 Task: Create custom object Inmate Documents for PrisonConnect Pro.
Action: Mouse moved to (658, 40)
Screenshot: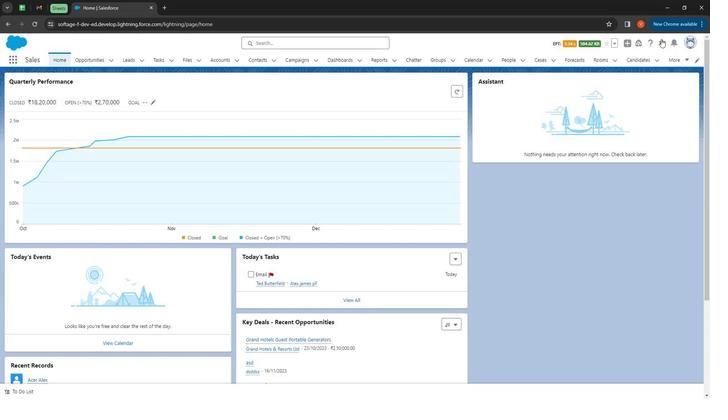 
Action: Mouse pressed left at (658, 40)
Screenshot: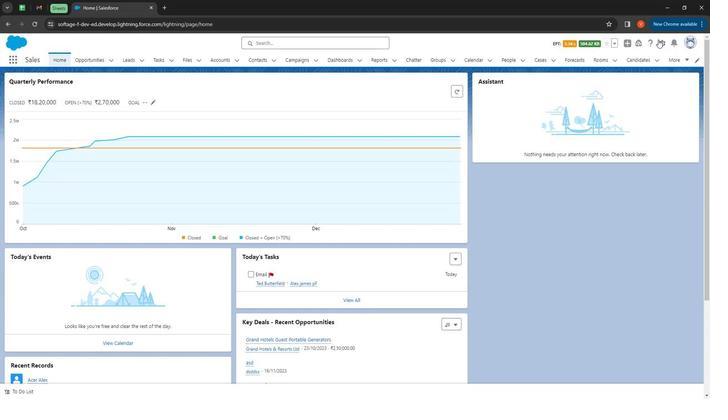 
Action: Mouse moved to (655, 61)
Screenshot: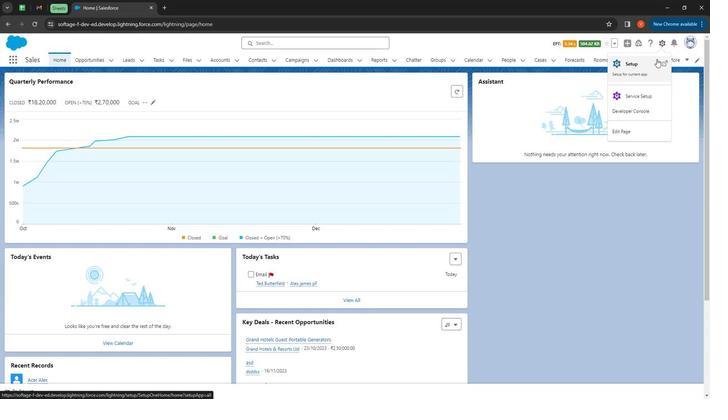 
Action: Mouse pressed left at (655, 61)
Screenshot: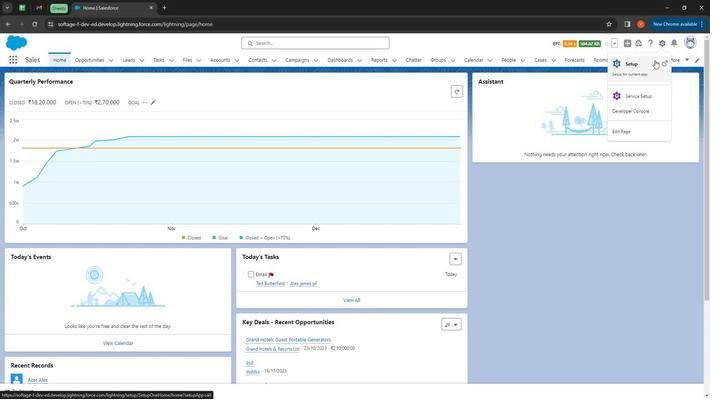 
Action: Mouse moved to (88, 62)
Screenshot: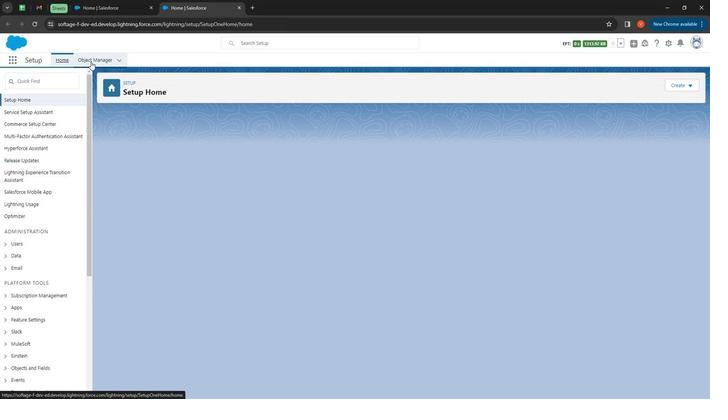 
Action: Mouse pressed left at (88, 62)
Screenshot: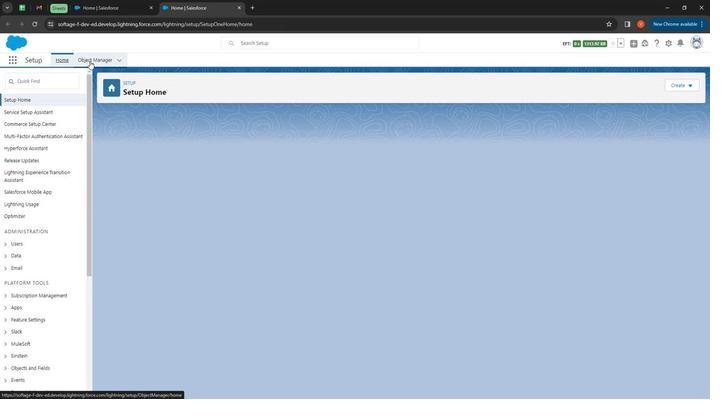 
Action: Mouse moved to (686, 92)
Screenshot: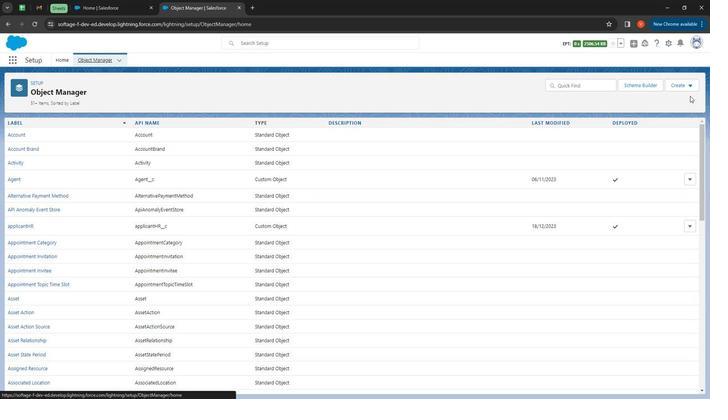 
Action: Mouse pressed left at (686, 92)
Screenshot: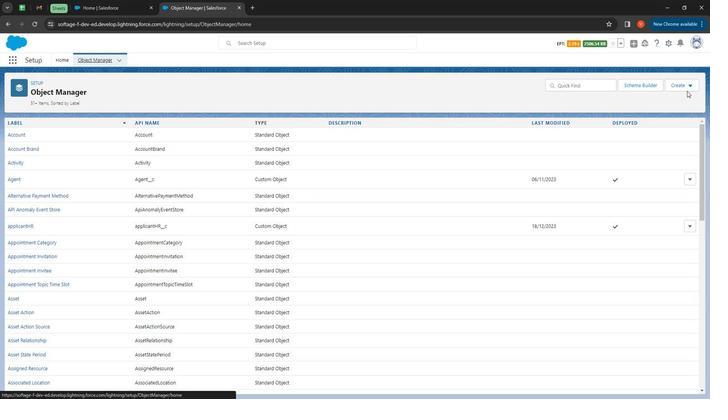 
Action: Mouse moved to (673, 109)
Screenshot: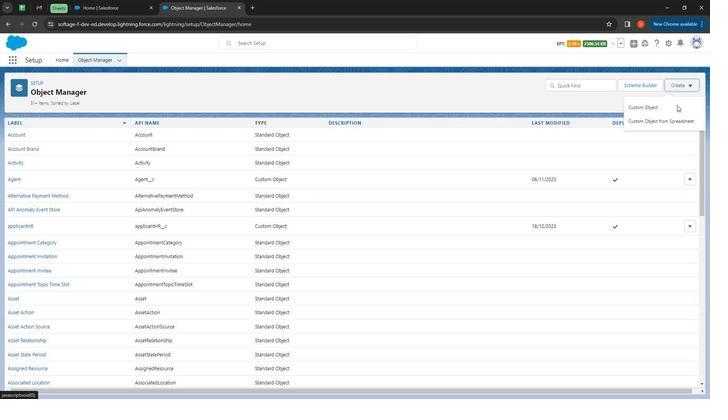 
Action: Mouse pressed left at (673, 109)
Screenshot: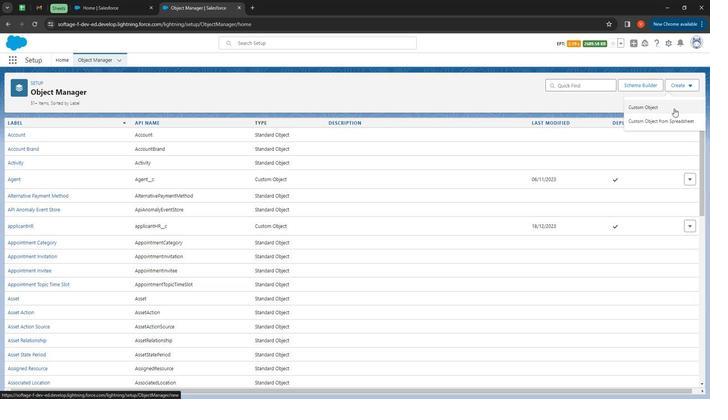 
Action: Mouse moved to (163, 183)
Screenshot: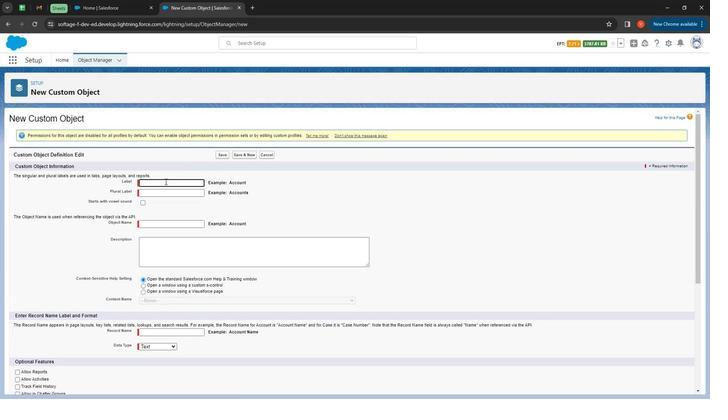
Action: Mouse pressed left at (163, 183)
Screenshot: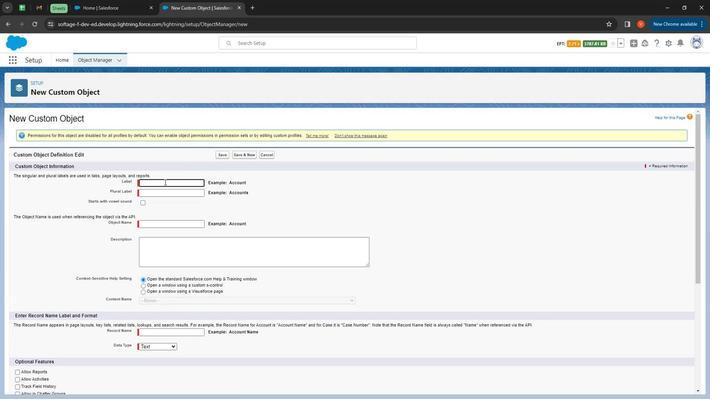 
Action: Key pressed <Key.shift><Key.shift><Key.shift><Key.shift><Key.shift><Key.shift><Key.shift><Key.shift><Key.shift>Inmate<Key.space><Key.shift>Documents
Screenshot: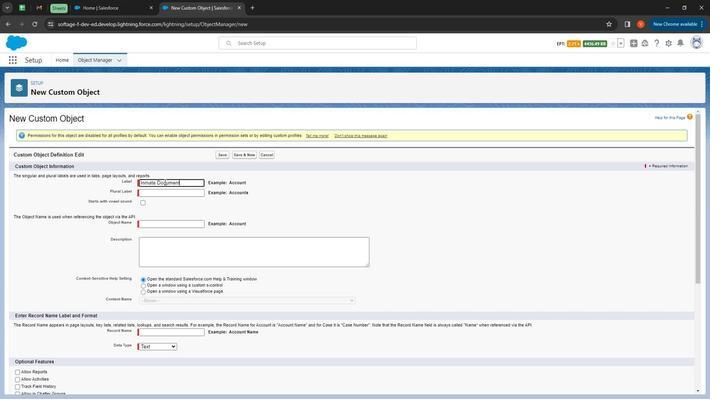 
Action: Mouse moved to (170, 195)
Screenshot: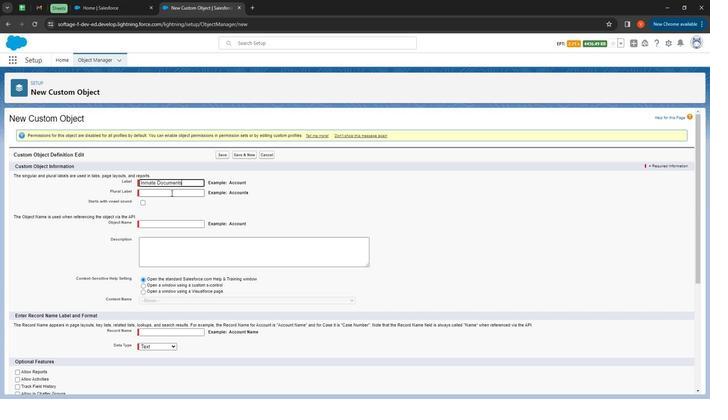
Action: Mouse pressed left at (170, 195)
Screenshot: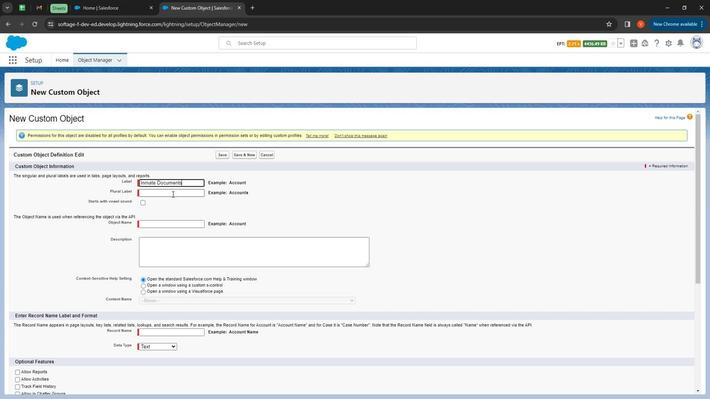 
Action: Mouse moved to (169, 192)
Screenshot: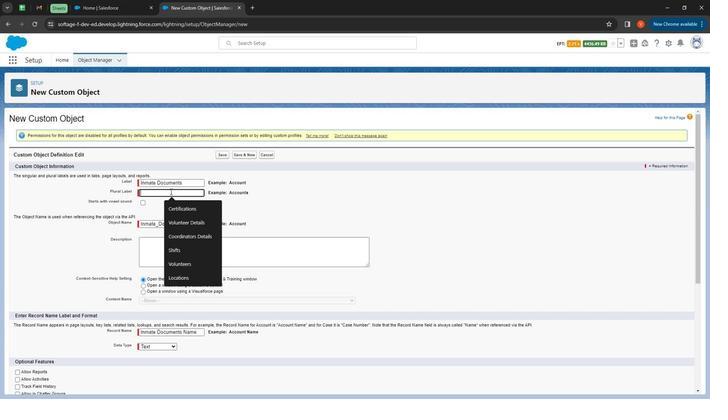 
Action: Key pressed <Key.shift>Inmate<Key.space><Key.shift>Documents
Screenshot: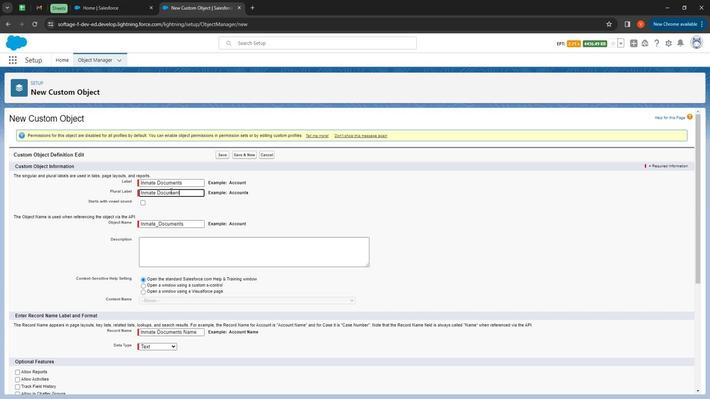 
Action: Mouse moved to (142, 204)
Screenshot: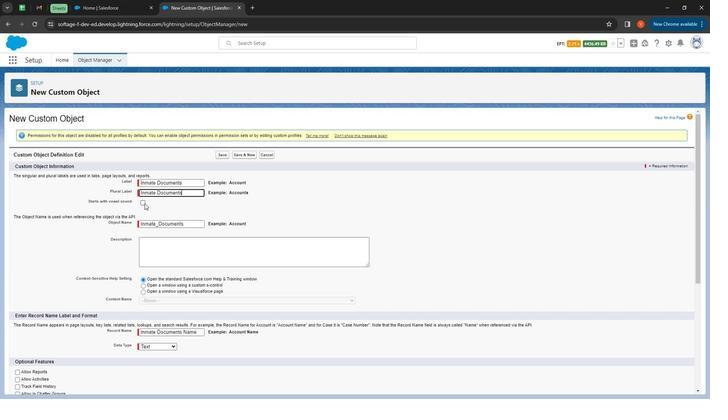 
Action: Mouse pressed left at (142, 204)
Screenshot: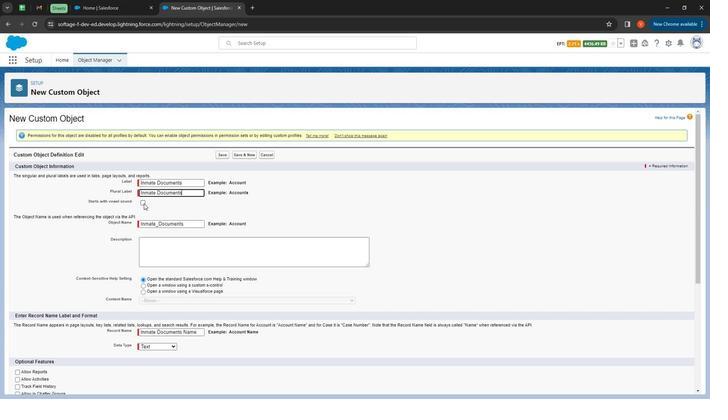 
Action: Mouse moved to (191, 207)
Screenshot: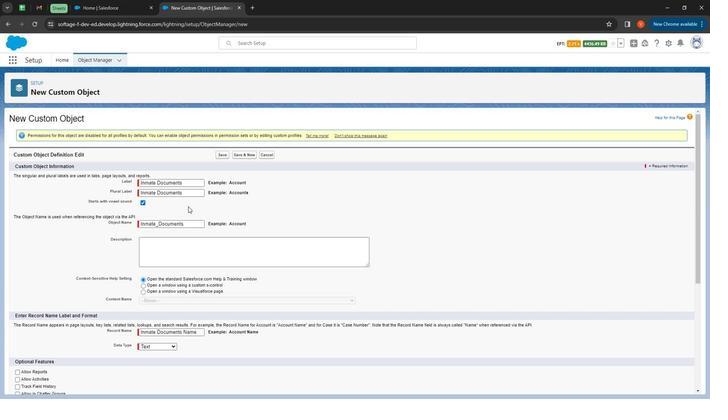 
Action: Mouse scrolled (191, 207) with delta (0, 0)
Screenshot: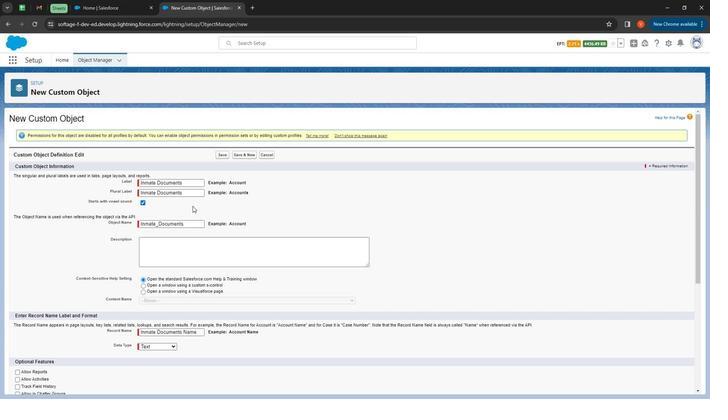 
Action: Mouse moved to (192, 207)
Screenshot: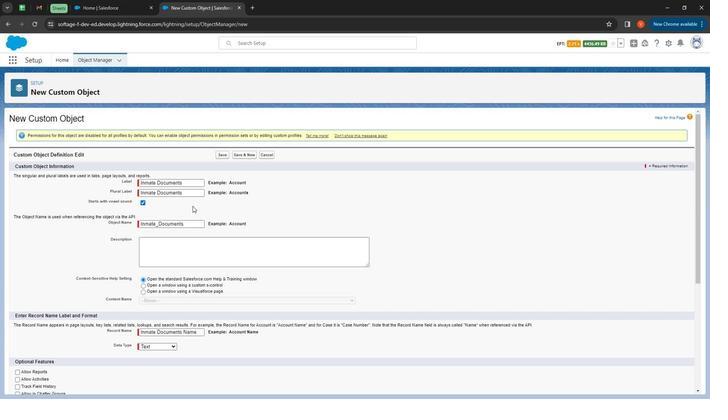 
Action: Mouse scrolled (192, 207) with delta (0, 0)
Screenshot: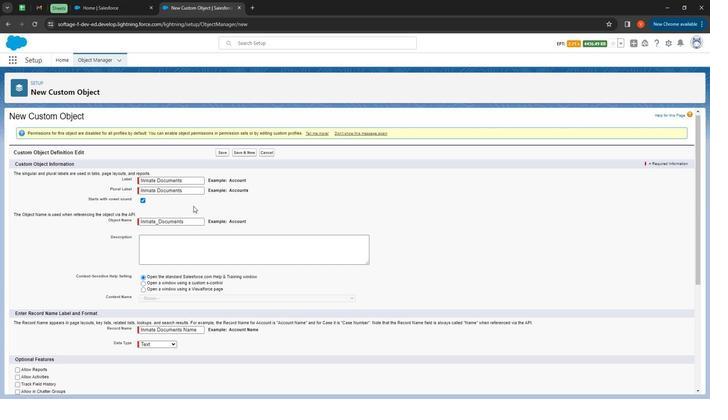 
Action: Mouse moved to (177, 177)
Screenshot: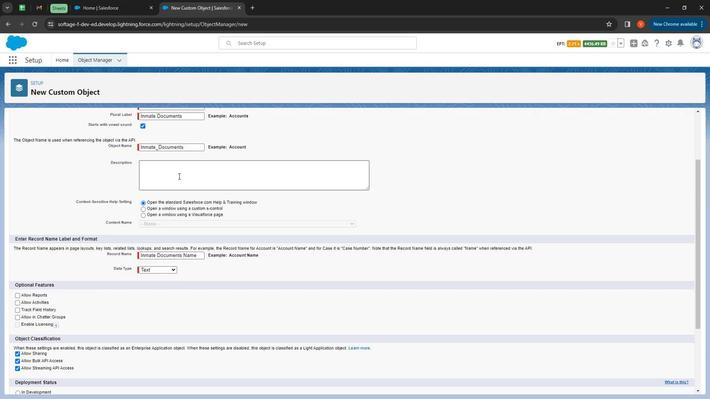 
Action: Mouse pressed left at (177, 177)
Screenshot: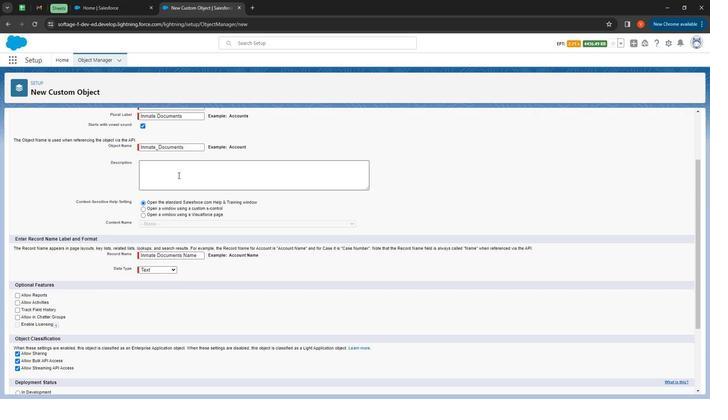 
Action: Mouse moved to (174, 174)
Screenshot: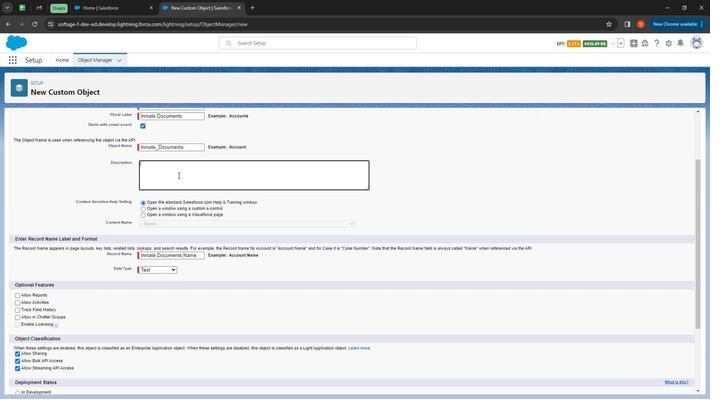 
Action: Key pressed <Key.shift>
Screenshot: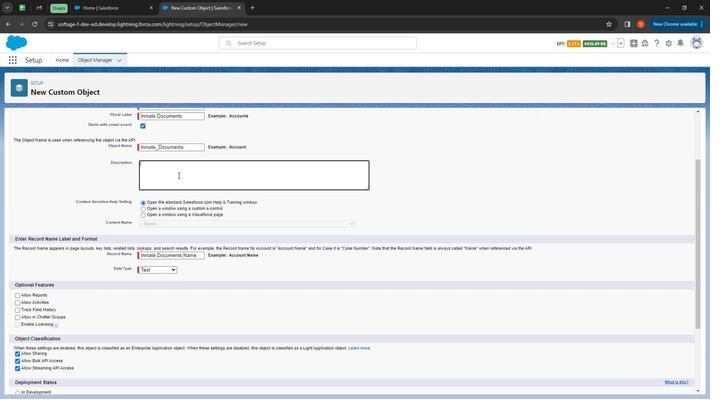 
Action: Mouse moved to (124, 138)
Screenshot: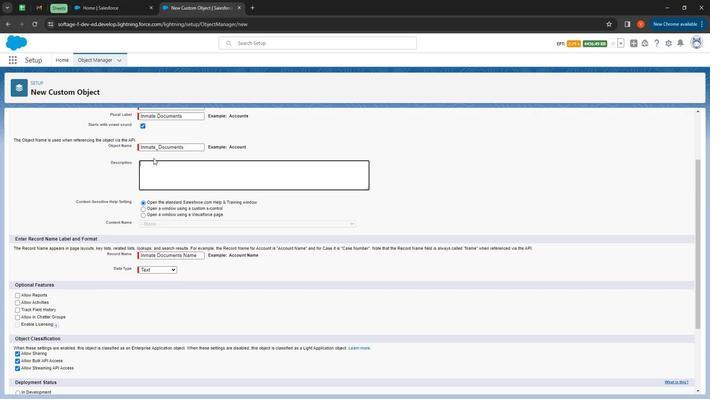 
Action: Key pressed <Key.shift><Key.shift><Key.shift><Key.shift><Key.shift><Key.shift><Key.shift><Key.shift><Key.shift><Key.shift><Key.shift><Key.shift><Key.shift><Key.shift><Key.shift><Key.shift><Key.shift><Key.shift><Key.shift><Key.shift><Key.shift>Custom<Key.space>object<Key.space>contain<Key.space><Key.shift>Inmate<Key.space>document<Key.space>details.
Screenshot: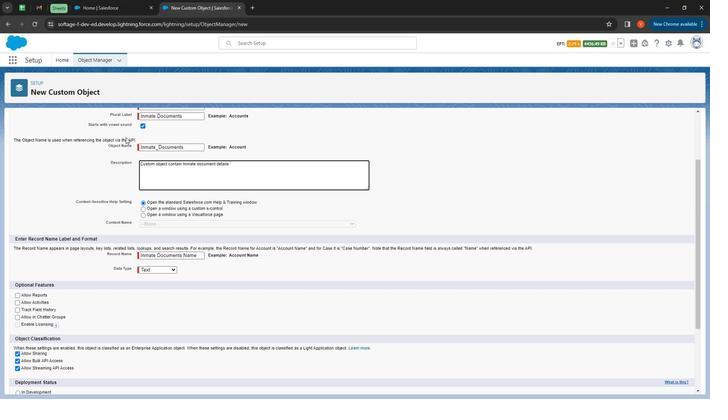 
Action: Mouse moved to (212, 254)
Screenshot: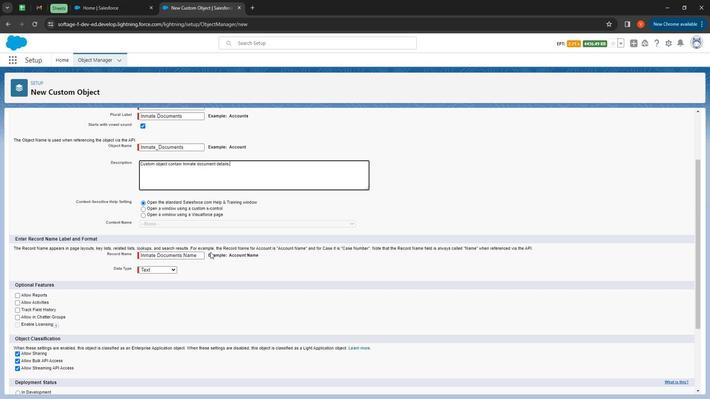 
Action: Mouse scrolled (212, 254) with delta (0, 0)
Screenshot: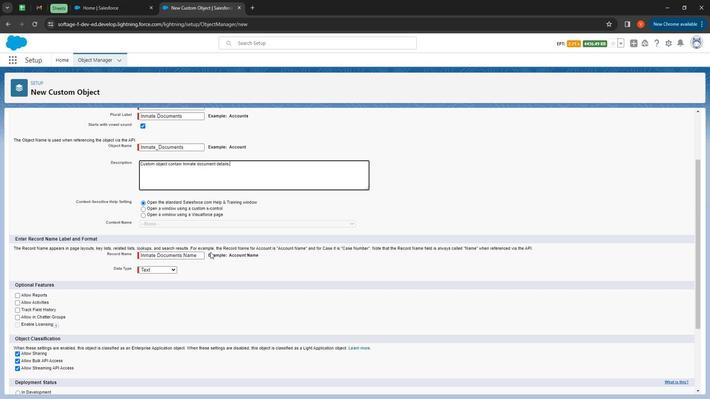 
Action: Mouse moved to (212, 254)
Screenshot: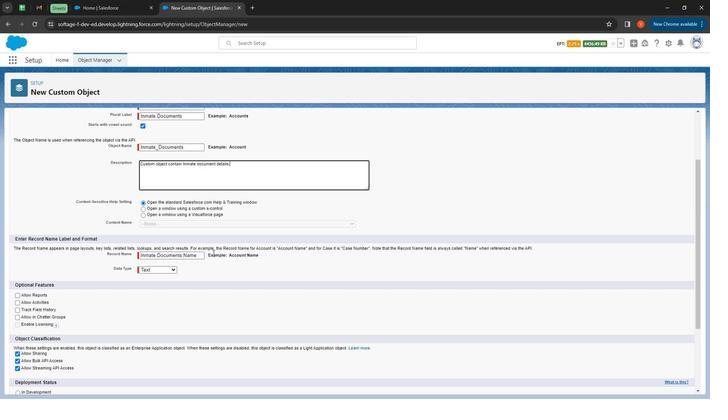 
Action: Mouse scrolled (212, 254) with delta (0, 0)
Screenshot: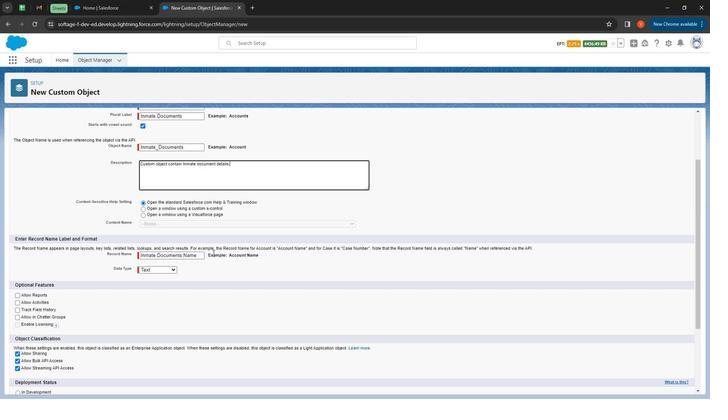
Action: Mouse moved to (213, 254)
Screenshot: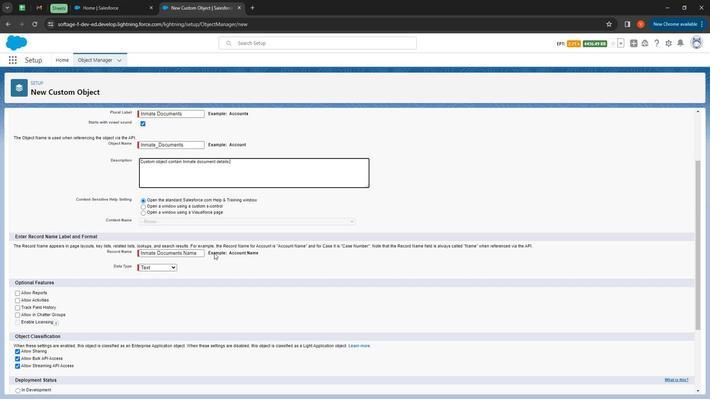 
Action: Mouse scrolled (213, 254) with delta (0, 0)
Screenshot: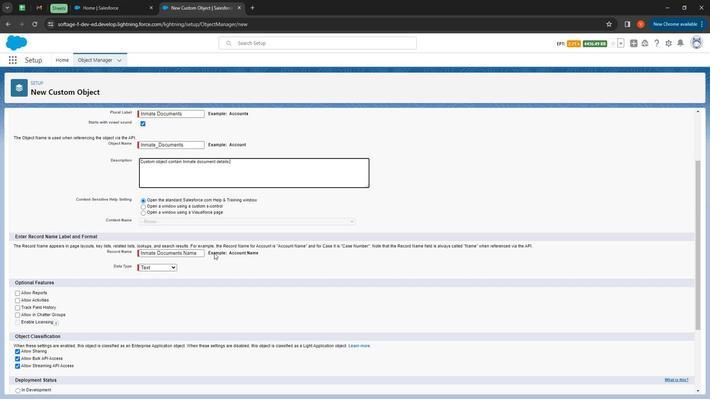 
Action: Mouse moved to (34, 196)
Screenshot: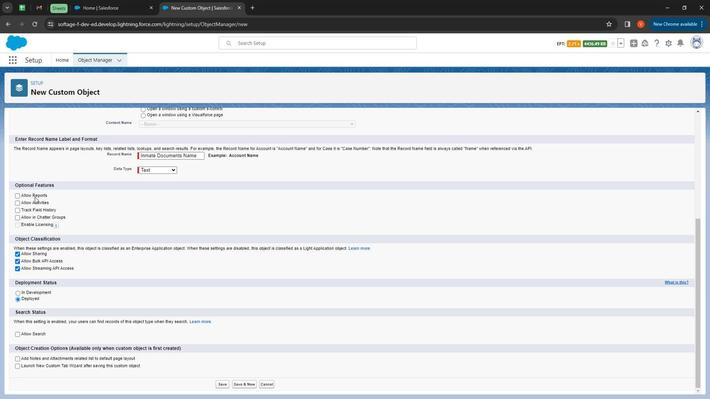 
Action: Mouse pressed left at (34, 196)
Screenshot: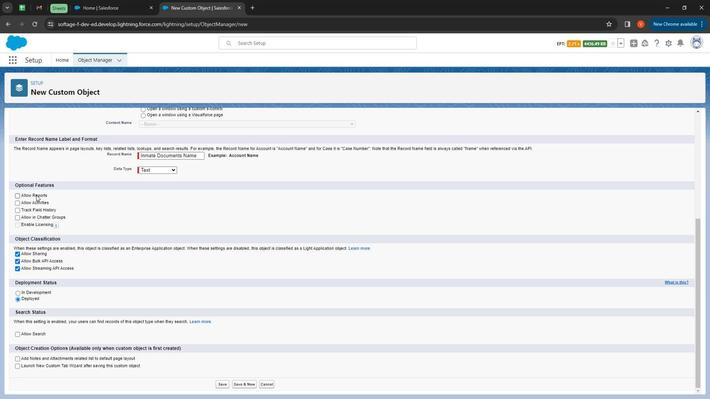 
Action: Mouse moved to (31, 203)
Screenshot: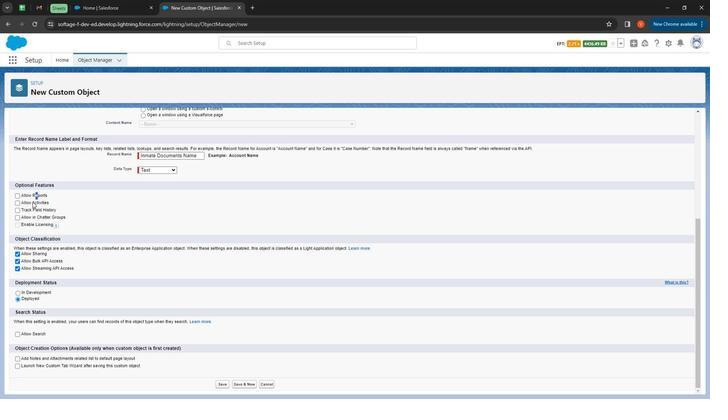 
Action: Mouse pressed left at (31, 203)
Screenshot: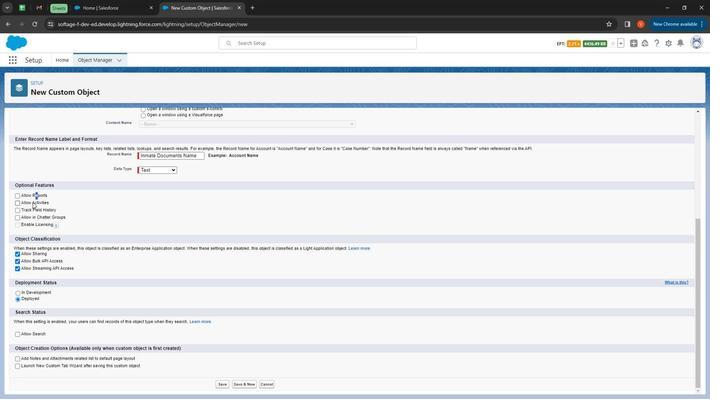
Action: Mouse moved to (23, 210)
Screenshot: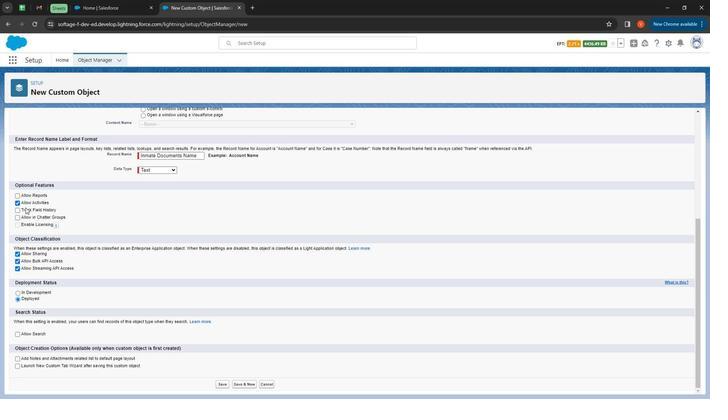
Action: Mouse pressed left at (23, 210)
Screenshot: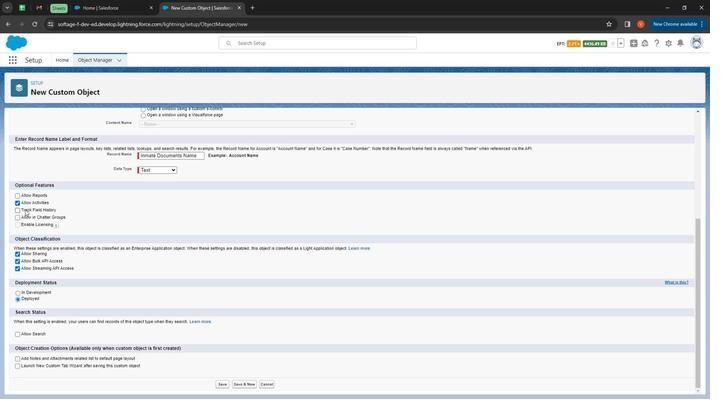 
Action: Mouse moved to (39, 195)
Screenshot: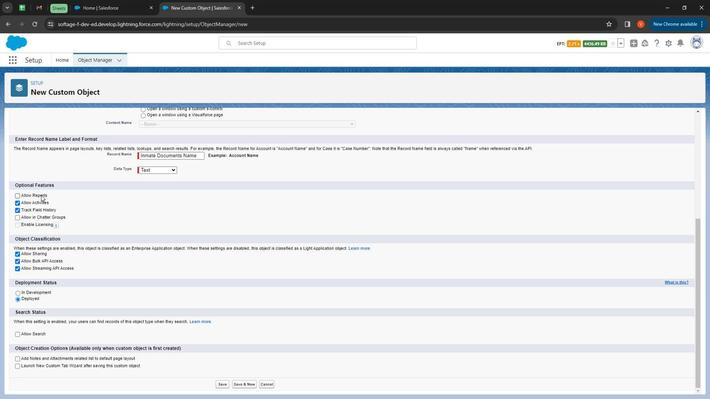 
Action: Mouse pressed left at (39, 195)
Screenshot: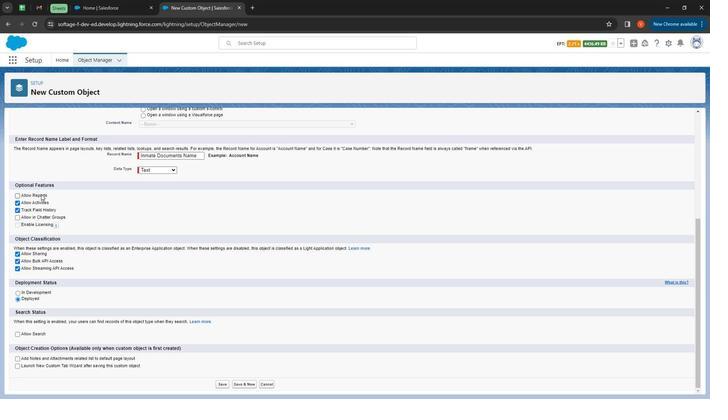 
Action: Mouse moved to (29, 218)
Screenshot: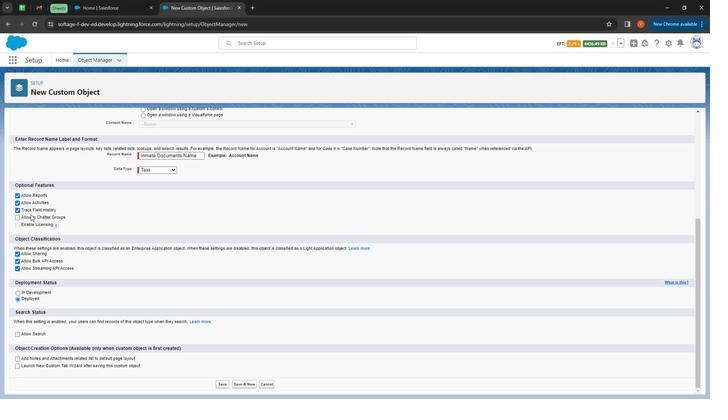 
Action: Mouse pressed left at (29, 218)
Screenshot: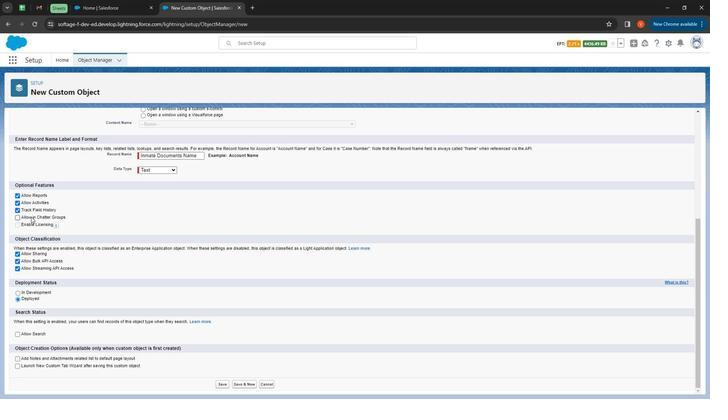 
Action: Mouse moved to (46, 222)
Screenshot: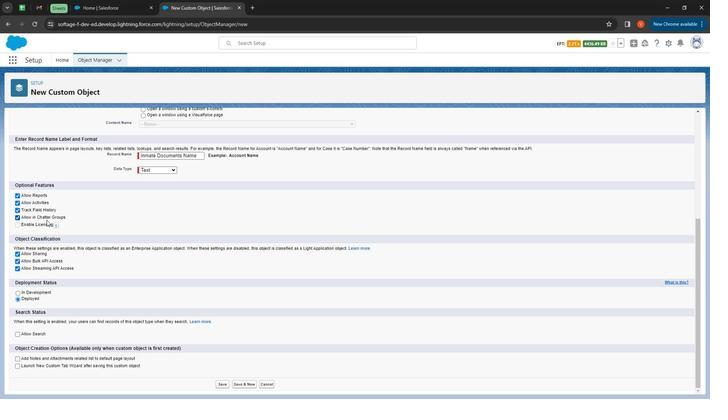 
Action: Mouse scrolled (46, 222) with delta (0, 0)
Screenshot: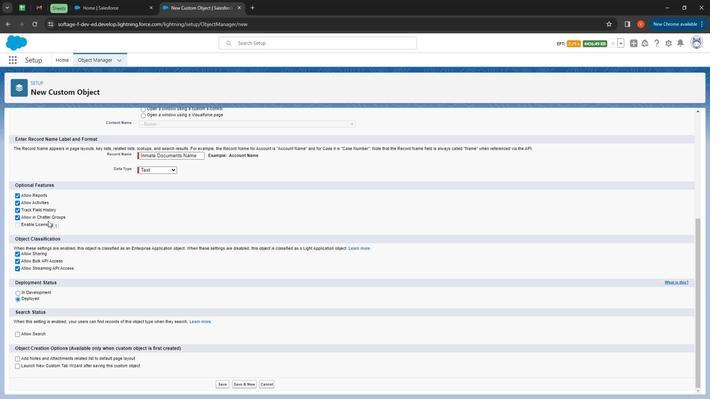 
Action: Mouse moved to (48, 224)
Screenshot: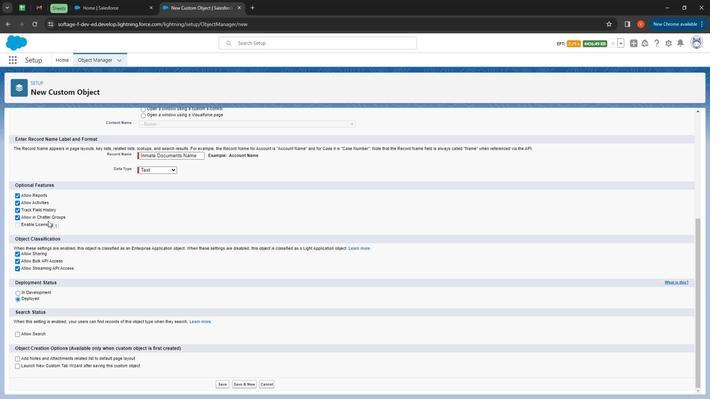 
Action: Mouse scrolled (48, 223) with delta (0, 0)
Screenshot: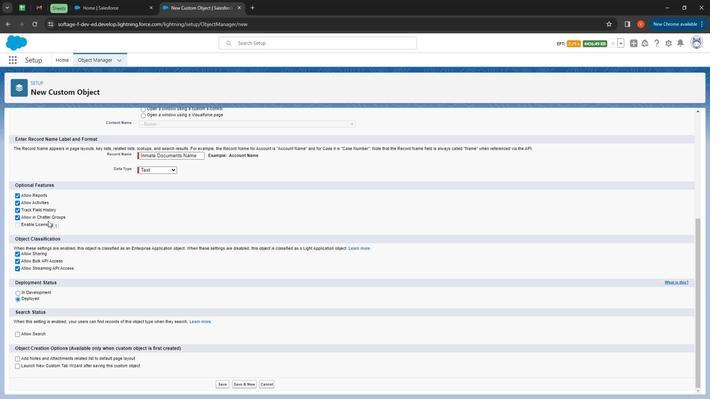 
Action: Mouse moved to (48, 225)
Screenshot: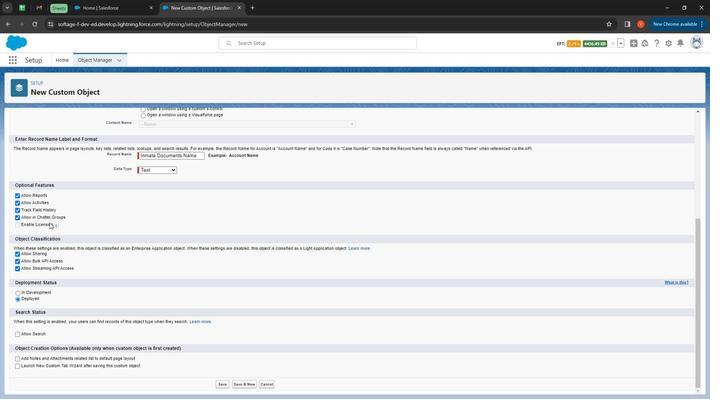 
Action: Mouse scrolled (48, 224) with delta (0, 0)
Screenshot: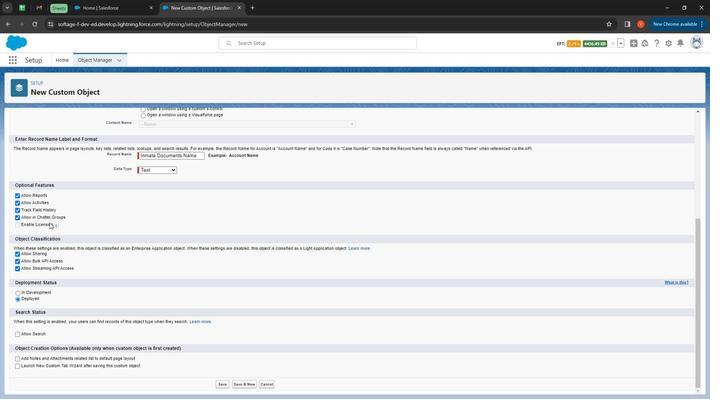 
Action: Mouse scrolled (48, 224) with delta (0, 0)
Screenshot: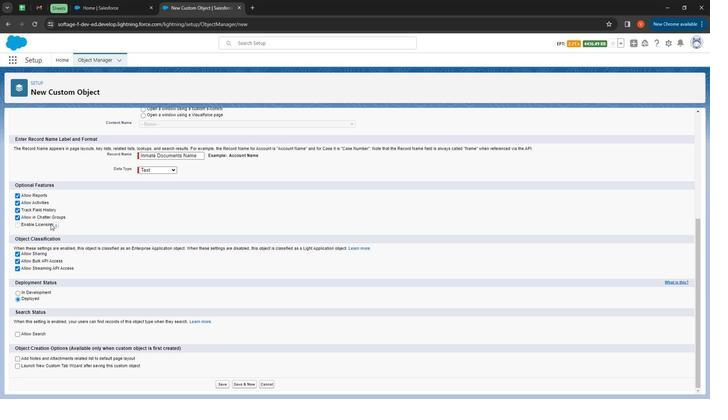 
Action: Mouse moved to (32, 335)
Screenshot: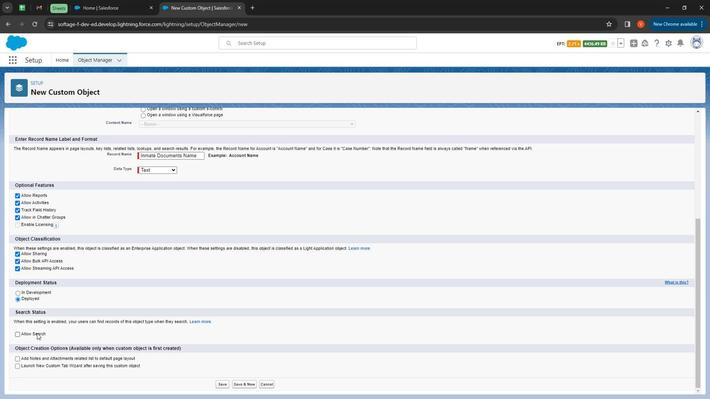 
Action: Mouse pressed left at (32, 335)
Screenshot: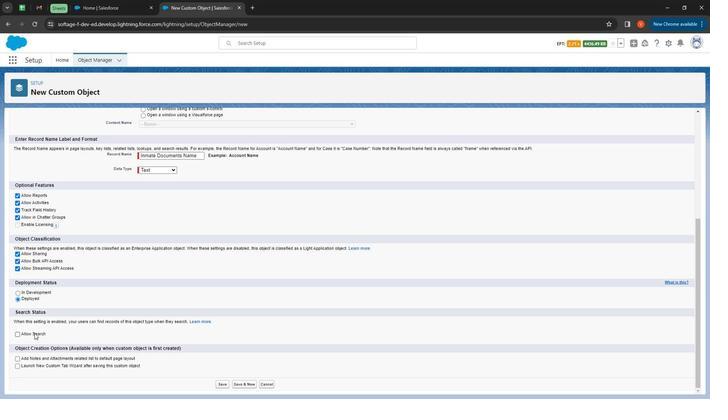 
Action: Mouse moved to (215, 385)
Screenshot: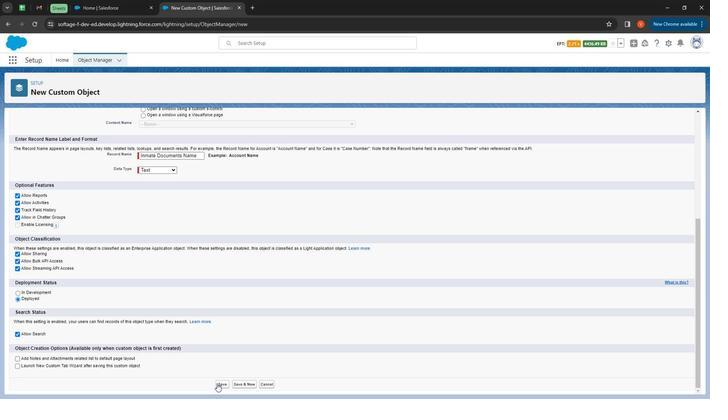 
Action: Mouse pressed left at (215, 385)
Screenshot: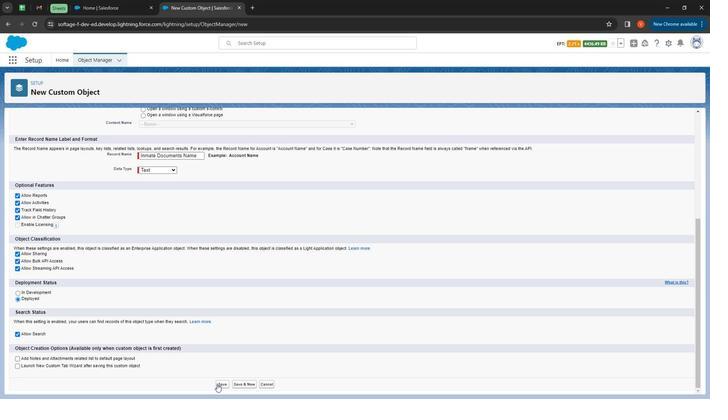
Action: Mouse moved to (48, 141)
Screenshot: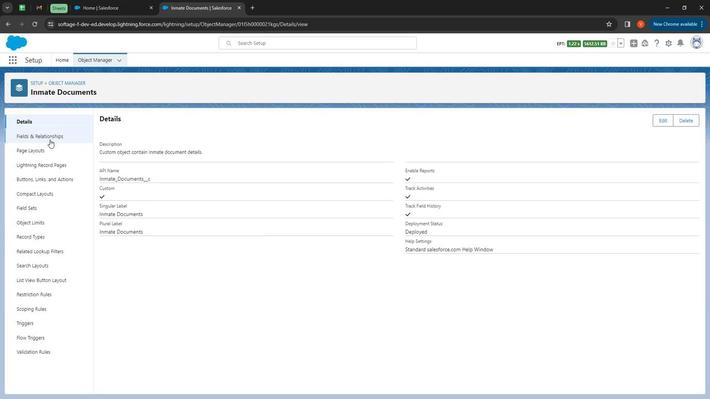 
Action: Mouse pressed left at (48, 141)
Screenshot: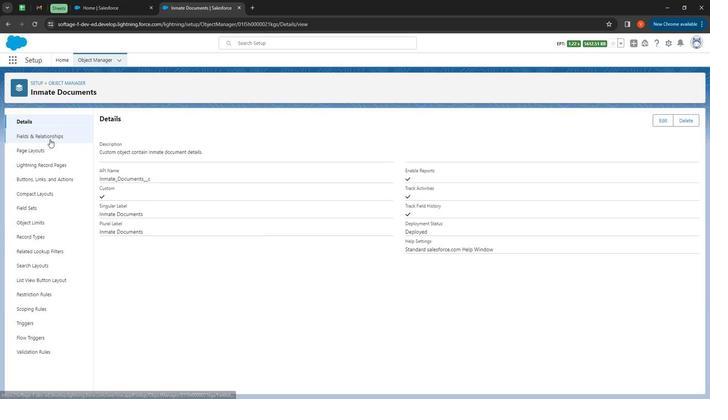 
Action: Mouse moved to (548, 119)
Screenshot: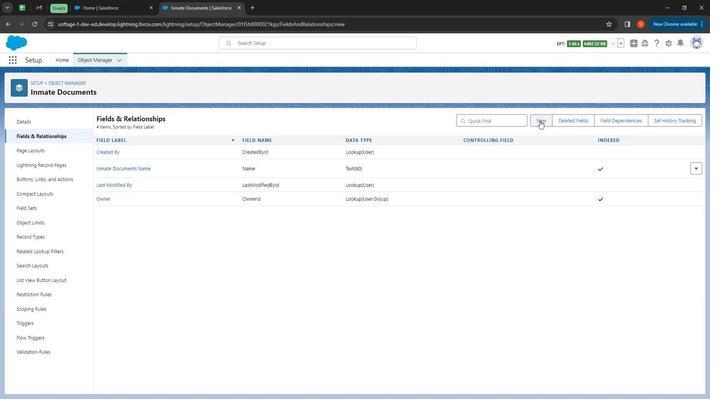 
Action: Mouse pressed left at (548, 119)
Screenshot: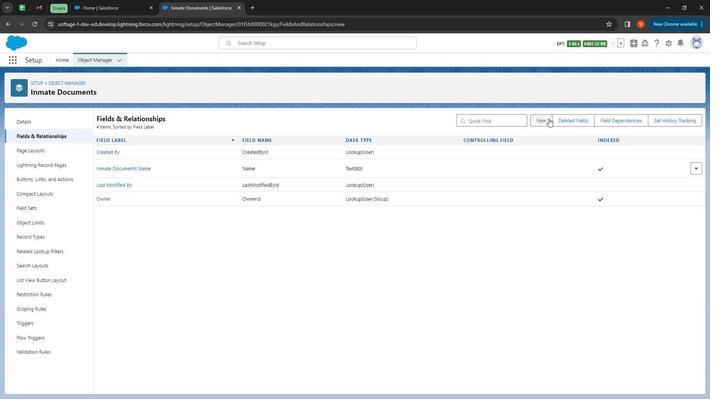 
Action: Mouse moved to (147, 322)
Screenshot: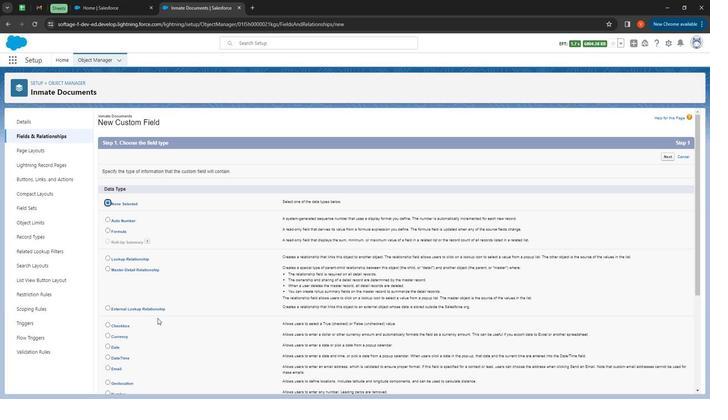 
Action: Mouse scrolled (147, 322) with delta (0, 0)
Screenshot: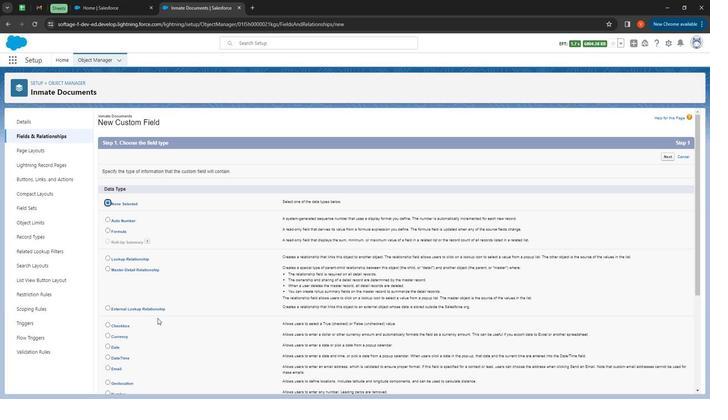 
Action: Mouse moved to (145, 324)
Screenshot: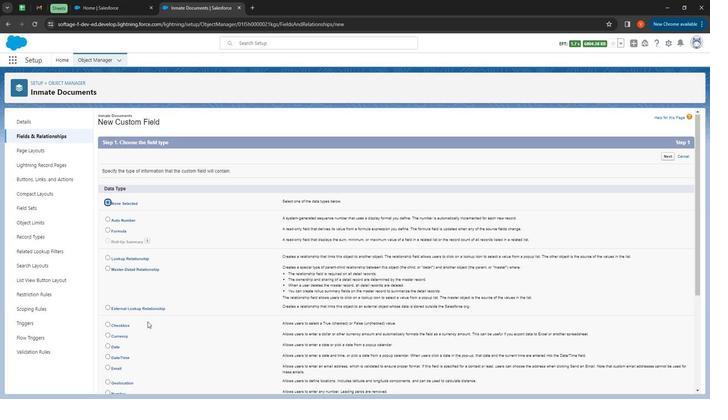 
Action: Mouse scrolled (145, 323) with delta (0, 0)
Screenshot: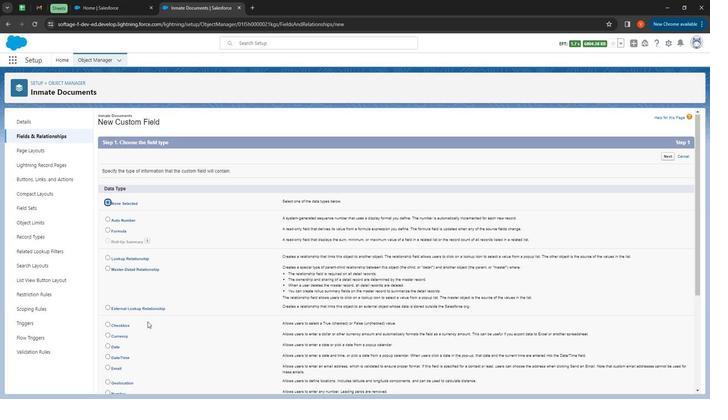 
Action: Mouse moved to (114, 350)
Screenshot: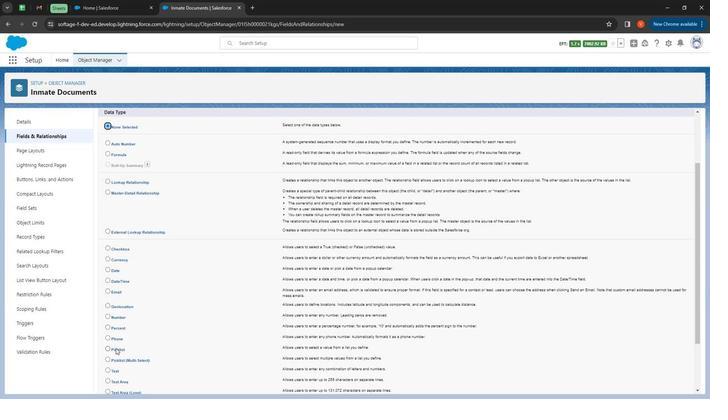 
Action: Mouse pressed left at (114, 350)
Screenshot: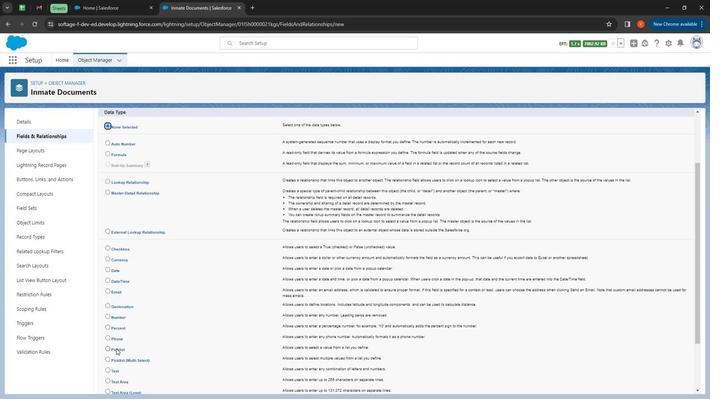 
Action: Mouse moved to (497, 315)
Screenshot: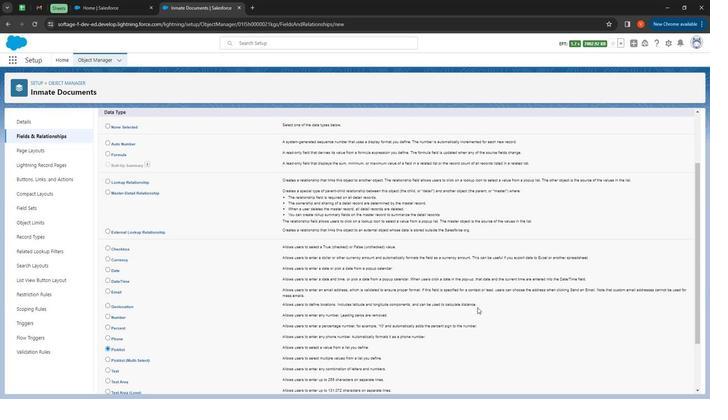 
Action: Mouse scrolled (497, 314) with delta (0, 0)
Screenshot: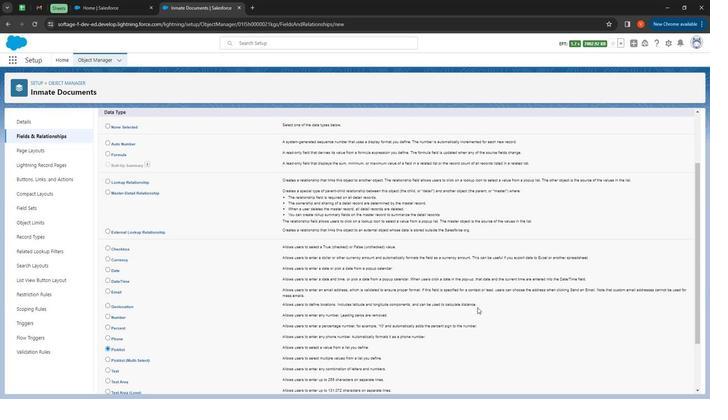 
Action: Mouse moved to (512, 322)
Screenshot: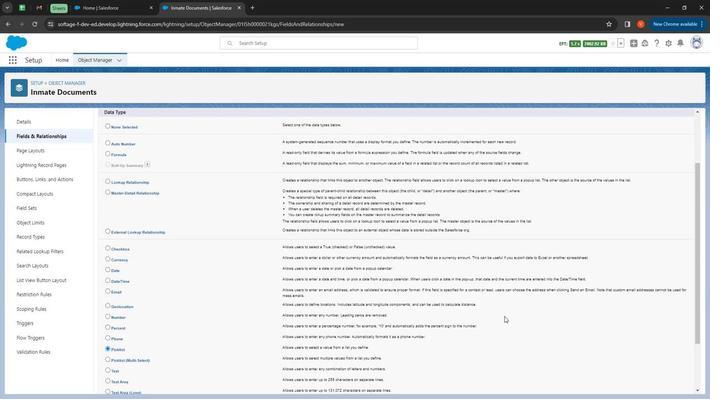 
Action: Mouse scrolled (512, 322) with delta (0, 0)
Screenshot: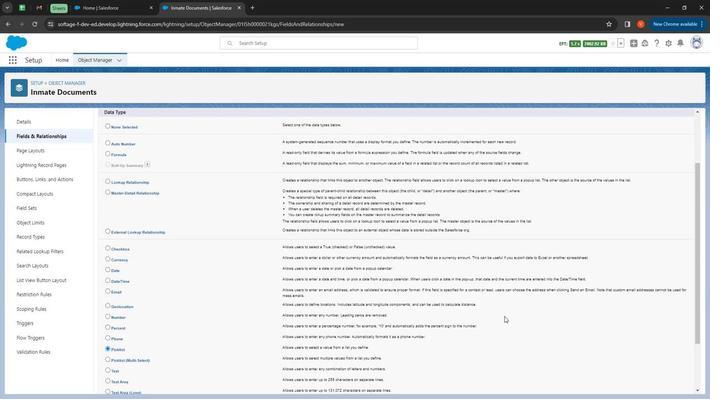 
Action: Mouse moved to (530, 329)
Screenshot: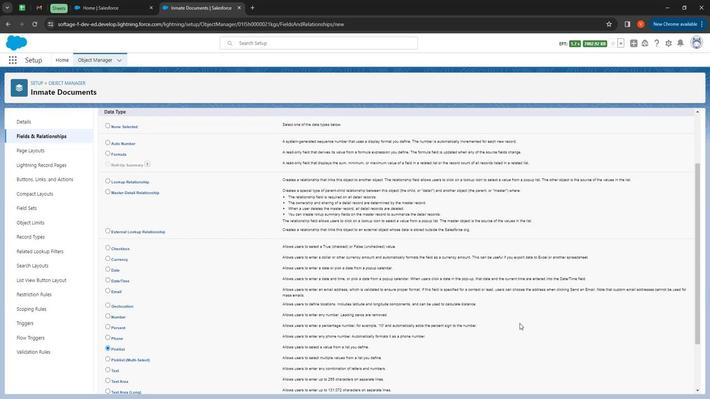 
Action: Mouse scrolled (530, 329) with delta (0, 0)
Screenshot: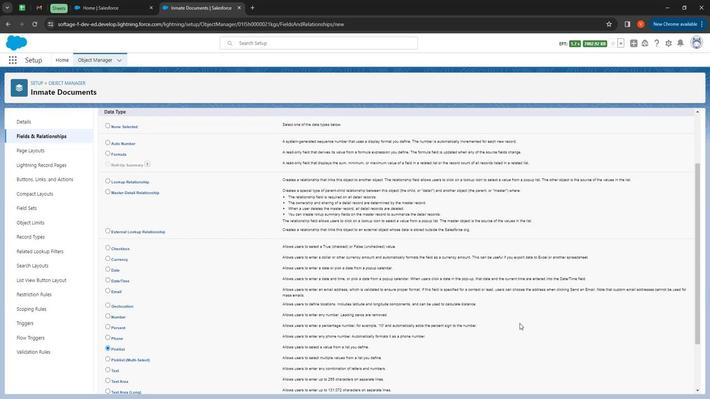 
Action: Mouse moved to (561, 336)
Screenshot: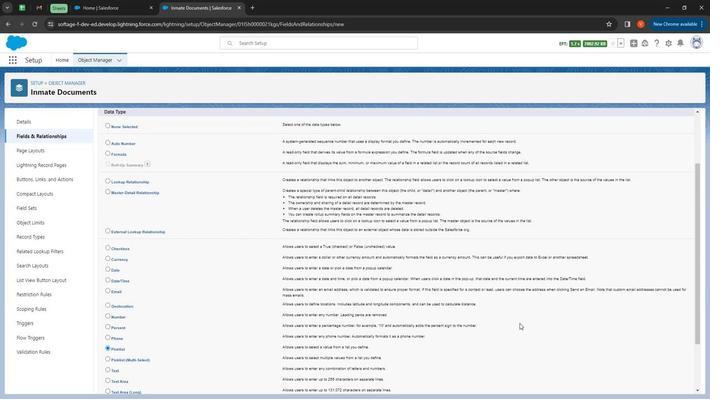 
Action: Mouse scrolled (561, 336) with delta (0, 0)
Screenshot: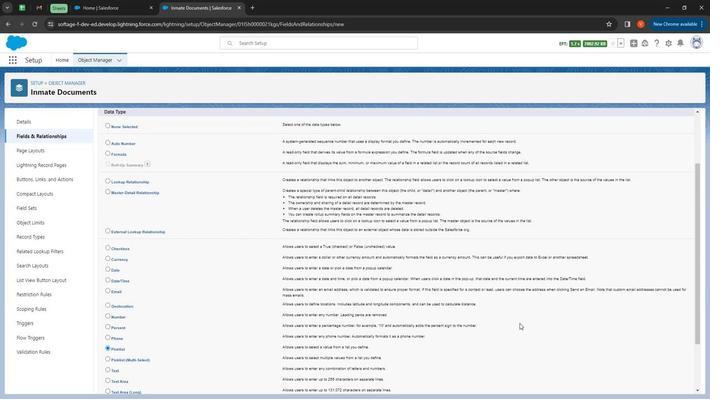 
Action: Mouse moved to (594, 338)
Screenshot: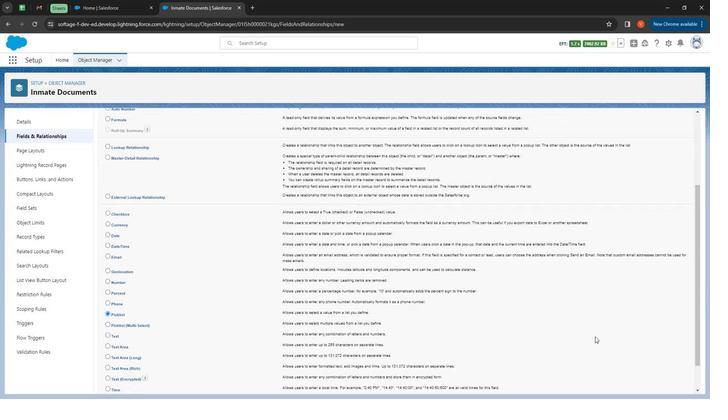 
Action: Mouse scrolled (594, 338) with delta (0, 0)
Screenshot: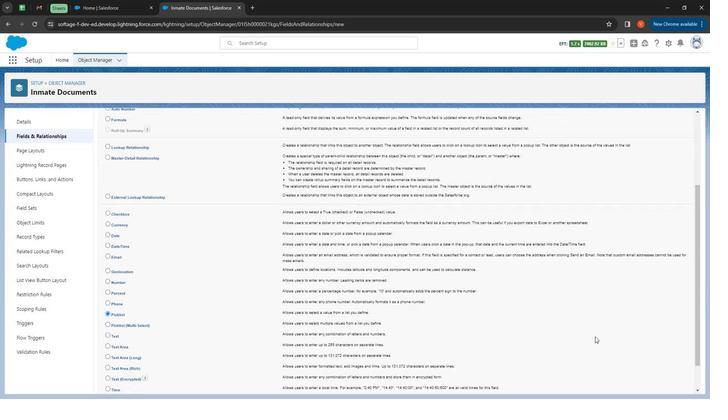 
Action: Mouse moved to (670, 388)
Screenshot: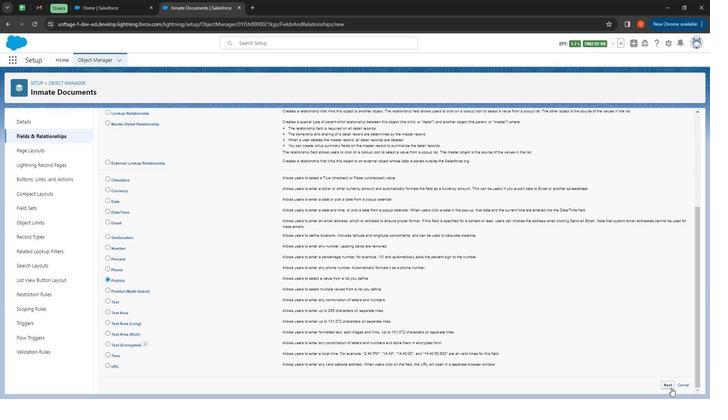 
Action: Mouse pressed left at (670, 388)
Screenshot: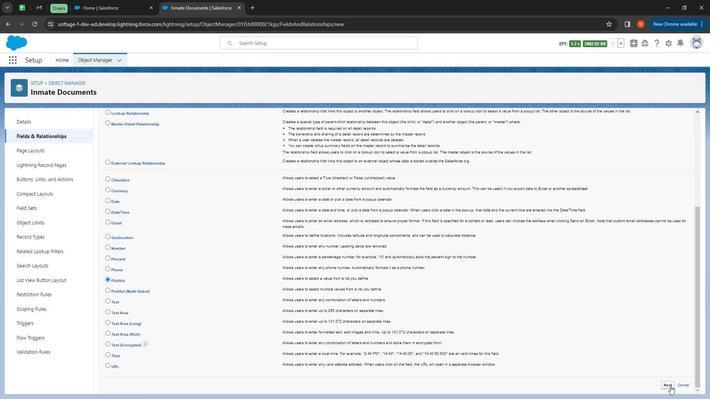 
Action: Mouse moved to (250, 177)
Screenshot: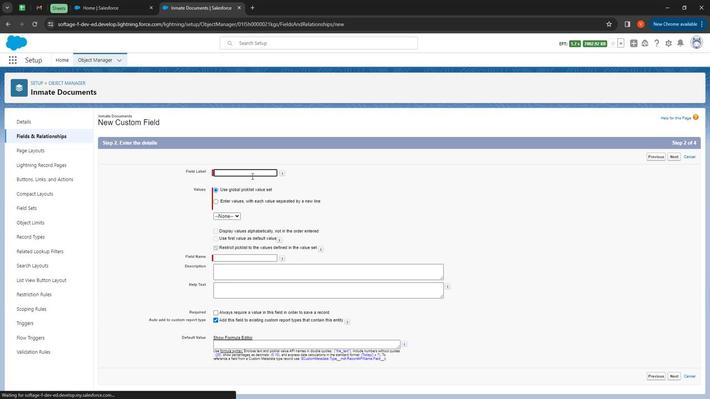 
Action: Mouse pressed left at (250, 177)
Screenshot: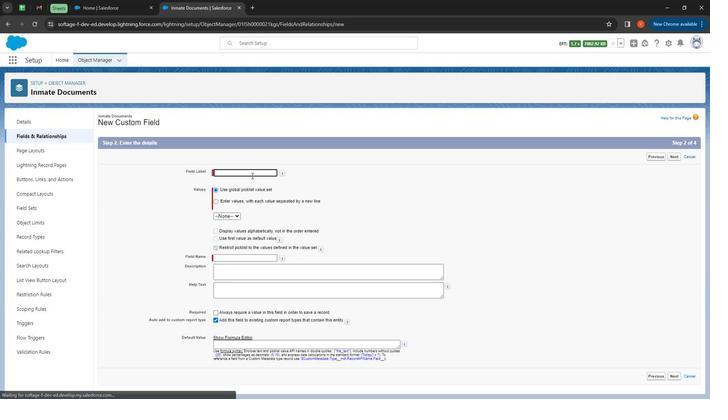 
Action: Key pressed <Key.shift>Document<Key.space><Key.shift>Type
Screenshot: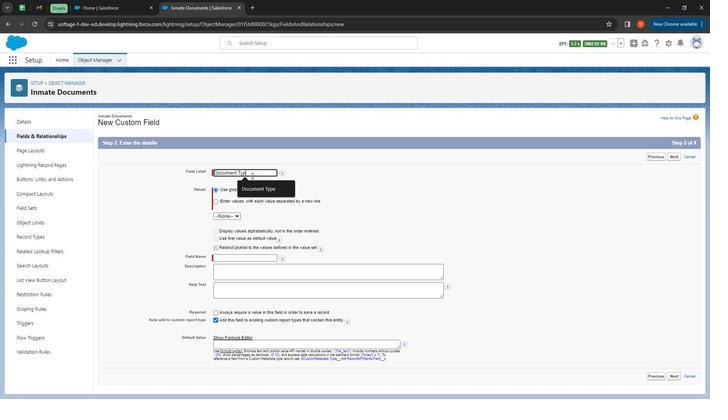 
Action: Mouse moved to (246, 202)
Screenshot: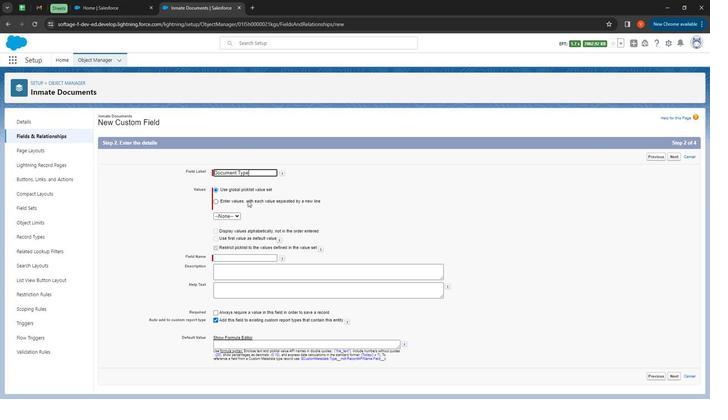 
Action: Mouse pressed left at (246, 202)
Screenshot: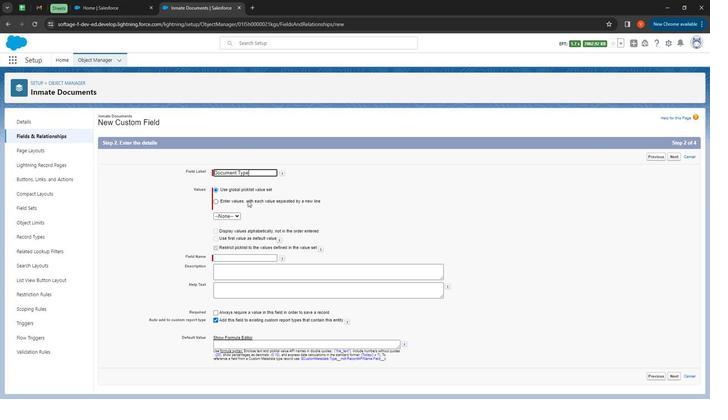 
Action: Mouse moved to (243, 226)
Screenshot: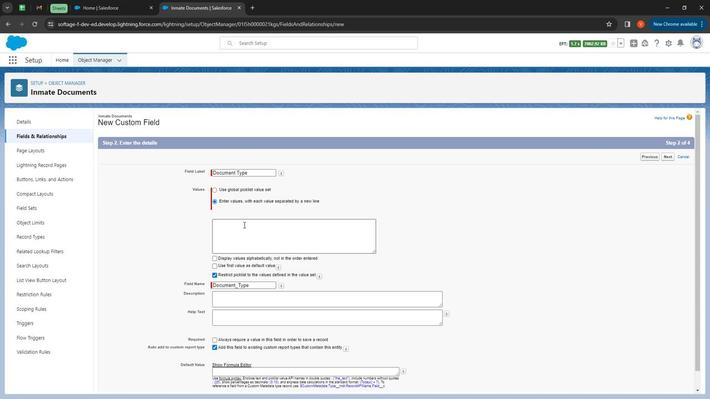 
Action: Mouse pressed left at (243, 226)
Screenshot: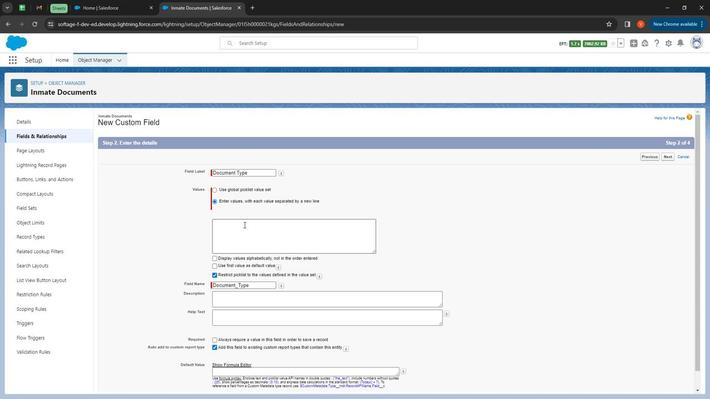
Action: Mouse moved to (238, 227)
Screenshot: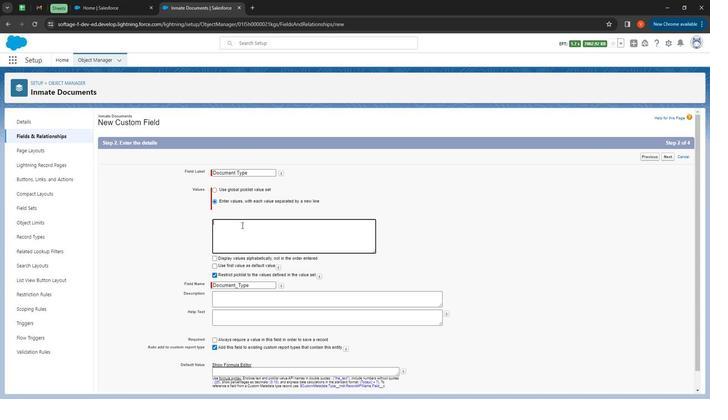 
Action: Key pressed <Key.shift><Key.shift><Key.shift><Key.shift><Key.shift><Key.shift><Key.shift><Key.shift><Key.shift><Key.shift><Key.shift><Key.shift><Key.shift><Key.shift><Key.shift><Key.shift><Key.shift><Key.shift><Key.shift><Key.shift>Legal<Key.enter><Key.shift>Med
Screenshot: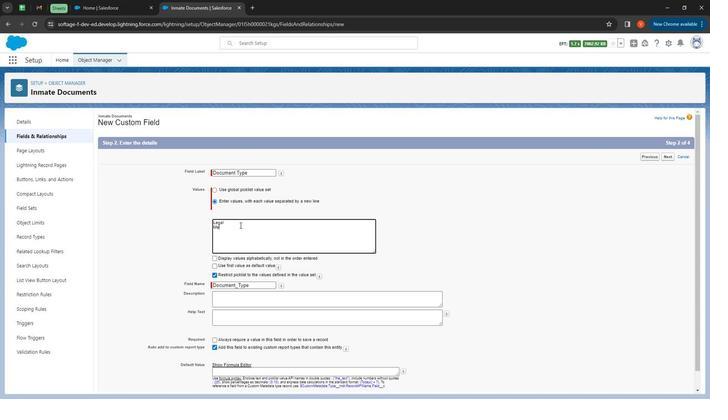 
Action: Mouse moved to (238, 227)
Screenshot: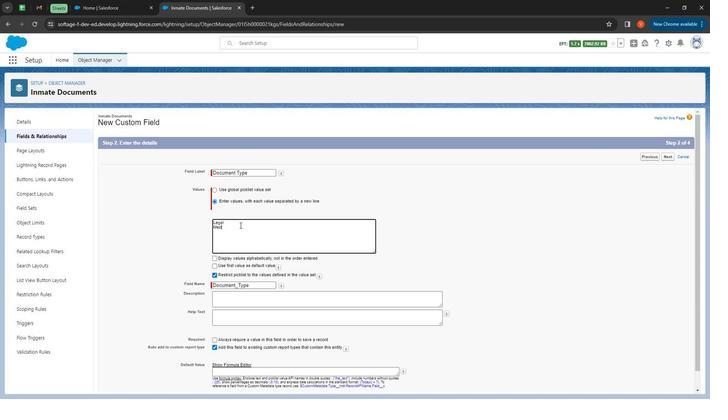 
Action: Key pressed ical<Key.enter><Key.shift><Key.shift><Key.shift><Key.shift>Identification<Key.enter><Key.shift>Others
Screenshot: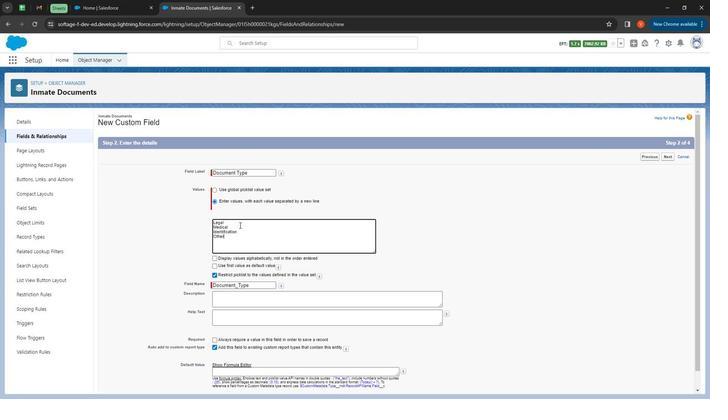 
Action: Mouse moved to (246, 301)
Screenshot: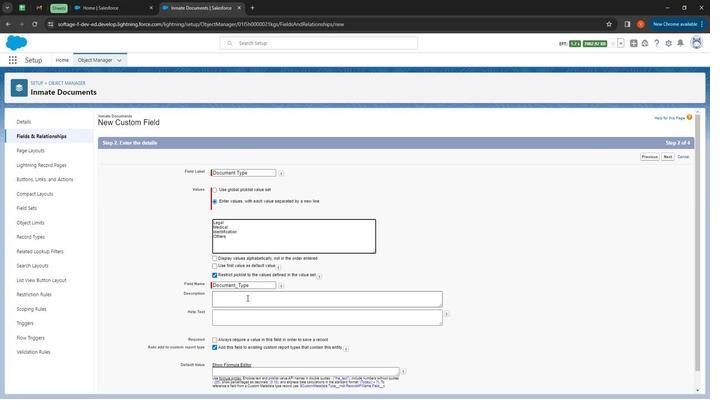 
Action: Mouse pressed left at (246, 301)
Screenshot: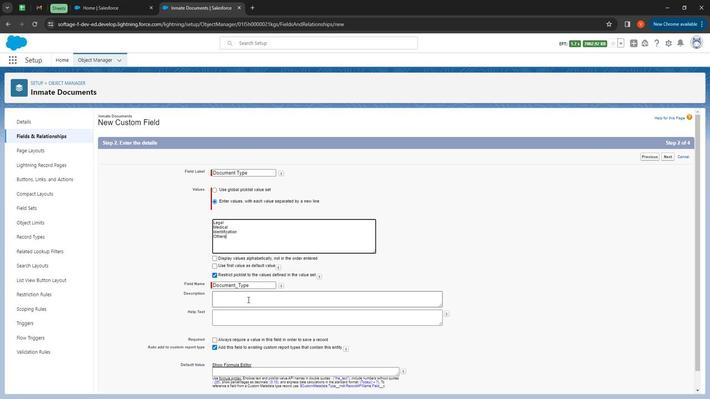 
Action: Mouse moved to (247, 302)
Screenshot: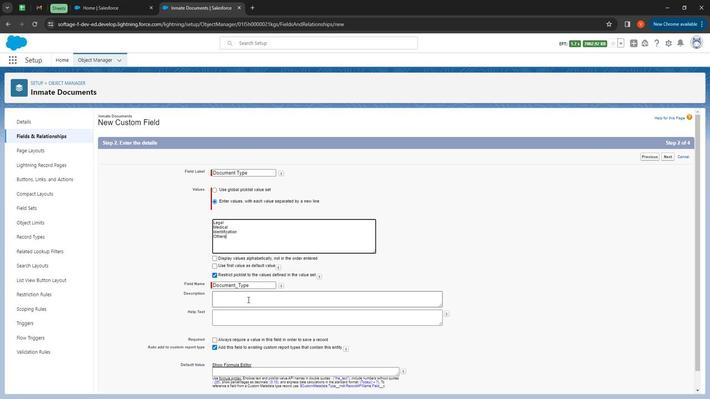 
Action: Key pressed <Key.shift>
Screenshot: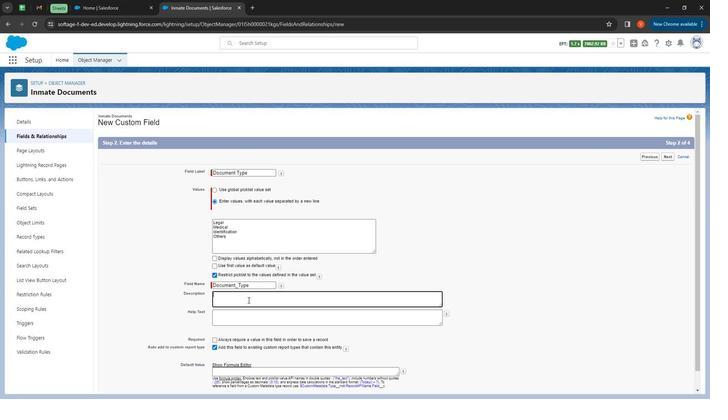 
Action: Mouse moved to (248, 294)
Screenshot: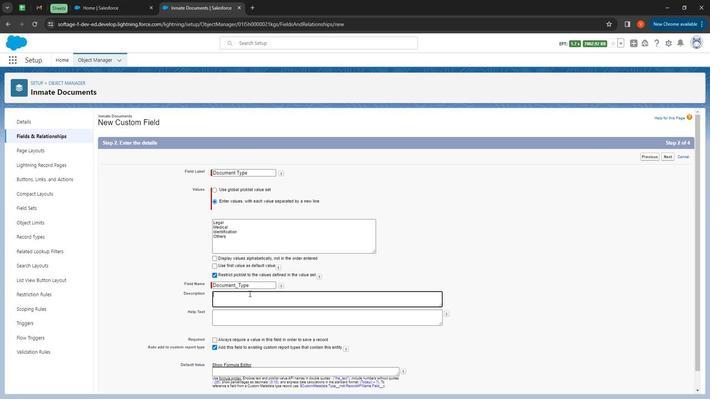 
Action: Key pressed <Key.shift><Key.shift><Key.shift><Key.shift><Key.shift><Key.shift><Key.shift><Key.shift><Key.shift><Key.shift><Key.shift><Key.shift><Key.shift><Key.shift><Key.shift><Key.shift><Key.shift><Key.shift><Key.shift><Key.shift><Key.shift><Key.shift>Op
Screenshot: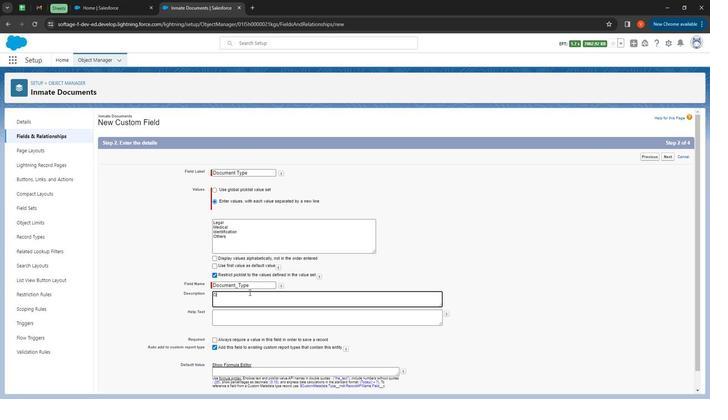 
Action: Mouse moved to (248, 293)
Screenshot: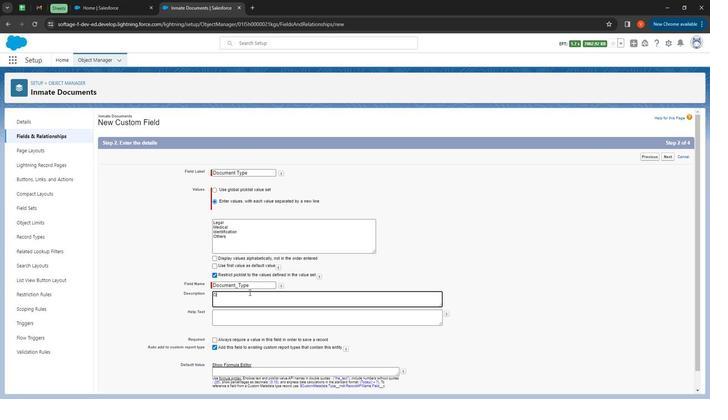 
Action: Key pressed tions<Key.space>mi<Key.backspace><Key.backspace><Key.shift><Key.shift><Key.shift><Key.shift><Key.shift>Including<Key.space><Key.shift>Document<Key.space>type<Key.space>of<Key.space>inmates
Screenshot: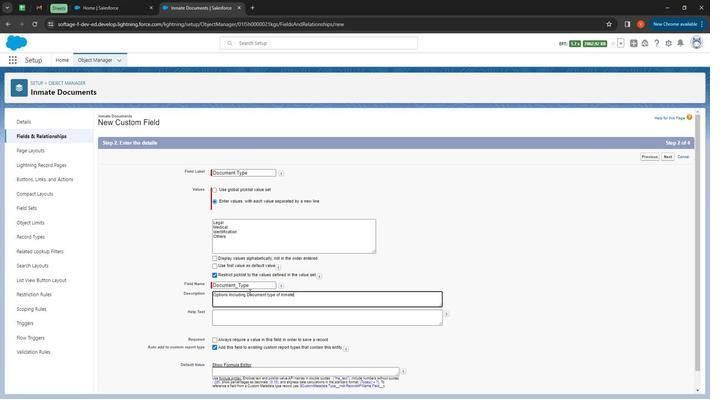 
Action: Mouse moved to (239, 307)
Screenshot: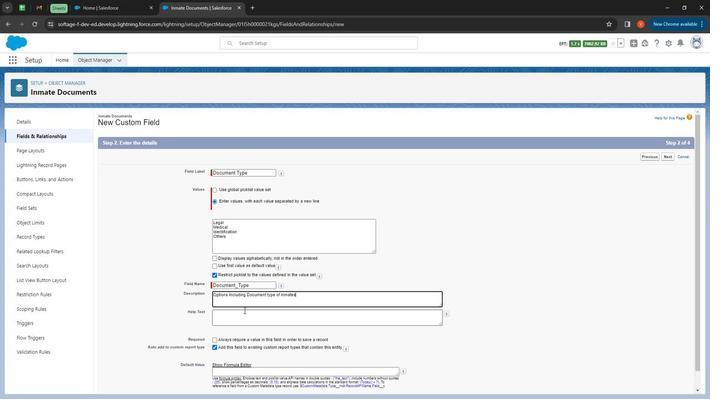 
Action: Mouse pressed left at (239, 307)
Screenshot: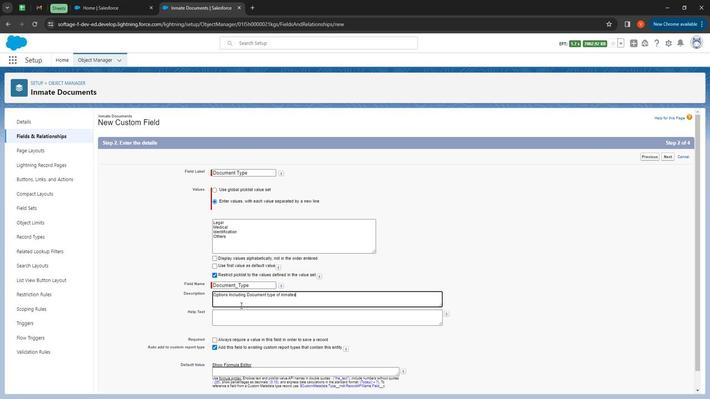 
Action: Mouse moved to (255, 318)
Screenshot: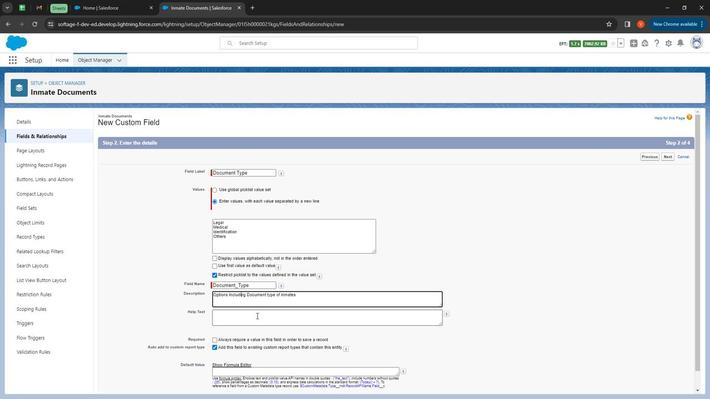 
Action: Mouse pressed left at (255, 318)
Screenshot: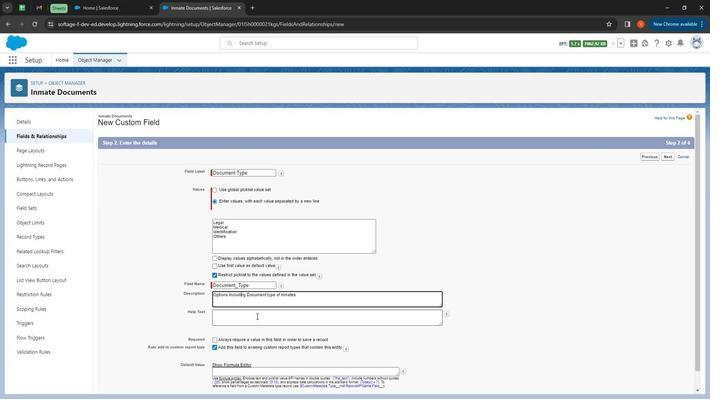 
Action: Mouse moved to (238, 280)
Screenshot: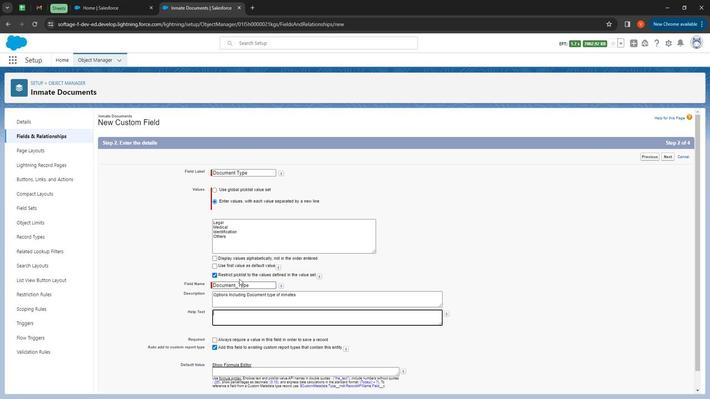 
Action: Key pressed Select<Key.space>one<Key.space>option<Key.space>of<Key.space>above
Screenshot: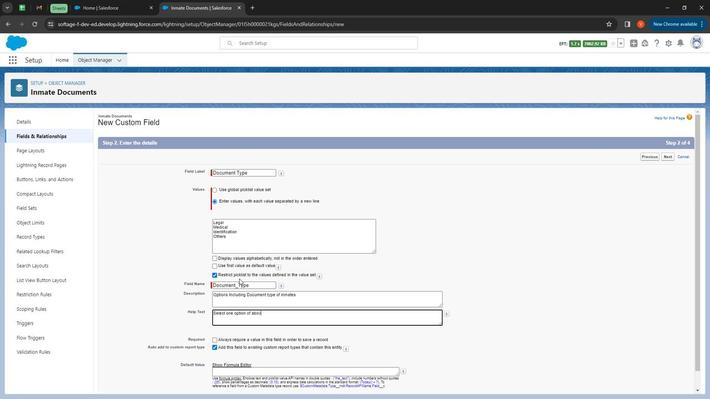 
Action: Mouse moved to (283, 332)
Screenshot: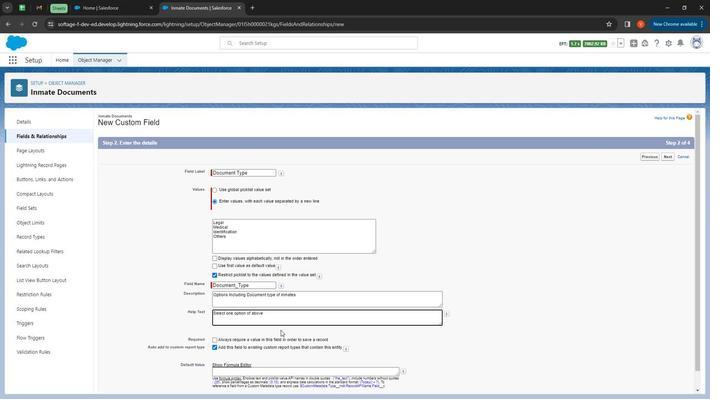 
Action: Mouse scrolled (283, 332) with delta (0, 0)
Screenshot: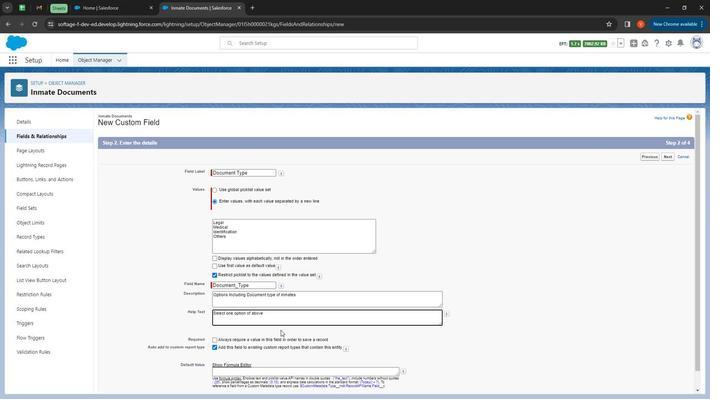 
Action: Mouse moved to (300, 336)
Screenshot: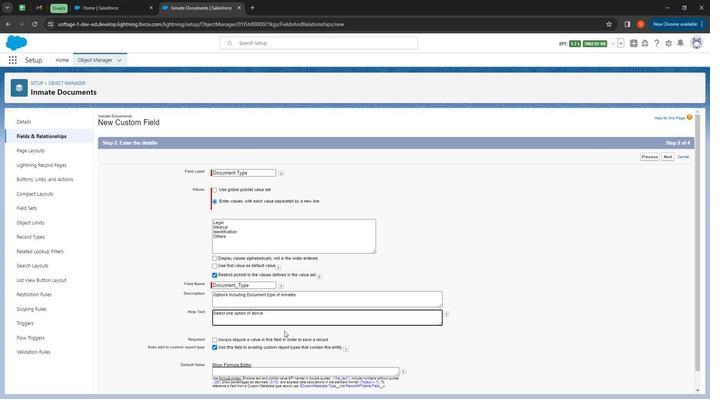 
Action: Mouse scrolled (300, 336) with delta (0, 0)
Screenshot: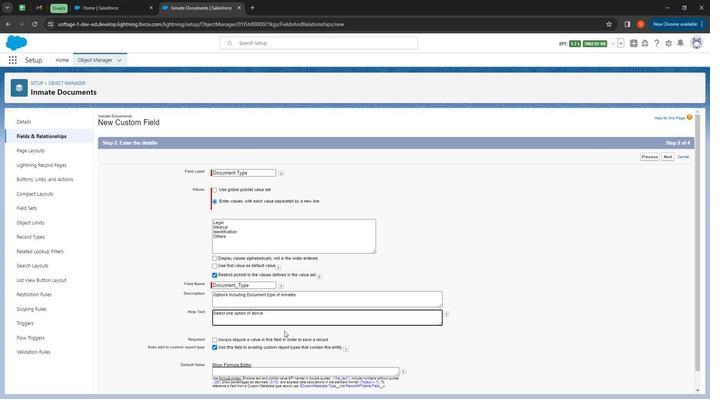 
Action: Mouse moved to (366, 343)
Screenshot: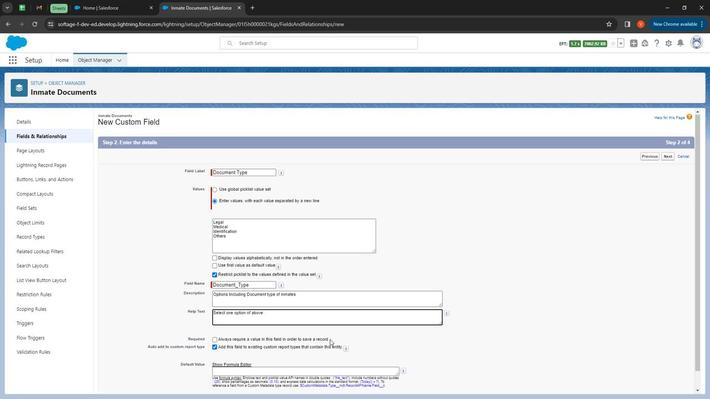 
Action: Mouse scrolled (351, 342) with delta (0, 0)
Screenshot: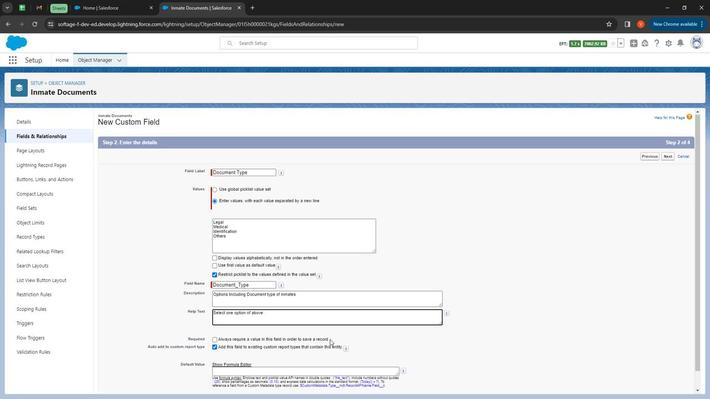 
Action: Mouse moved to (376, 343)
Screenshot: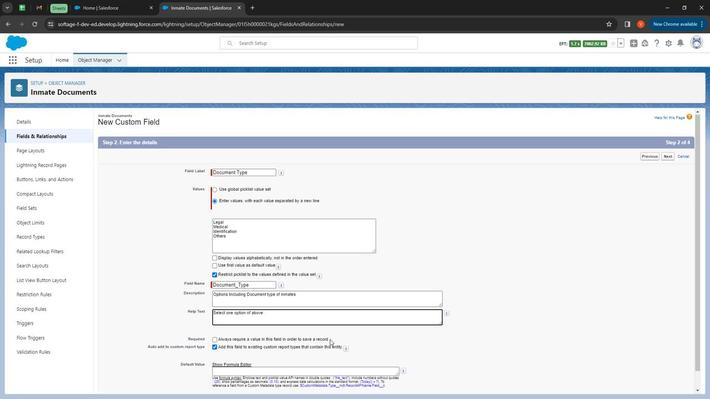 
Action: Mouse scrolled (376, 343) with delta (0, 0)
Screenshot: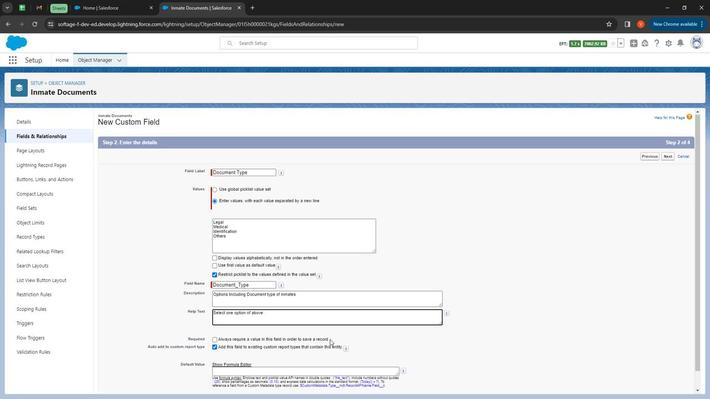 
Action: Mouse moved to (394, 337)
Screenshot: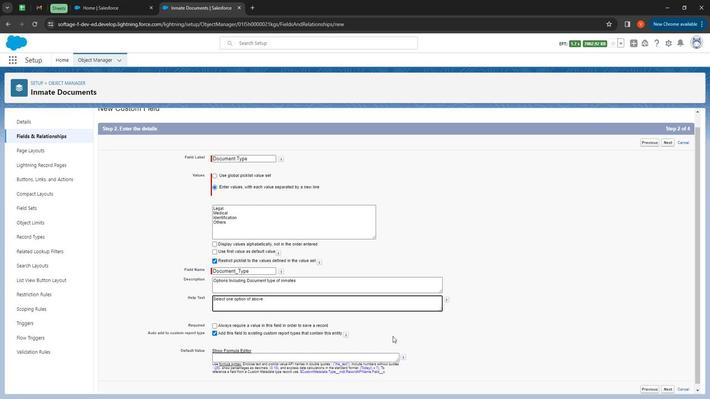 
Action: Mouse scrolled (394, 337) with delta (0, 0)
Screenshot: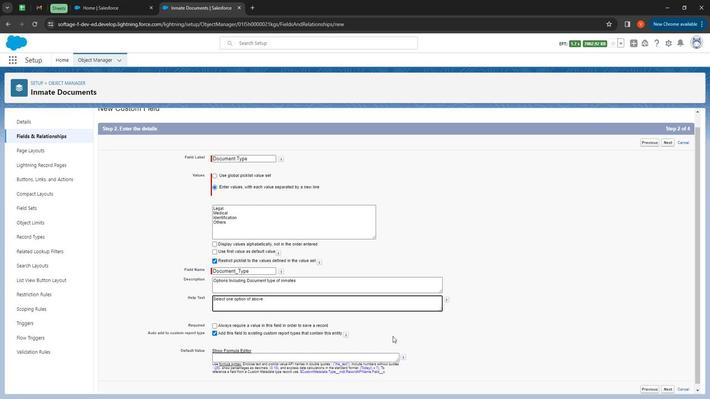
Action: Mouse moved to (668, 385)
Screenshot: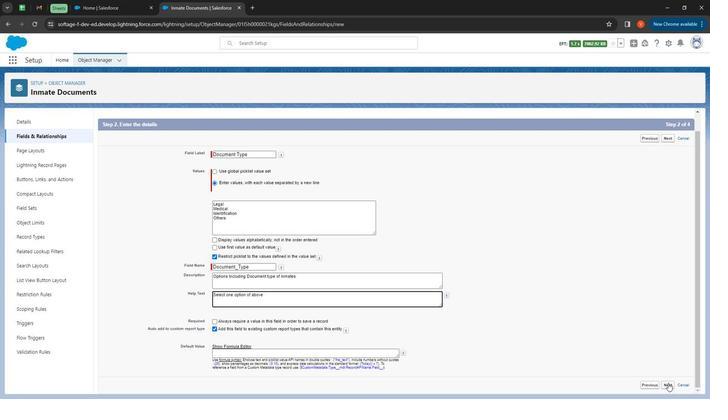 
Action: Mouse pressed left at (668, 385)
Screenshot: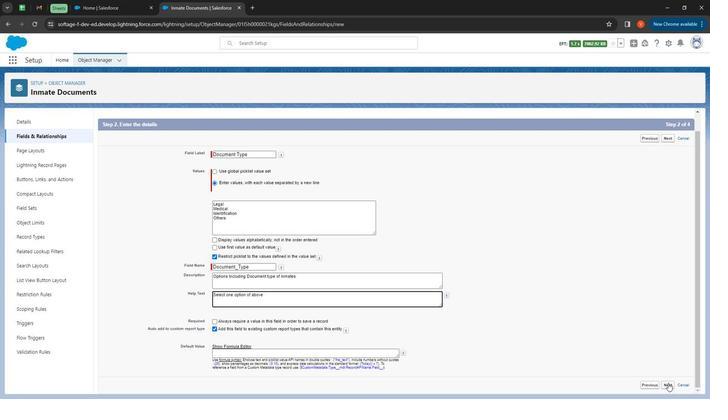 
Action: Mouse moved to (507, 263)
Screenshot: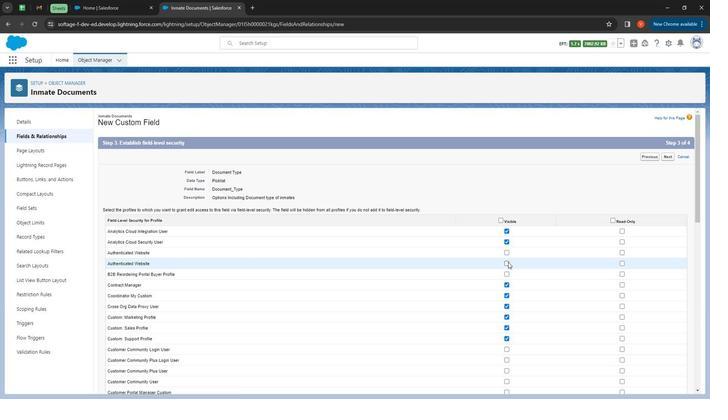 
Action: Mouse pressed left at (507, 263)
Screenshot: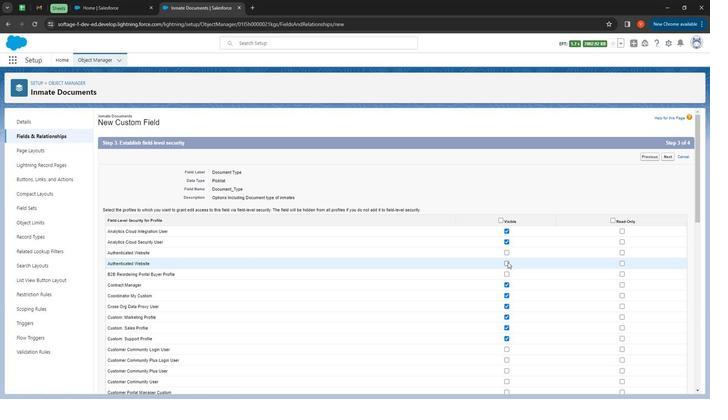 
Action: Mouse moved to (619, 245)
Screenshot: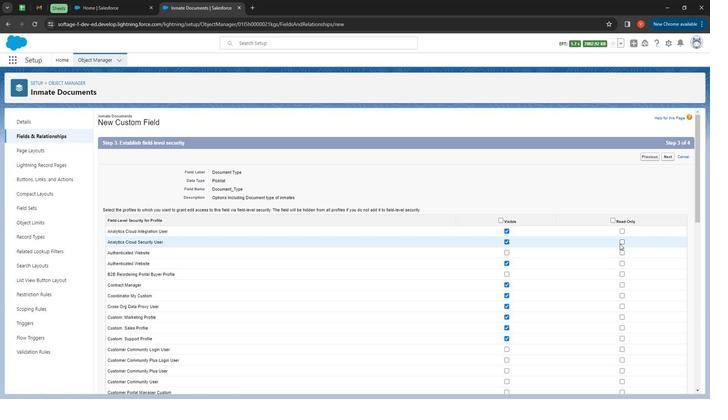 
Action: Mouse pressed left at (619, 245)
Screenshot: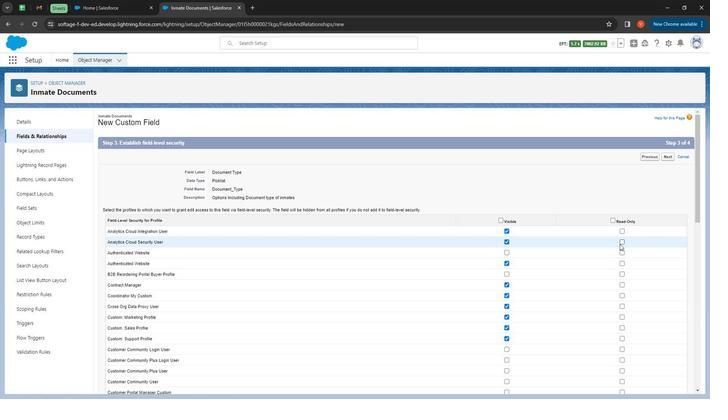 
Action: Mouse moved to (621, 288)
Screenshot: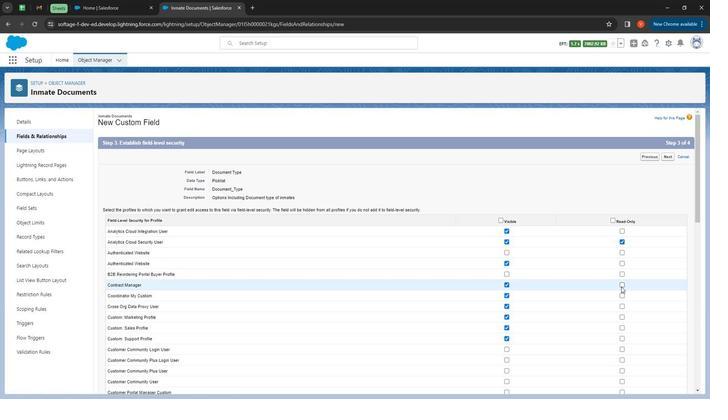 
Action: Mouse pressed left at (621, 288)
Screenshot: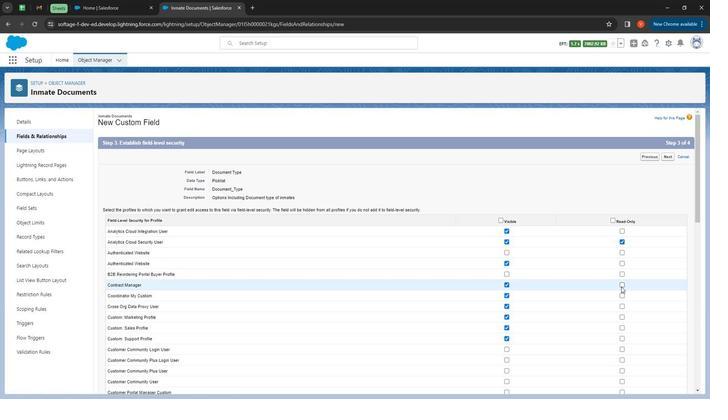 
Action: Mouse moved to (622, 309)
Screenshot: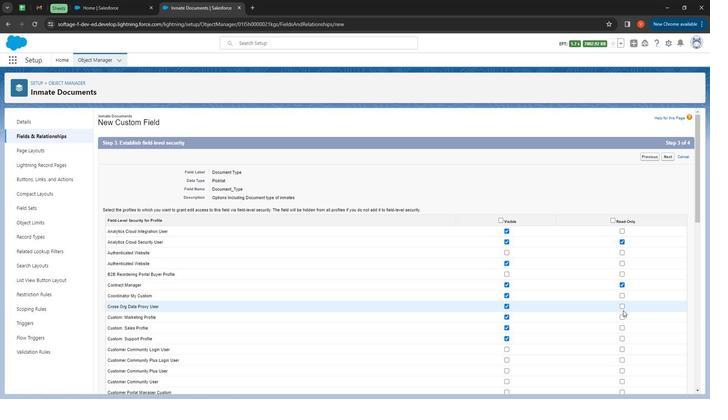
Action: Mouse pressed left at (622, 309)
Screenshot: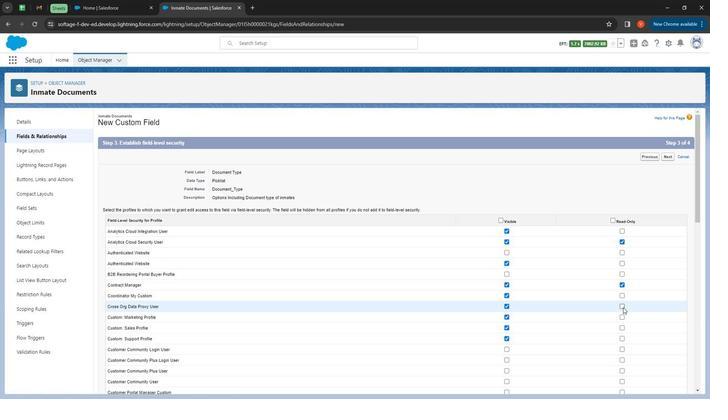 
Action: Mouse moved to (622, 320)
Screenshot: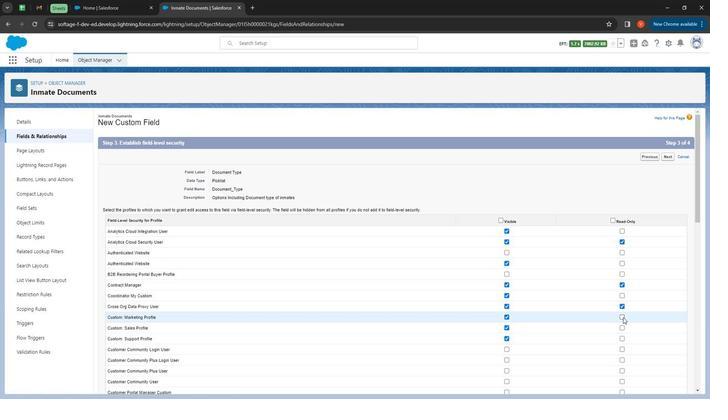 
Action: Mouse pressed left at (622, 320)
Screenshot: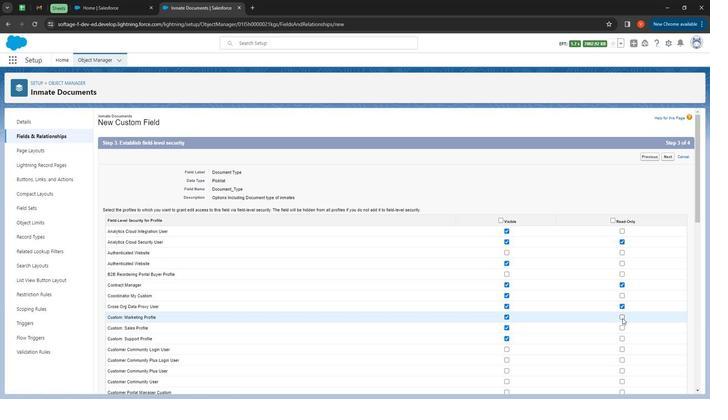 
Action: Mouse moved to (620, 332)
Screenshot: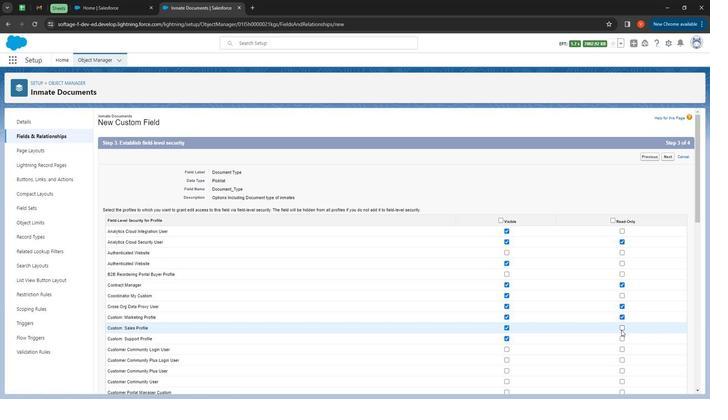 
Action: Mouse pressed left at (620, 332)
Screenshot: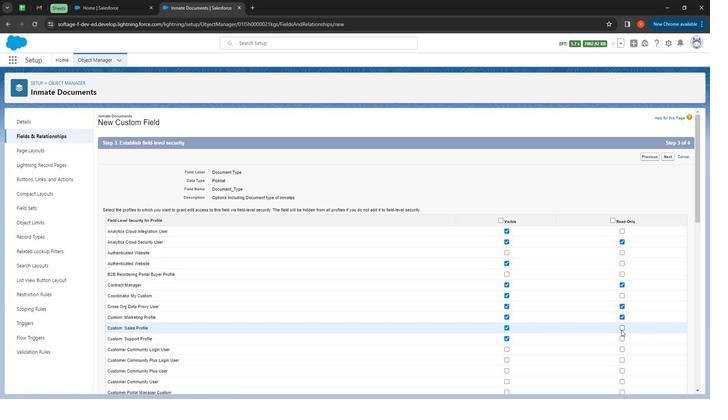 
Action: Mouse moved to (622, 342)
Screenshot: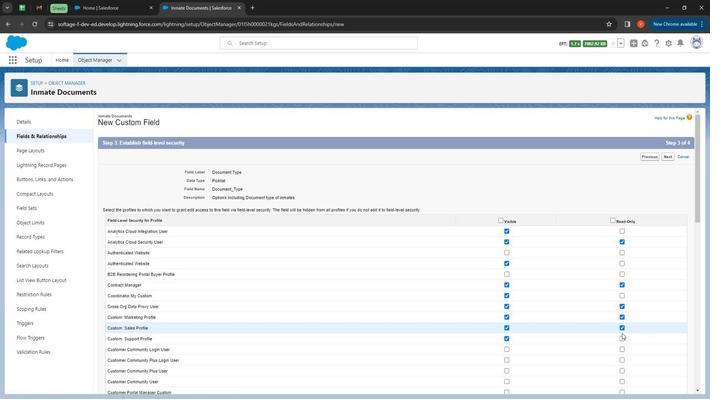 
Action: Mouse pressed left at (622, 342)
Screenshot: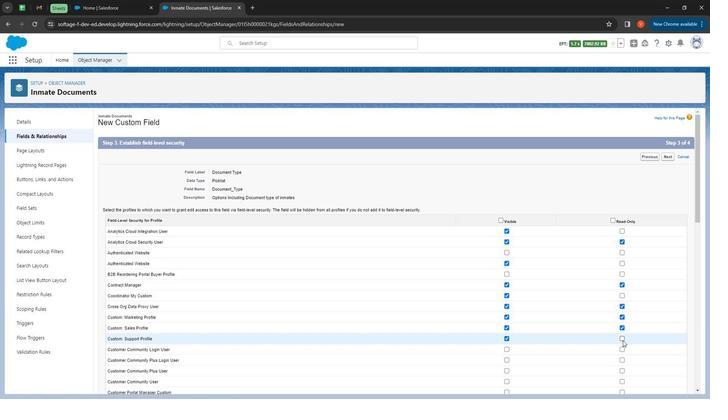 
Action: Mouse moved to (605, 332)
Screenshot: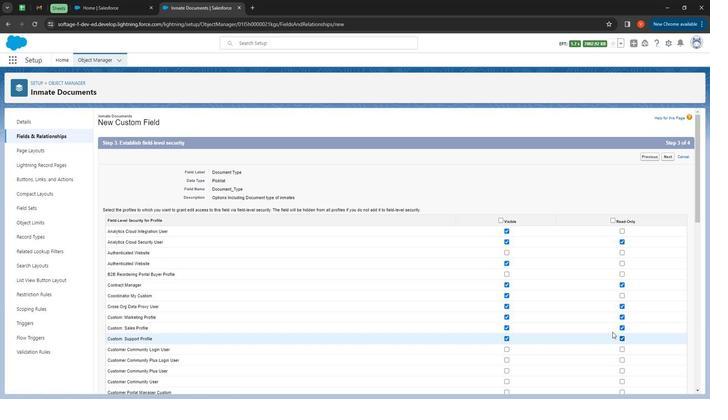 
Action: Mouse scrolled (605, 331) with delta (0, 0)
Screenshot: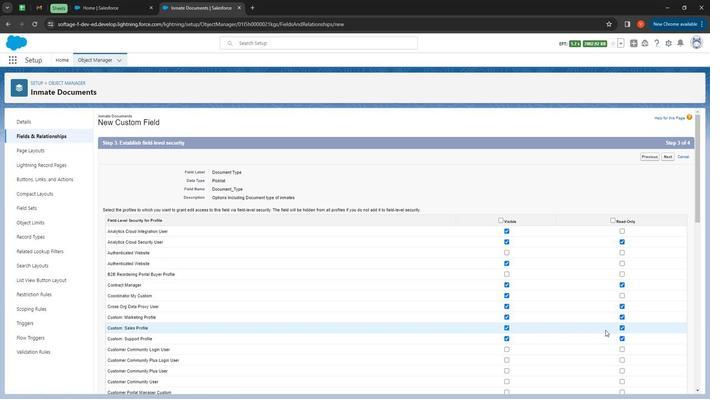 
Action: Mouse moved to (604, 332)
Screenshot: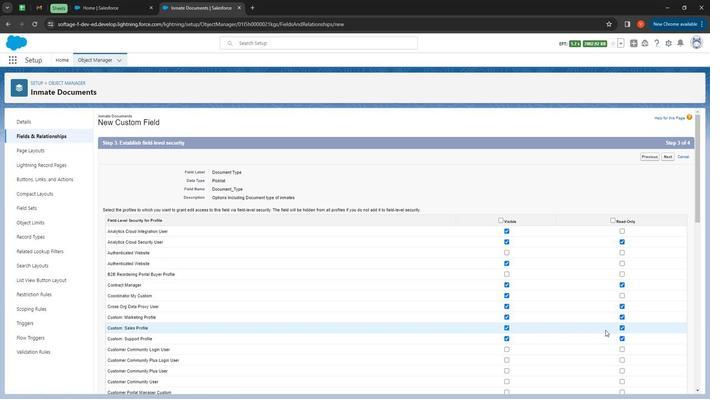 
Action: Mouse scrolled (604, 331) with delta (0, 0)
Screenshot: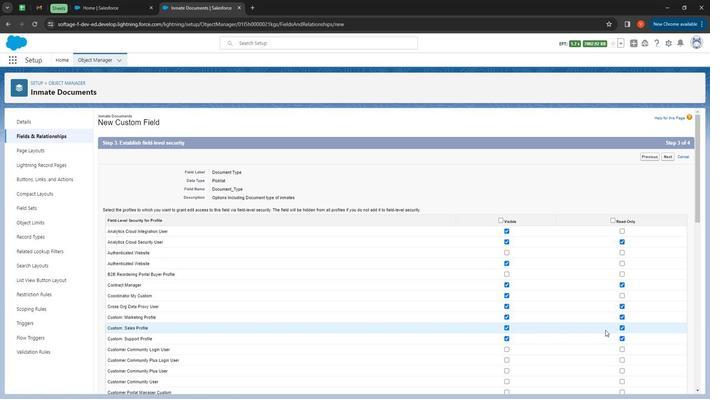 
Action: Mouse moved to (604, 331)
Screenshot: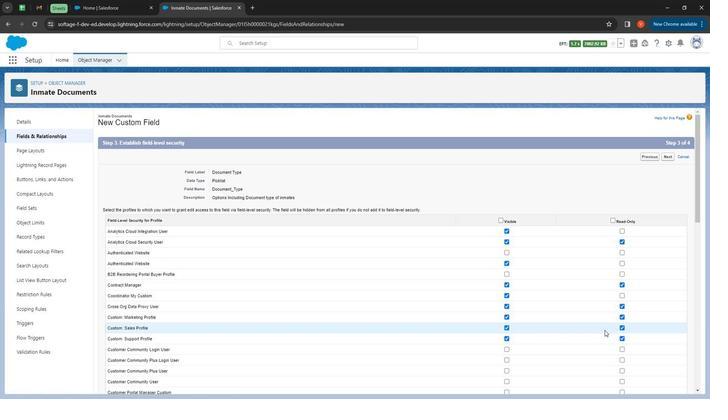 
Action: Mouse scrolled (604, 330) with delta (0, 0)
Screenshot: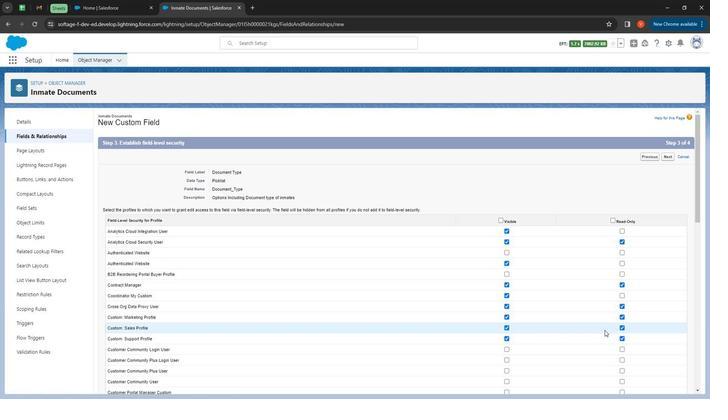 
Action: Mouse moved to (602, 328)
Screenshot: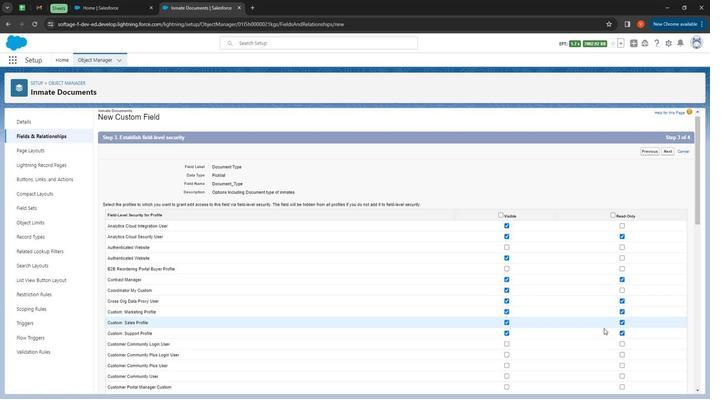 
Action: Mouse scrolled (602, 328) with delta (0, 0)
Screenshot: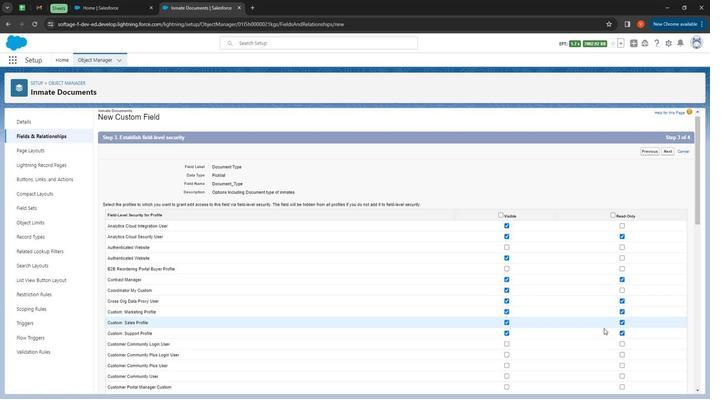 
Action: Mouse moved to (602, 325)
Screenshot: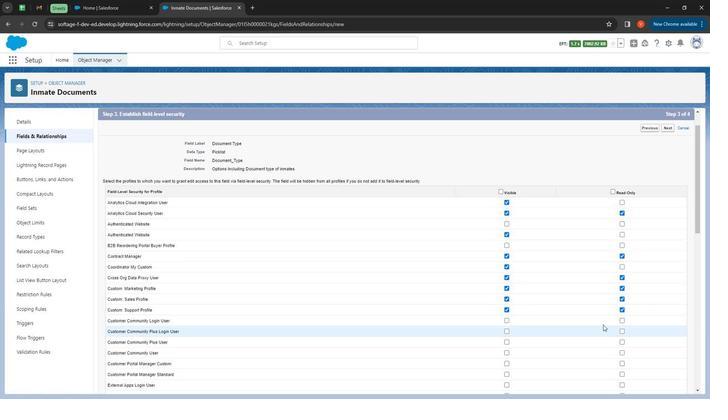 
Action: Mouse scrolled (602, 325) with delta (0, 0)
Screenshot: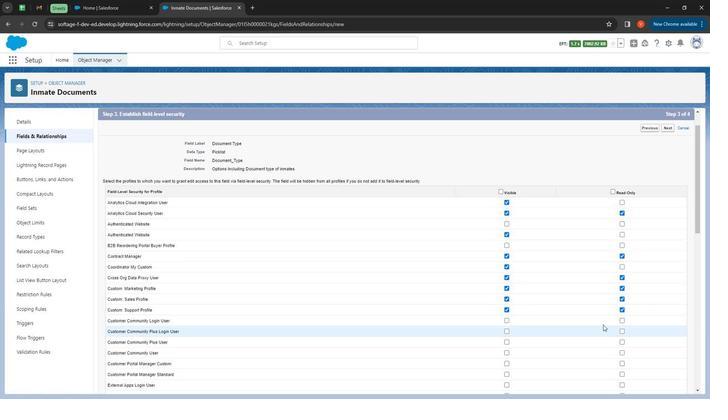 
Action: Mouse moved to (506, 190)
Screenshot: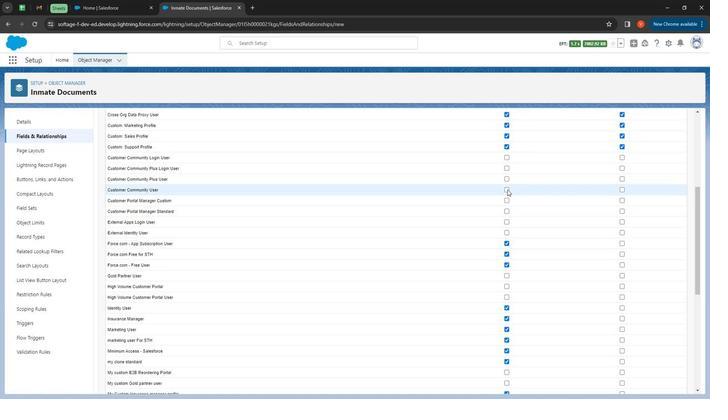 
Action: Mouse pressed left at (506, 190)
Screenshot: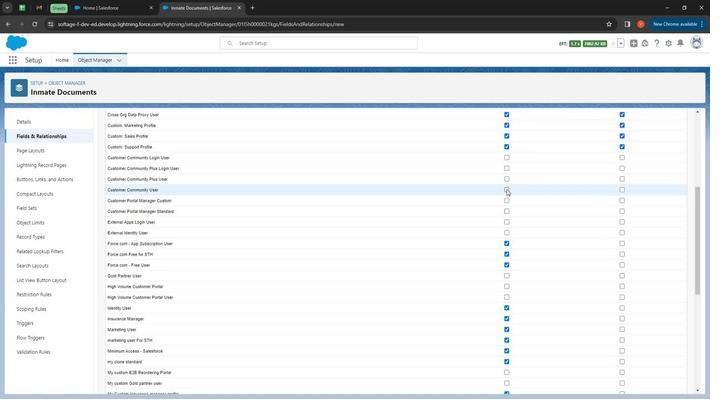 
Action: Mouse moved to (505, 205)
Screenshot: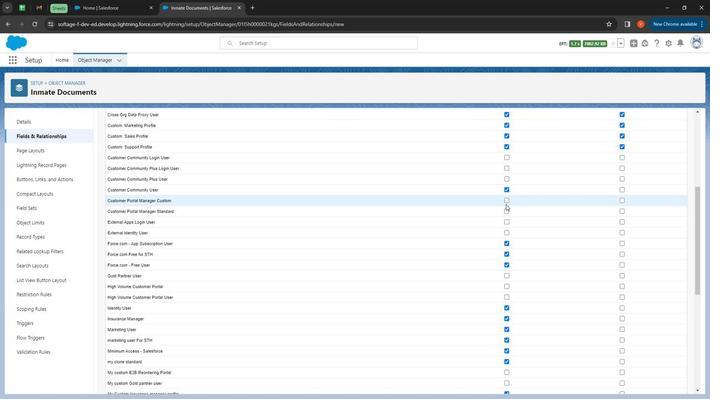 
Action: Mouse pressed left at (505, 205)
Screenshot: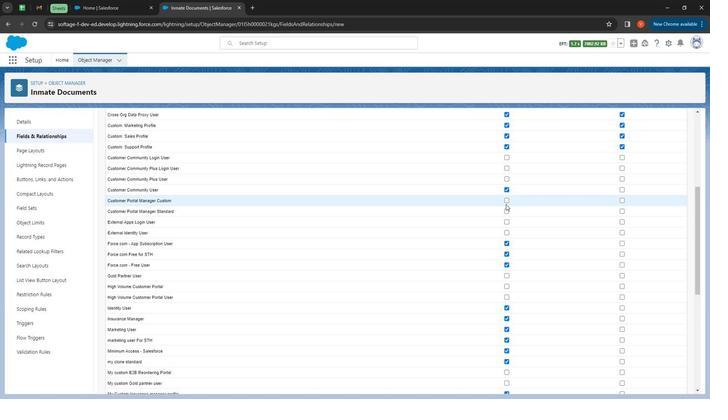 
Action: Mouse moved to (505, 202)
Screenshot: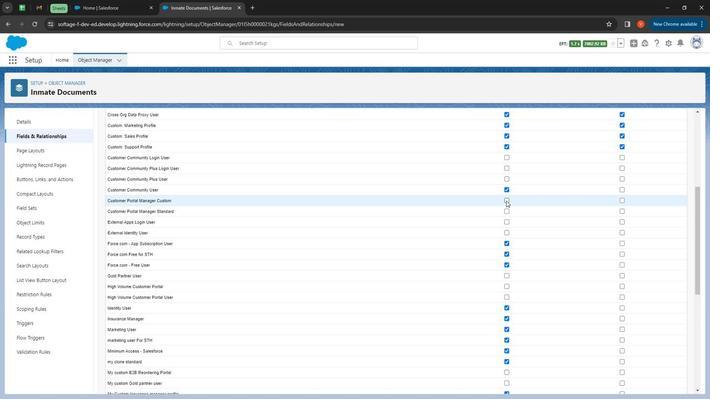 
Action: Mouse pressed left at (505, 202)
Screenshot: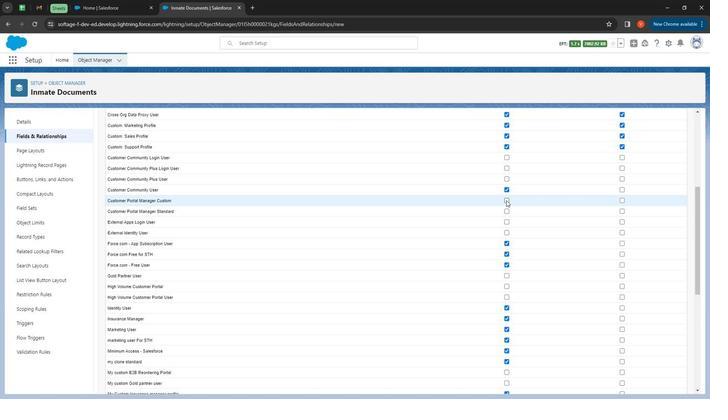 
Action: Mouse moved to (507, 213)
Screenshot: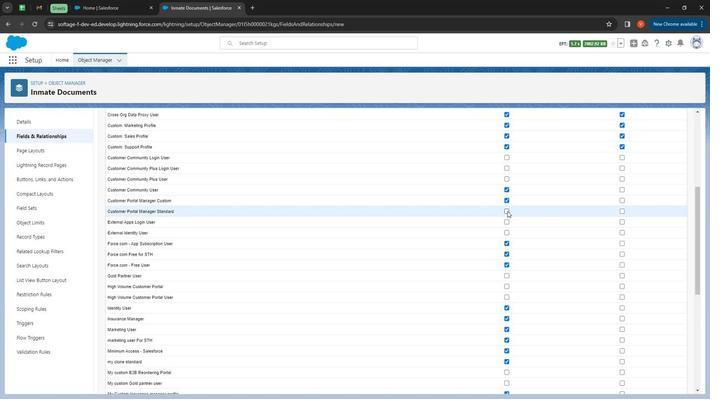 
Action: Mouse pressed left at (507, 213)
Screenshot: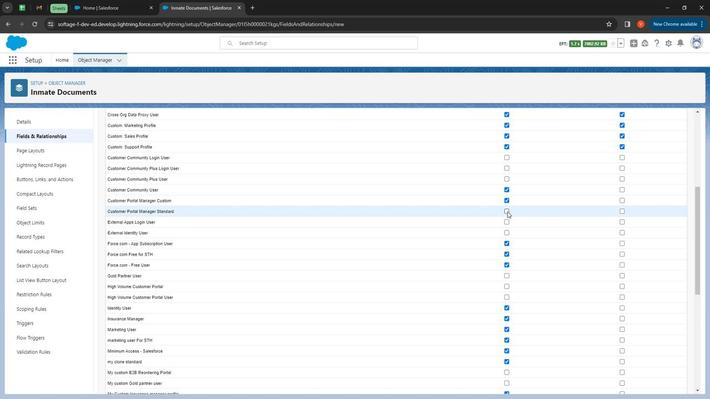 
Action: Mouse moved to (509, 224)
Screenshot: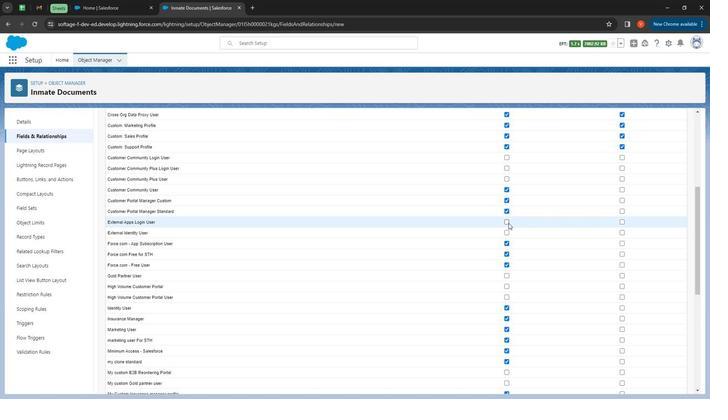 
Action: Mouse pressed left at (509, 224)
Screenshot: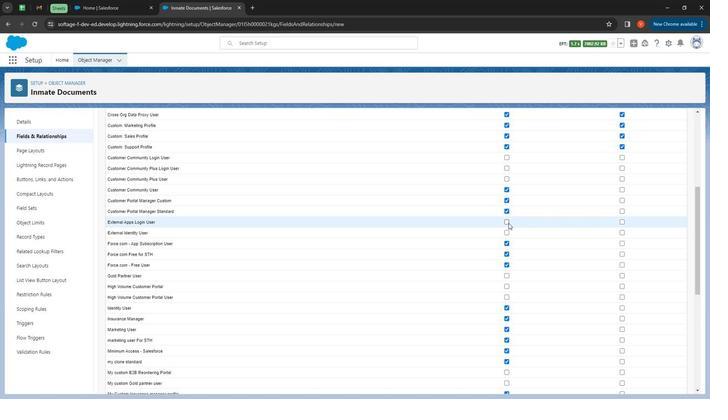 
Action: Mouse moved to (509, 225)
Screenshot: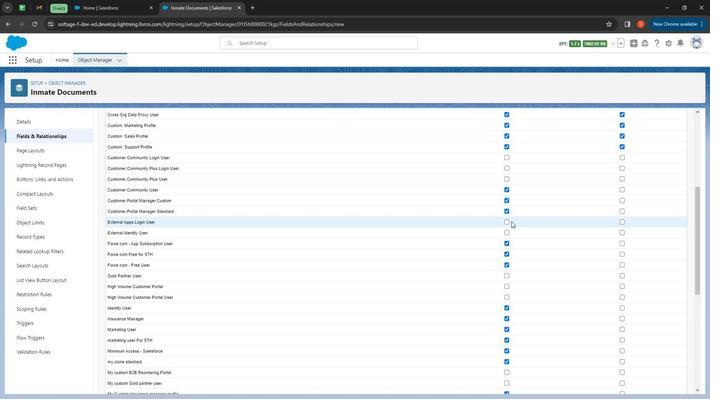 
Action: Mouse pressed left at (509, 225)
Screenshot: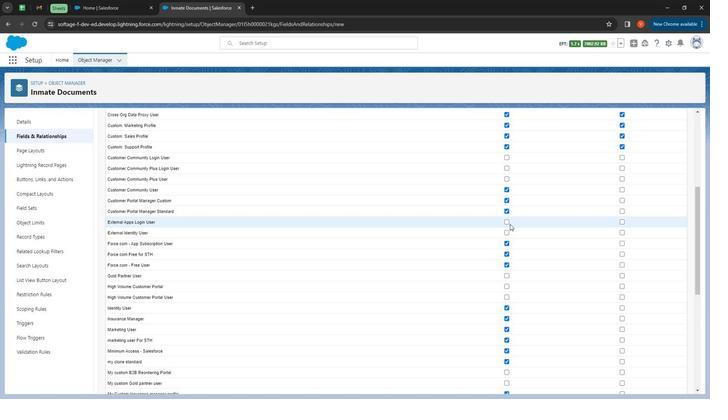 
Action: Mouse moved to (508, 223)
Screenshot: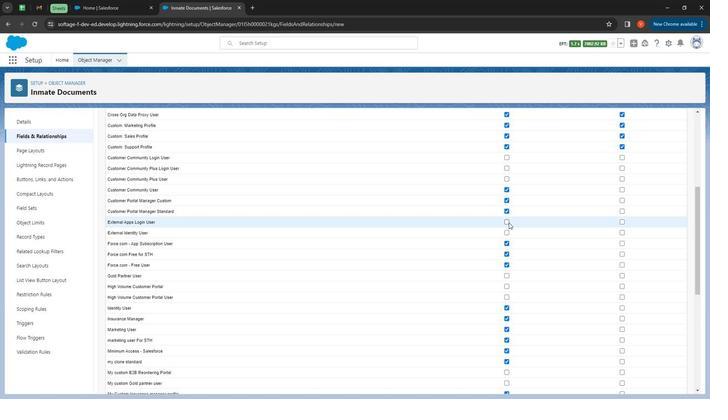 
Action: Mouse pressed left at (508, 223)
Screenshot: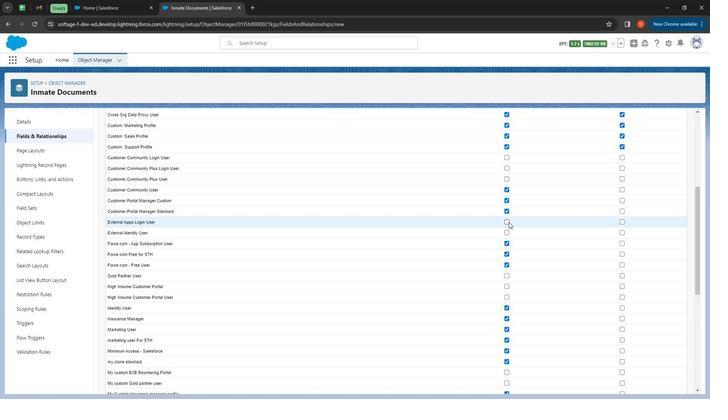 
Action: Mouse moved to (620, 170)
Screenshot: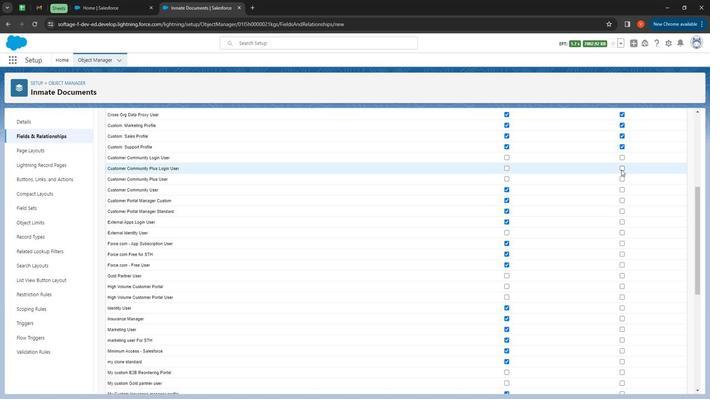 
Action: Mouse pressed left at (620, 170)
Screenshot: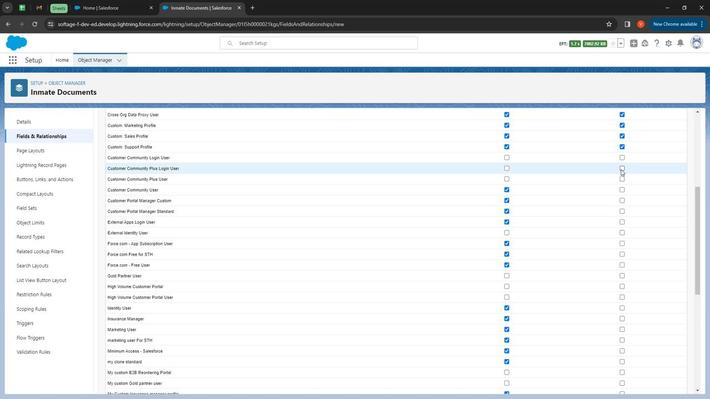 
Action: Mouse moved to (622, 257)
Screenshot: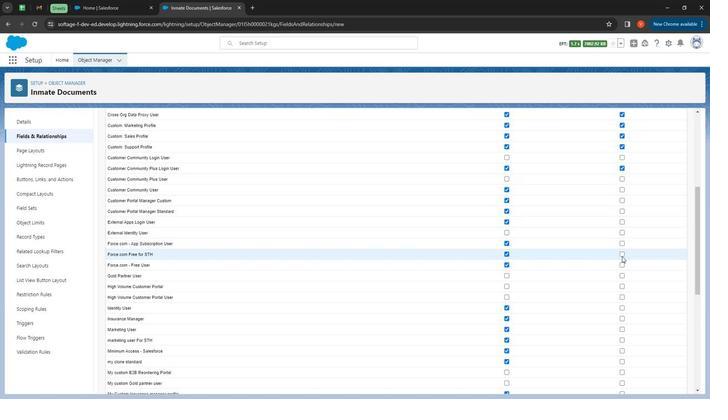 
Action: Mouse pressed left at (622, 257)
Screenshot: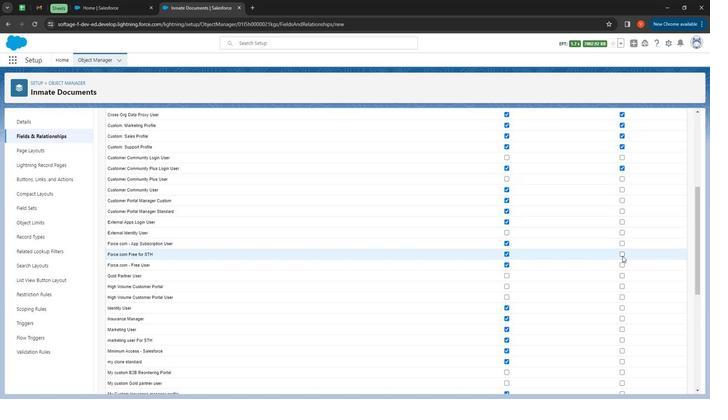 
Action: Mouse moved to (622, 266)
Screenshot: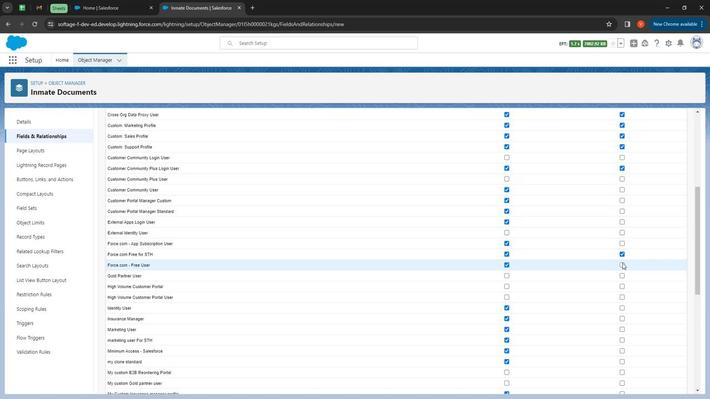 
Action: Mouse pressed left at (622, 266)
Screenshot: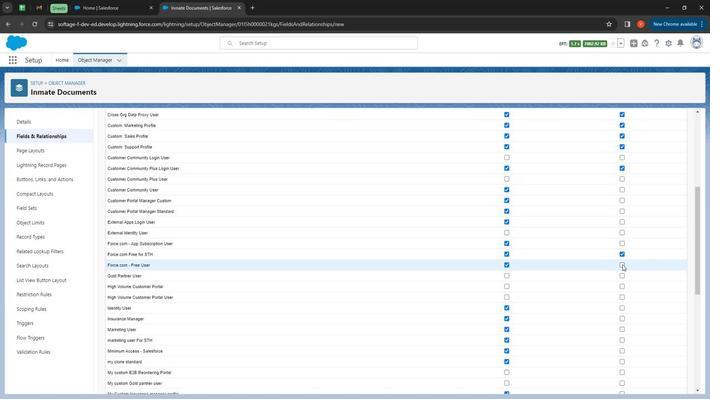 
Action: Mouse moved to (573, 273)
Screenshot: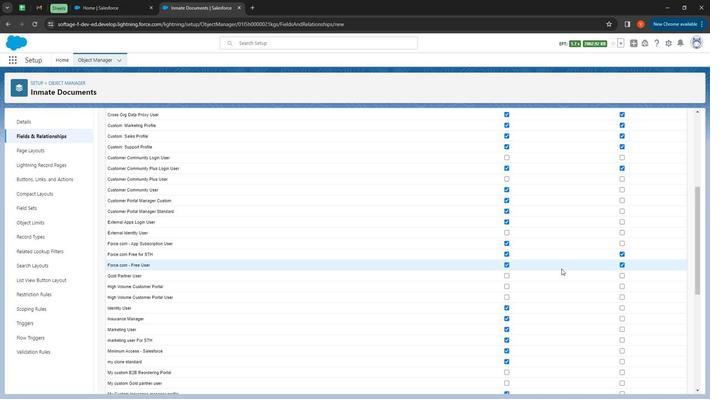 
Action: Mouse scrolled (573, 272) with delta (0, 0)
Screenshot: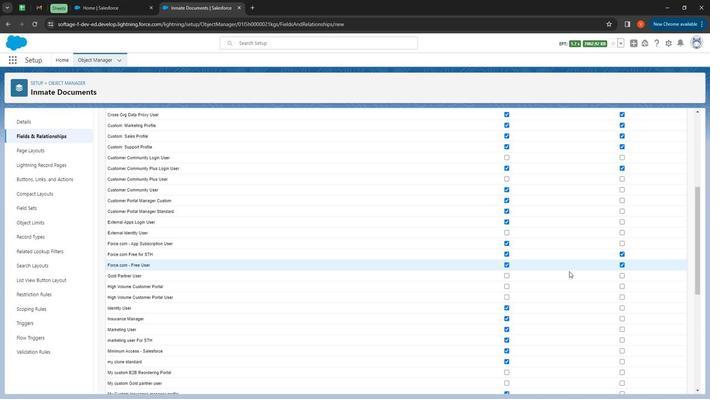 
Action: Mouse moved to (574, 273)
Screenshot: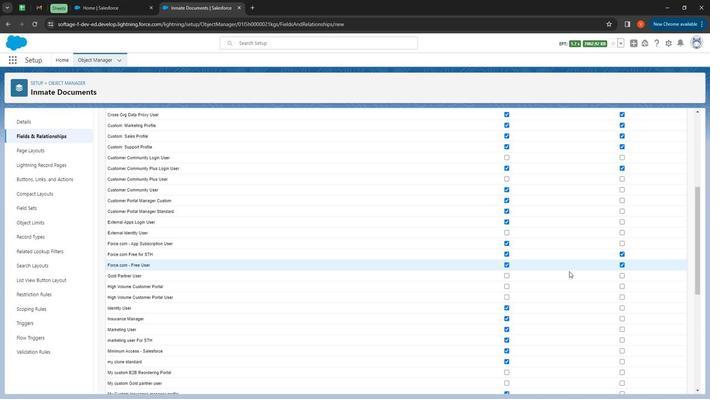 
Action: Mouse scrolled (574, 272) with delta (0, 0)
Screenshot: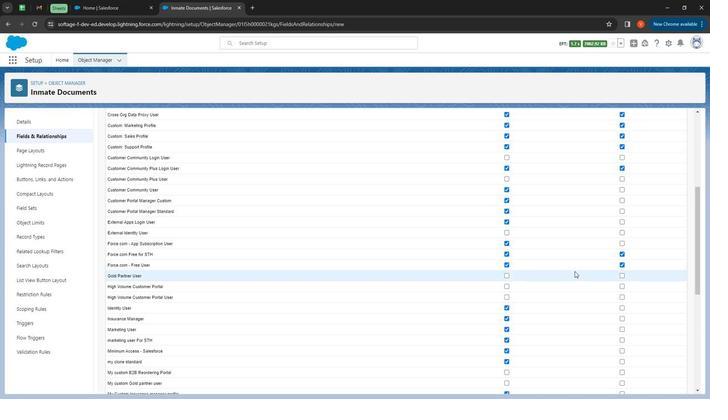 
Action: Mouse moved to (621, 246)
Screenshot: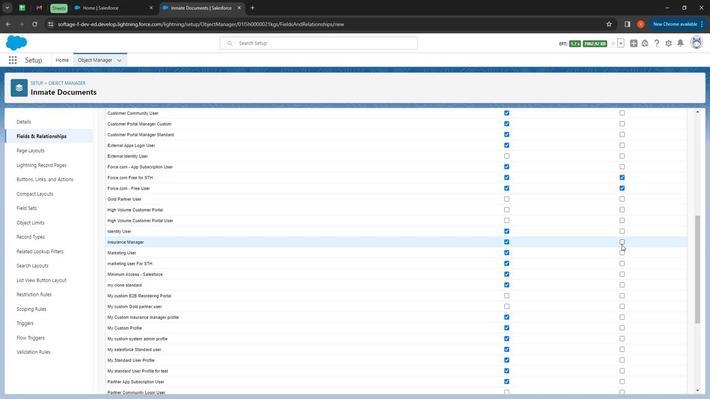 
Action: Mouse pressed left at (621, 246)
Screenshot: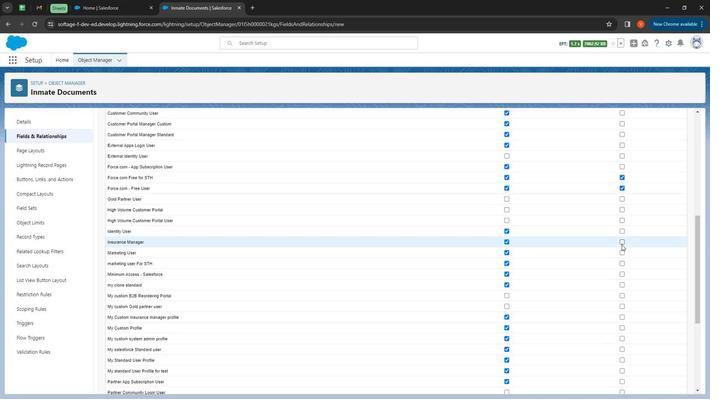 
Action: Mouse moved to (620, 243)
Screenshot: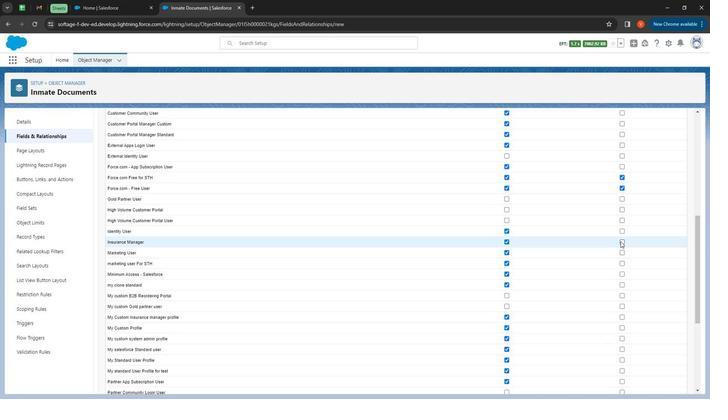 
Action: Mouse pressed left at (620, 243)
Screenshot: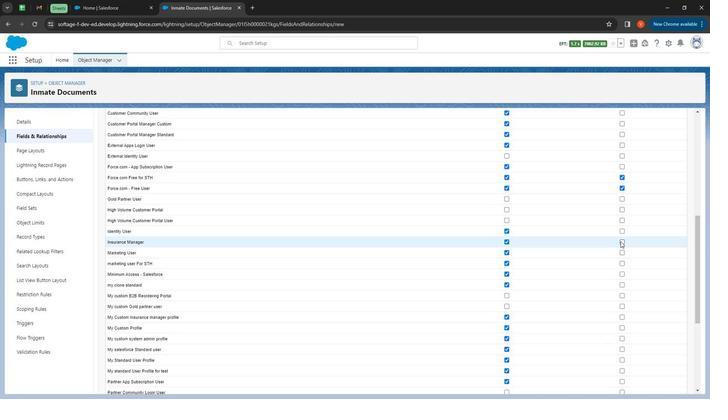 
Action: Mouse moved to (623, 255)
Screenshot: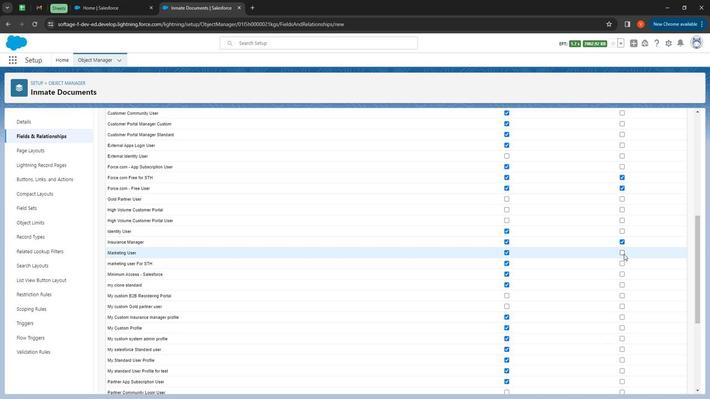 
Action: Mouse pressed left at (623, 255)
Screenshot: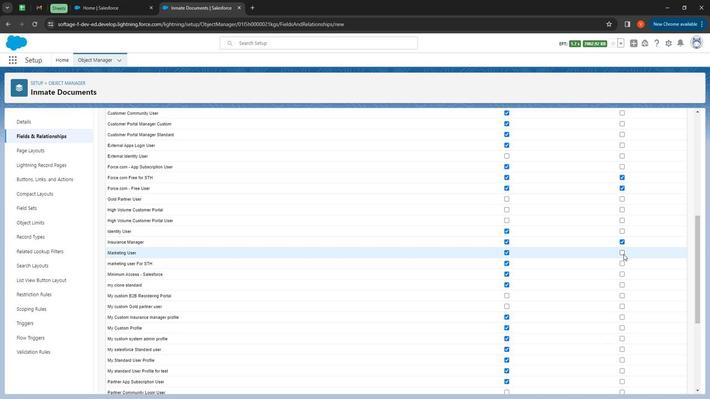 
Action: Mouse moved to (621, 264)
Screenshot: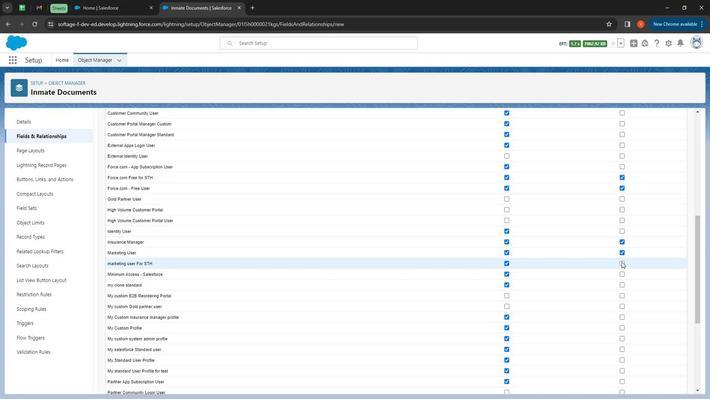 
Action: Mouse pressed left at (621, 264)
Screenshot: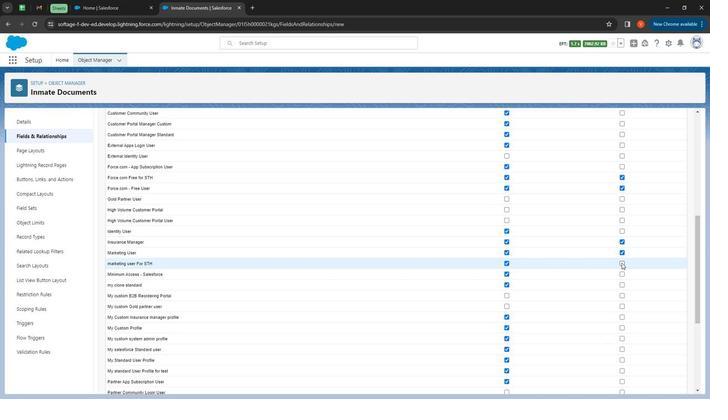 
Action: Mouse moved to (621, 274)
Screenshot: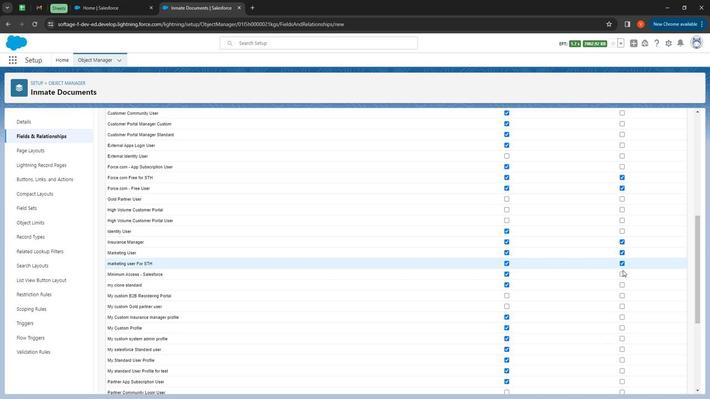 
Action: Mouse pressed left at (621, 274)
Screenshot: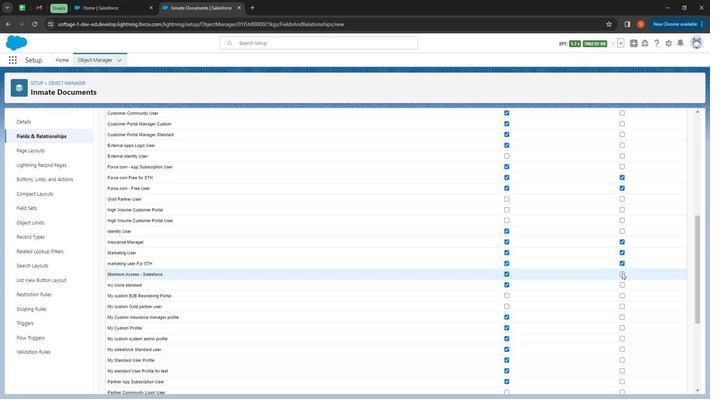 
Action: Mouse moved to (622, 285)
Screenshot: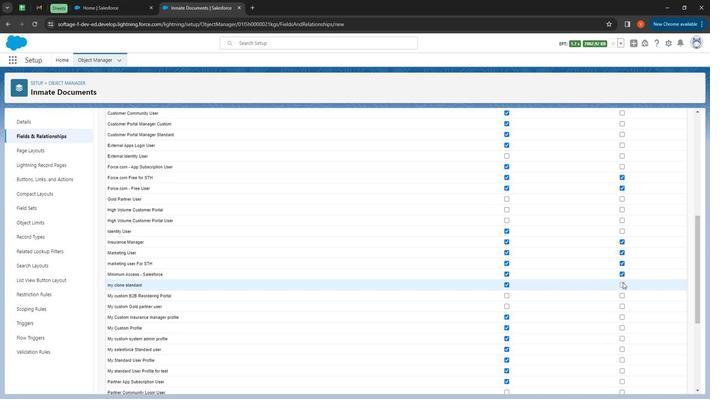 
Action: Mouse pressed left at (622, 285)
Screenshot: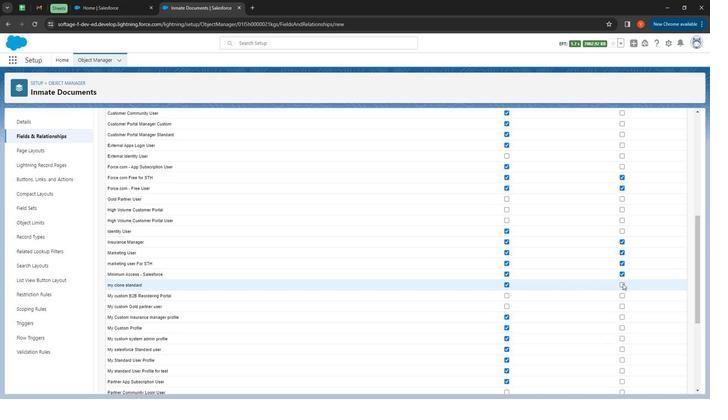 
Action: Mouse moved to (622, 298)
Screenshot: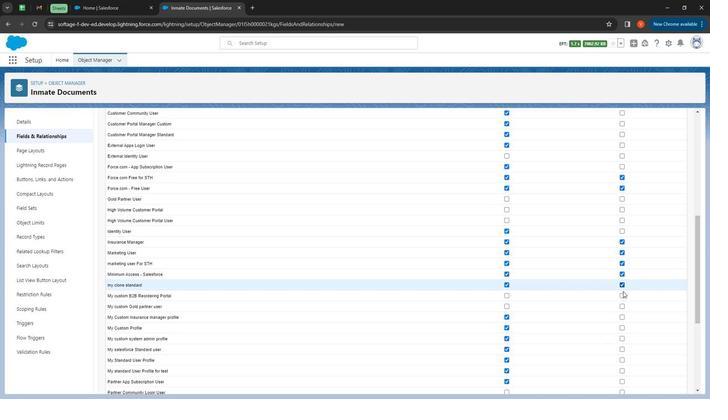 
Action: Mouse scrolled (622, 298) with delta (0, 0)
Screenshot: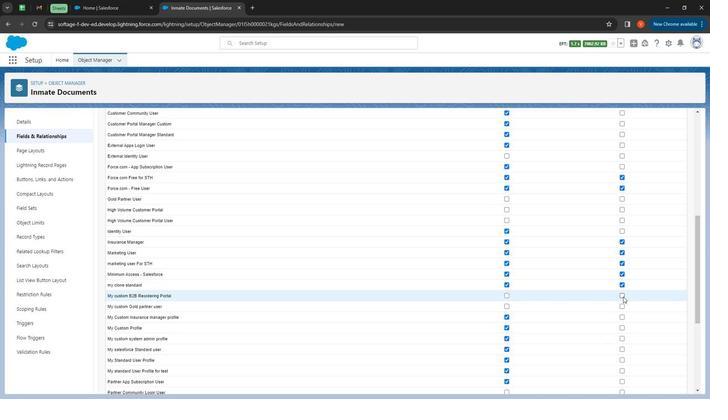 
Action: Mouse moved to (624, 300)
Screenshot: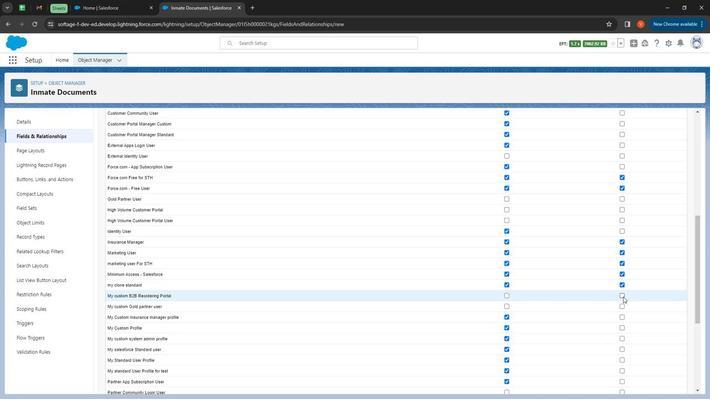 
Action: Mouse scrolled (624, 300) with delta (0, 0)
Screenshot: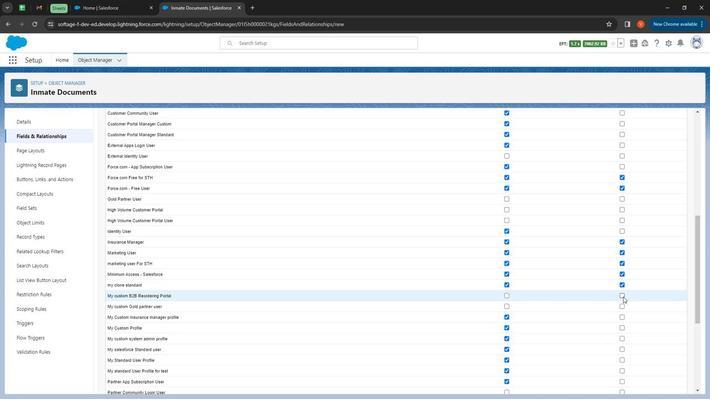 
Action: Mouse moved to (624, 300)
Screenshot: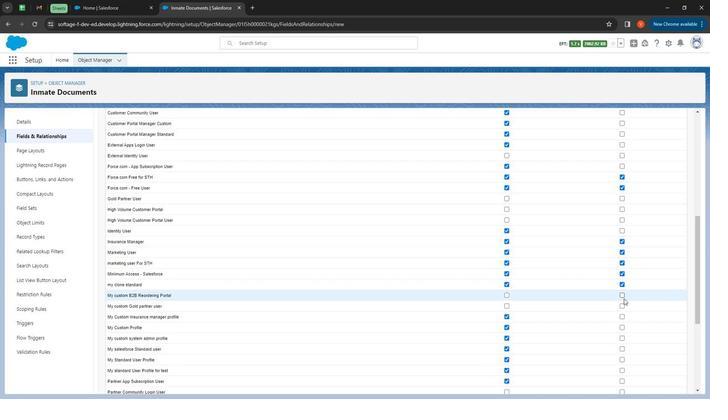 
Action: Mouse scrolled (624, 300) with delta (0, 0)
Screenshot: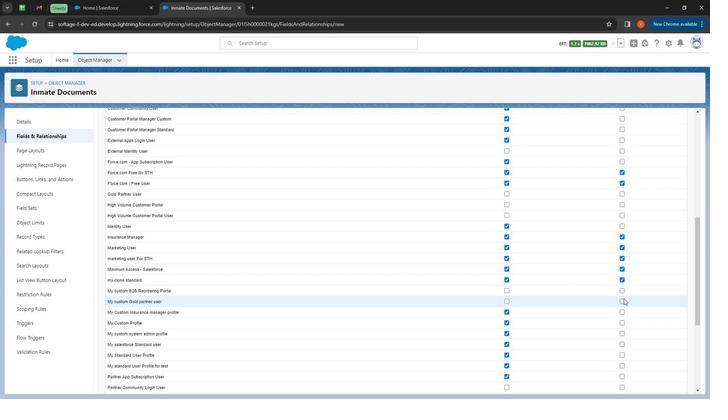 
Action: Mouse scrolled (624, 300) with delta (0, 0)
Screenshot: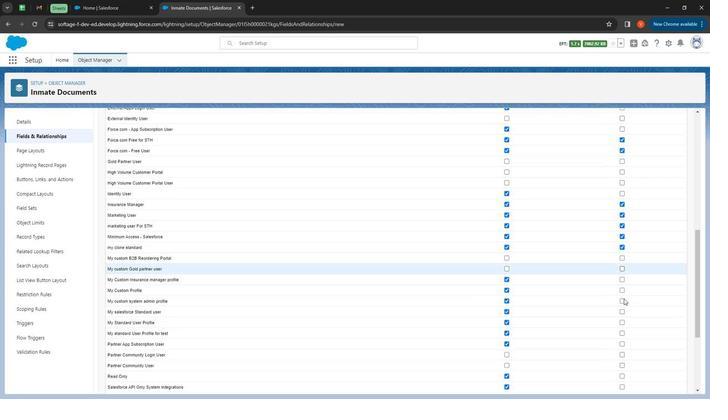 
Action: Mouse moved to (622, 197)
Screenshot: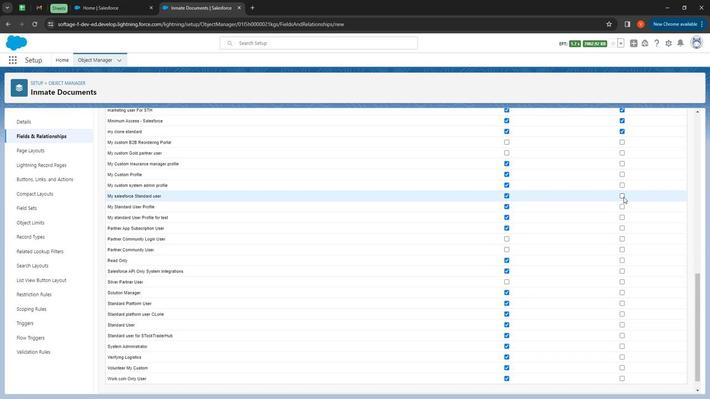 
Action: Mouse pressed left at (622, 197)
Screenshot: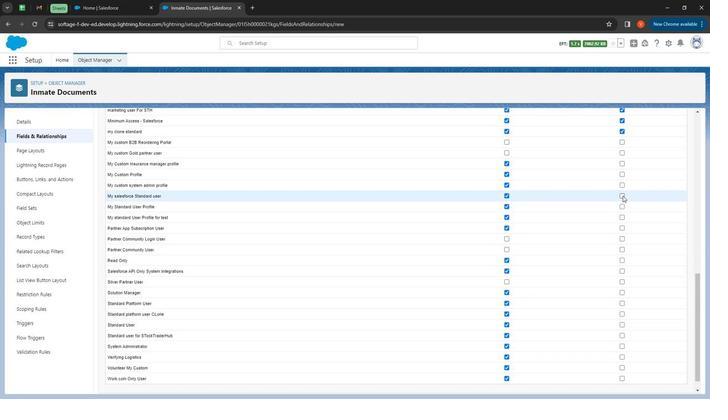 
Action: Mouse moved to (624, 211)
Screenshot: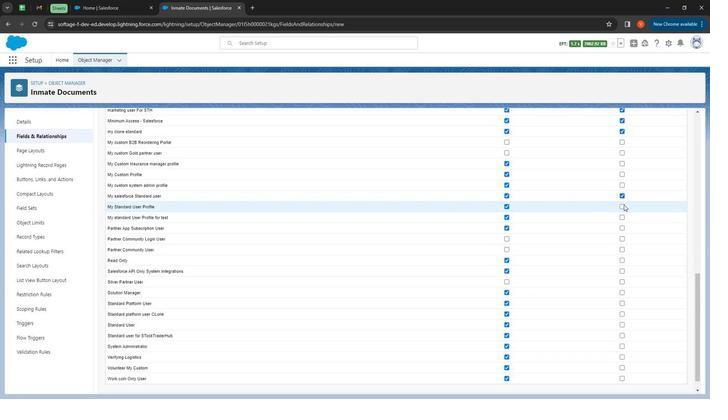 
Action: Mouse pressed left at (624, 211)
Screenshot: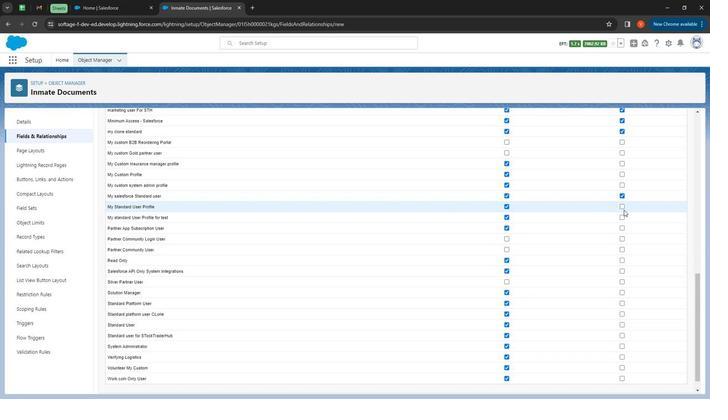
Action: Mouse moved to (622, 210)
Screenshot: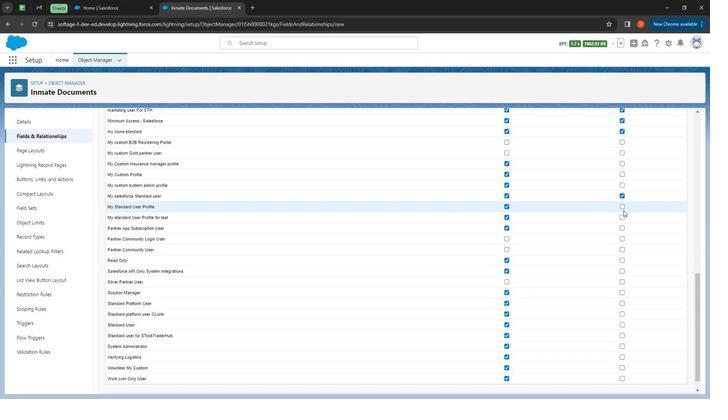 
Action: Mouse pressed left at (622, 210)
Screenshot: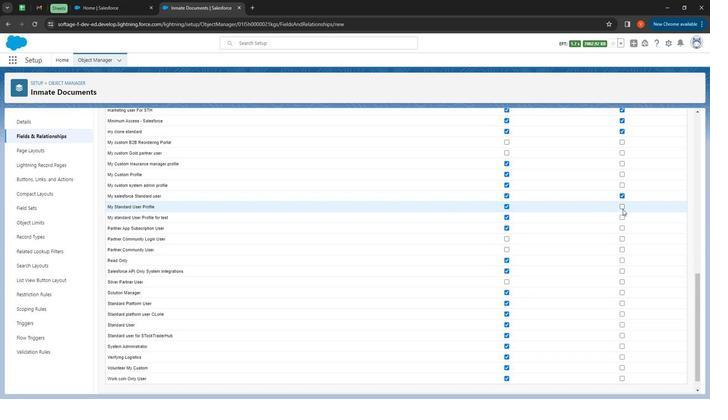 
Action: Mouse moved to (622, 184)
Screenshot: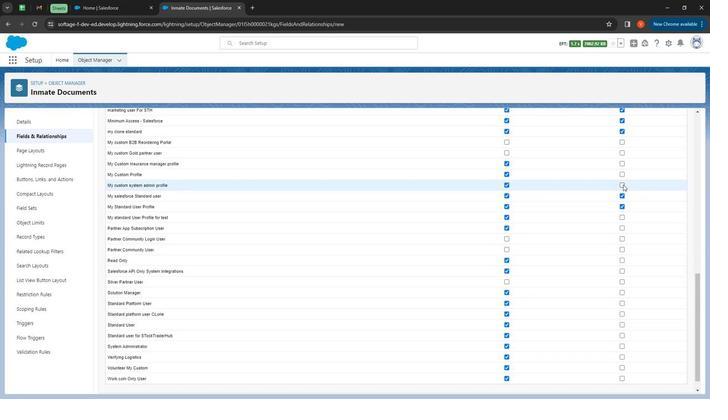 
Action: Mouse pressed left at (622, 184)
Screenshot: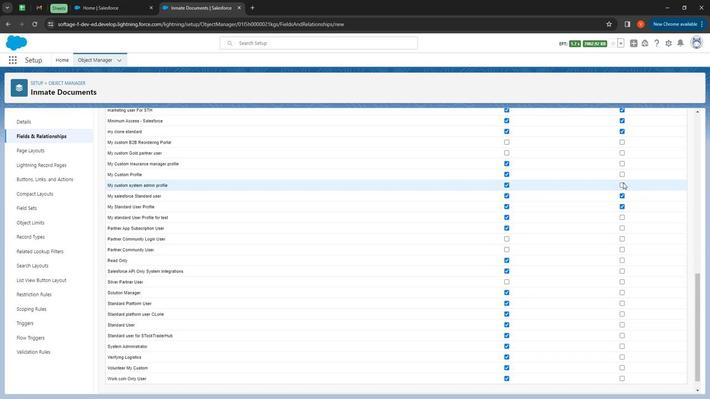 
Action: Mouse moved to (622, 177)
Screenshot: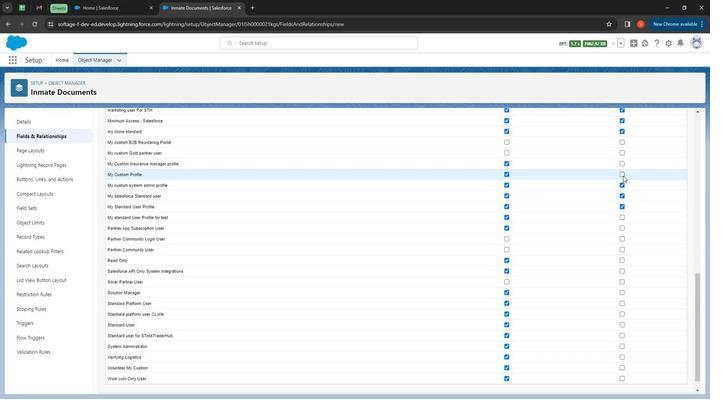 
Action: Mouse pressed left at (622, 177)
Screenshot: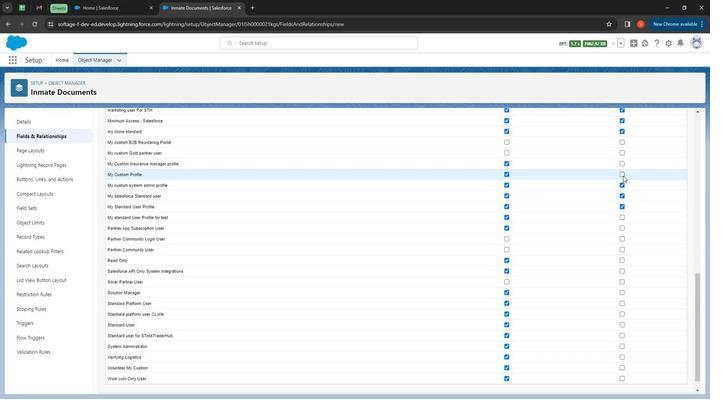 
Action: Mouse moved to (622, 250)
Screenshot: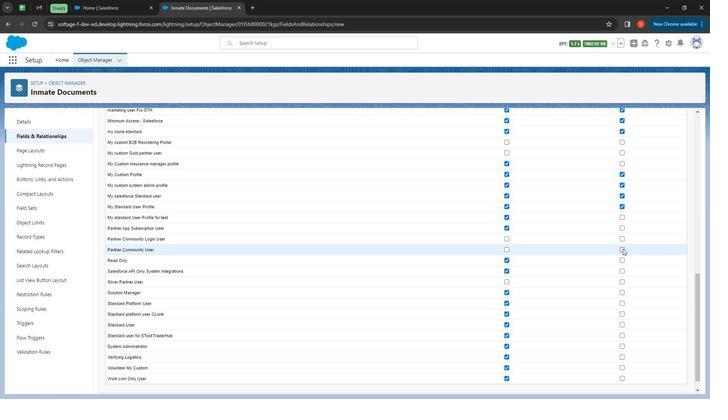 
Action: Mouse pressed left at (622, 250)
Screenshot: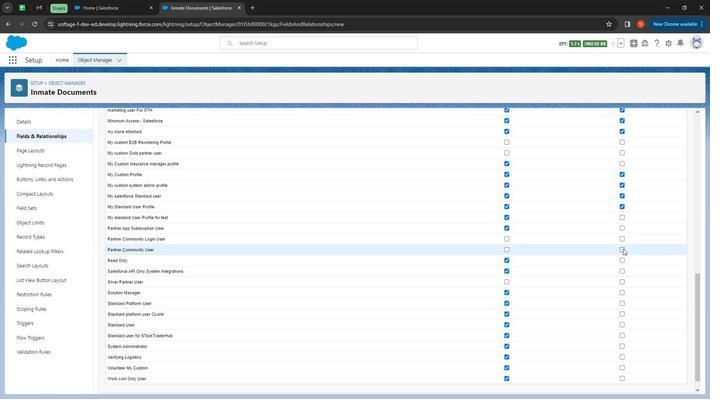 
Action: Mouse moved to (622, 283)
Screenshot: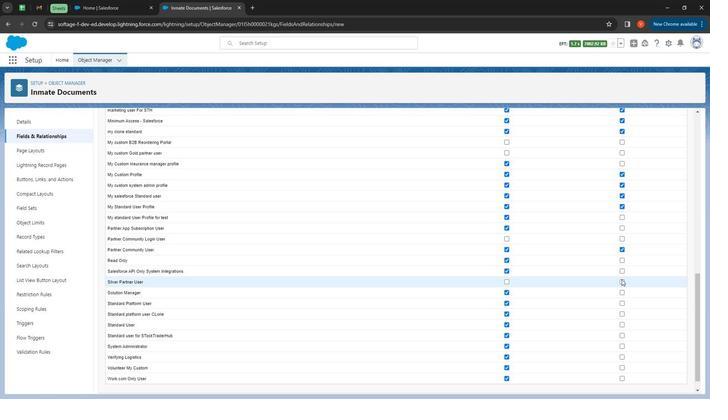 
Action: Mouse pressed left at (622, 283)
Screenshot: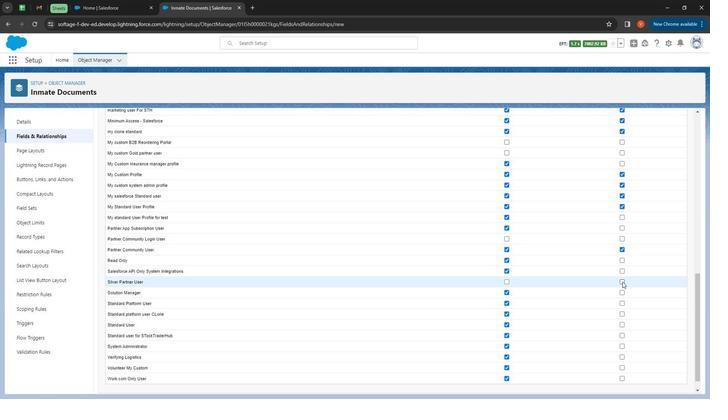 
Action: Mouse moved to (622, 272)
Screenshot: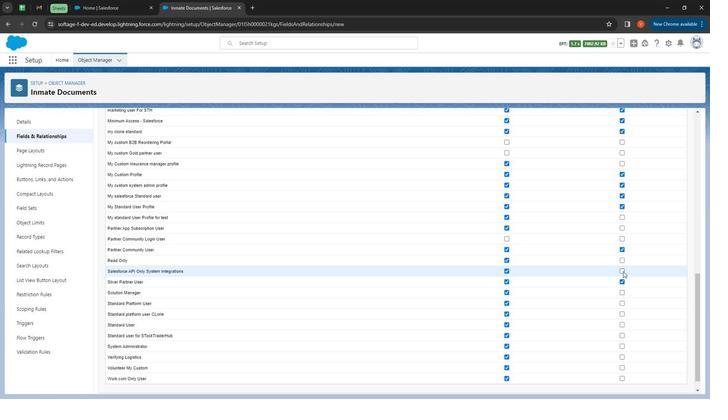 
Action: Mouse pressed left at (622, 272)
Screenshot: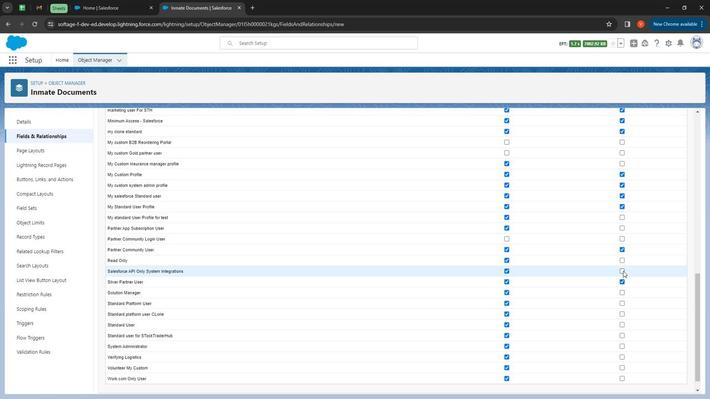 
Action: Mouse moved to (622, 305)
Screenshot: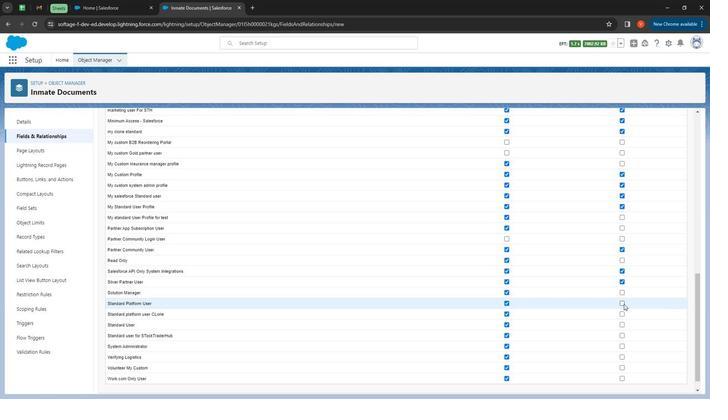 
Action: Mouse pressed left at (622, 305)
Screenshot: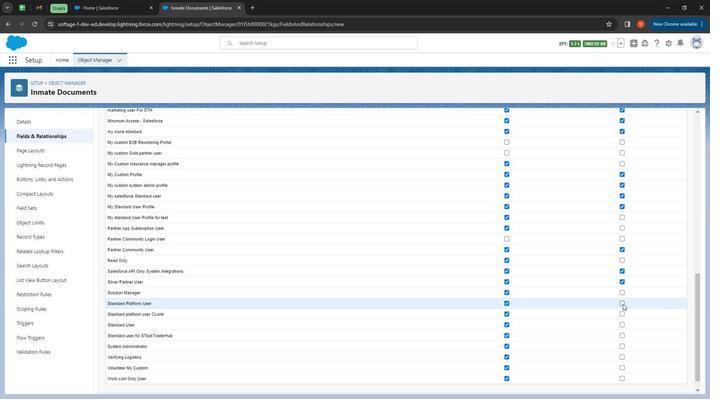 
Action: Mouse moved to (624, 315)
Screenshot: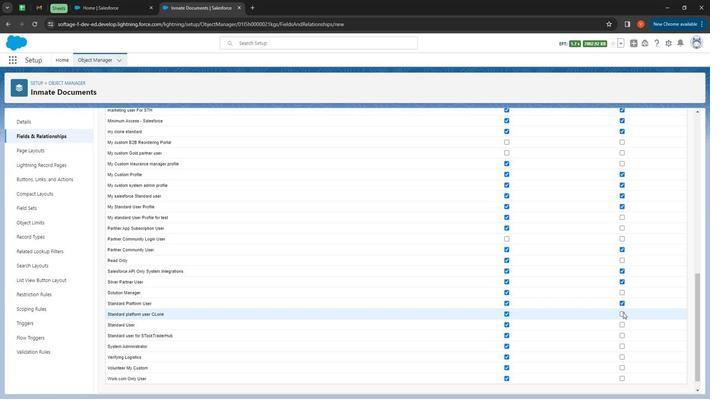 
Action: Mouse scrolled (624, 314) with delta (0, 0)
Screenshot: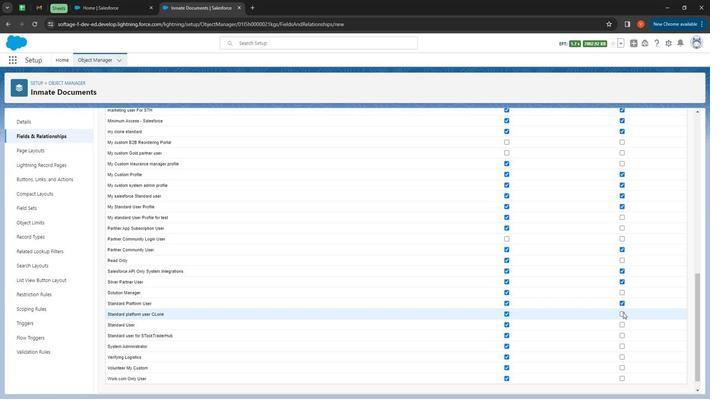 
Action: Mouse moved to (625, 315)
Screenshot: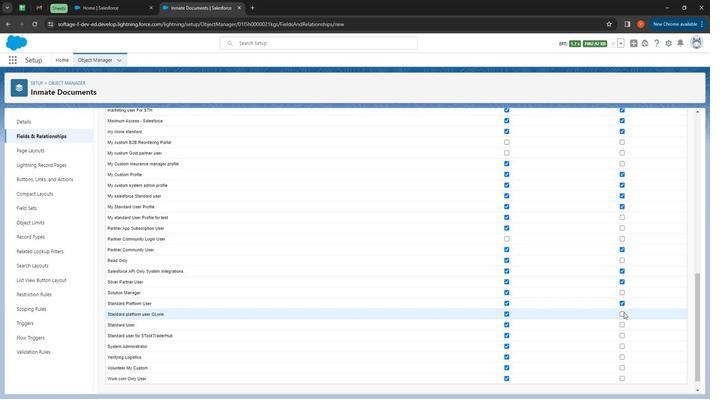 
Action: Mouse scrolled (625, 315) with delta (0, 0)
Screenshot: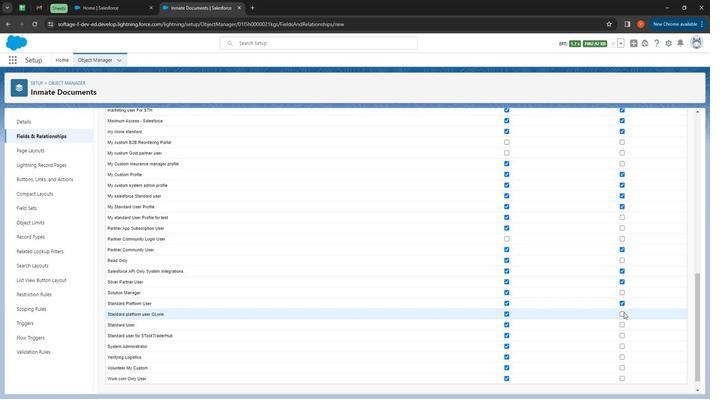 
Action: Mouse moved to (626, 315)
Screenshot: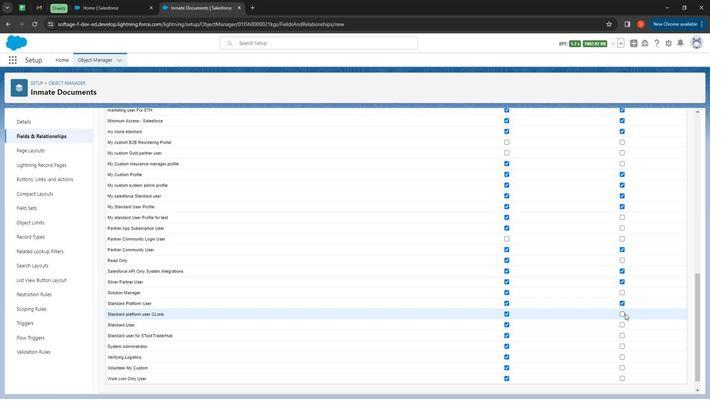 
Action: Mouse scrolled (626, 315) with delta (0, 0)
Screenshot: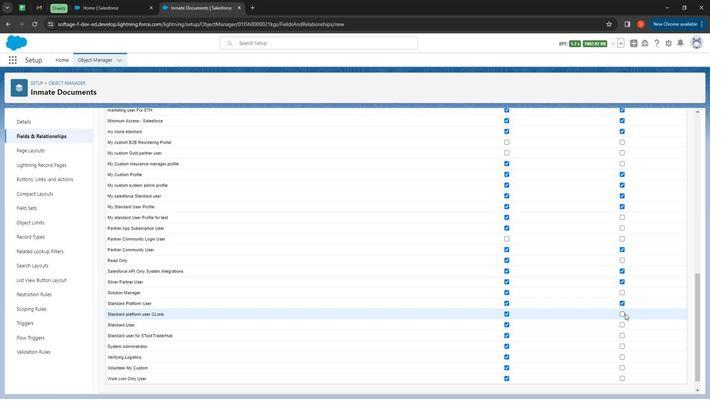 
Action: Mouse moved to (627, 314)
Screenshot: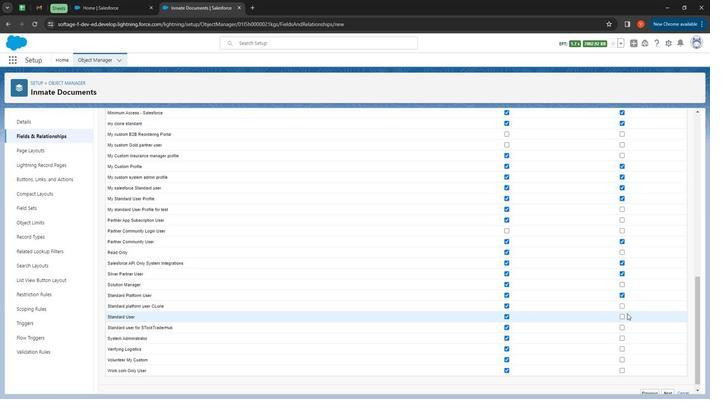 
Action: Mouse scrolled (627, 314) with delta (0, 0)
Screenshot: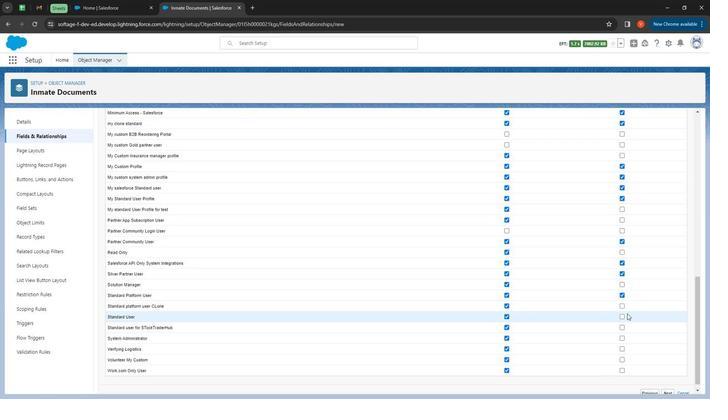 
Action: Mouse moved to (624, 364)
Screenshot: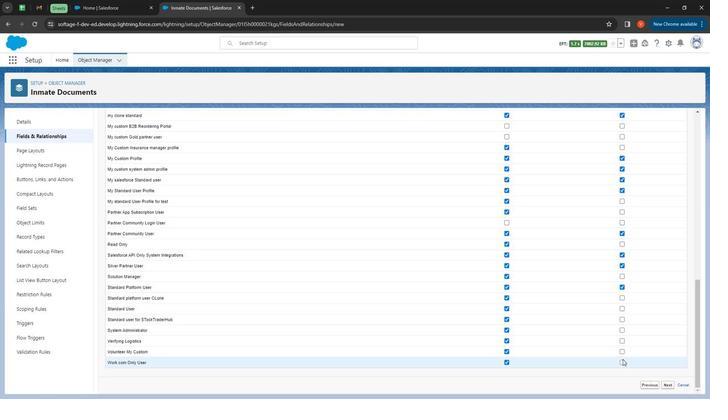 
Action: Mouse pressed left at (624, 364)
Screenshot: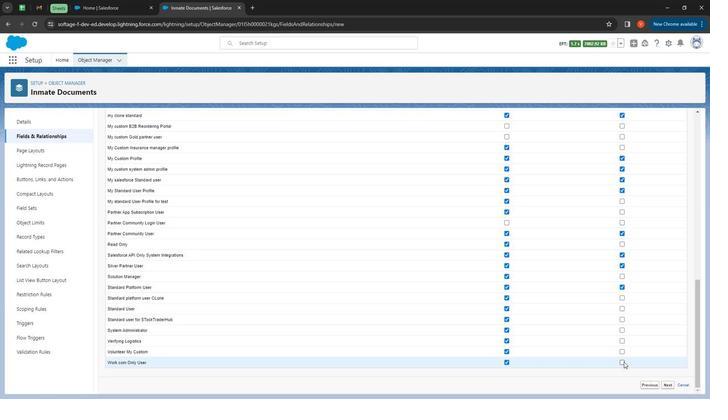 
Action: Mouse moved to (622, 353)
Screenshot: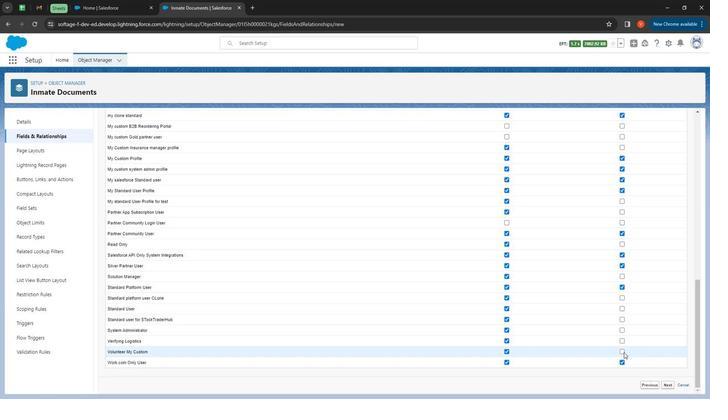 
Action: Mouse pressed left at (622, 353)
Screenshot: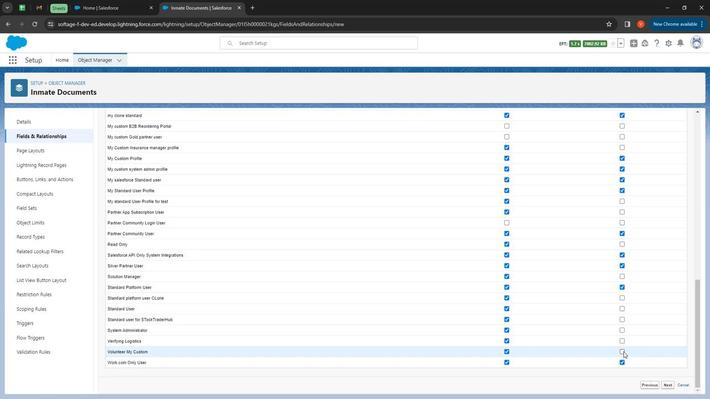 
Action: Mouse moved to (667, 386)
Screenshot: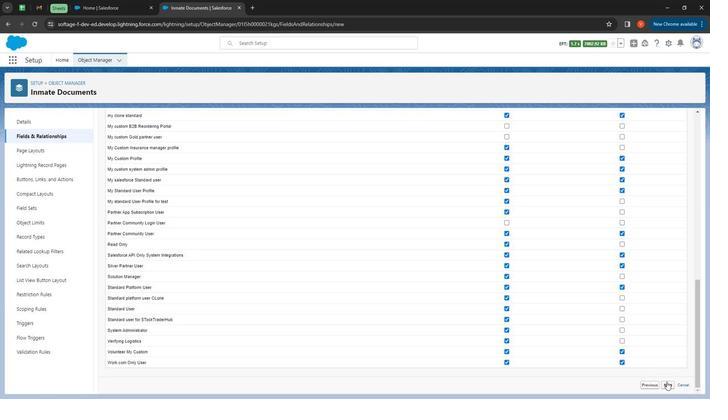 
Action: Mouse pressed left at (667, 386)
Screenshot: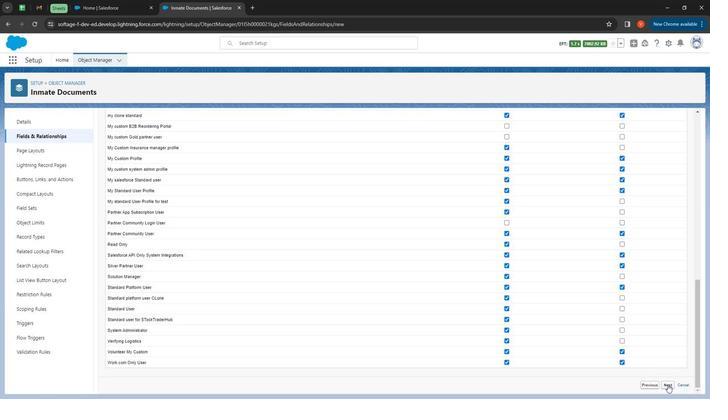 
Action: Mouse moved to (676, 268)
Screenshot: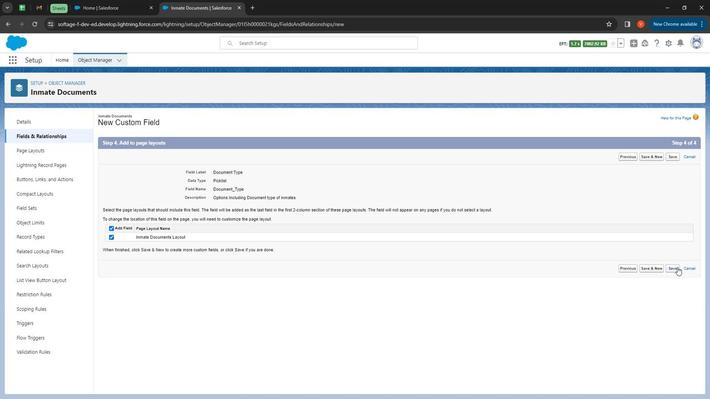 
Action: Mouse pressed left at (676, 268)
Screenshot: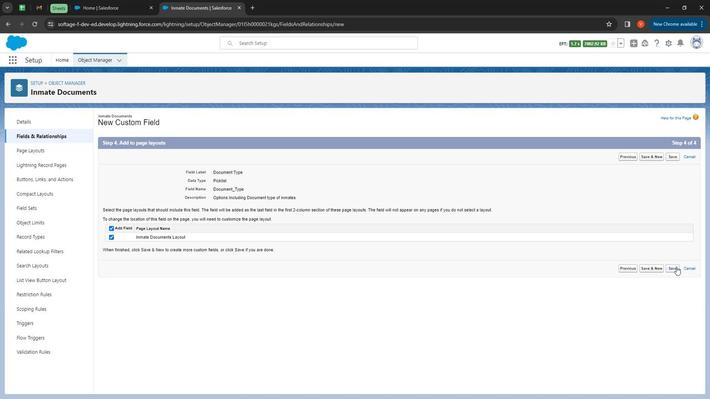 
Action: Mouse moved to (536, 122)
Screenshot: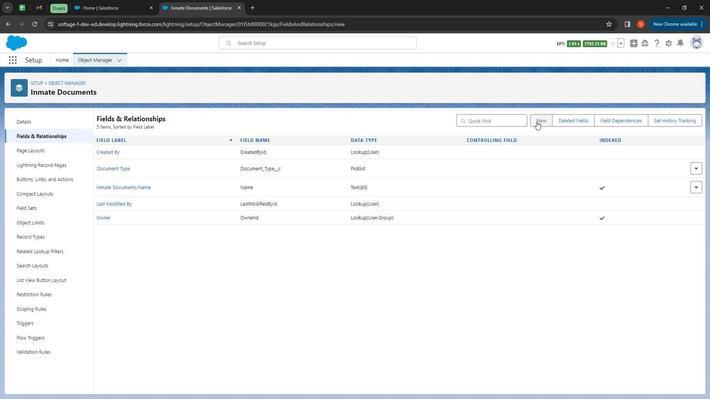 
Action: Mouse pressed left at (536, 122)
Screenshot: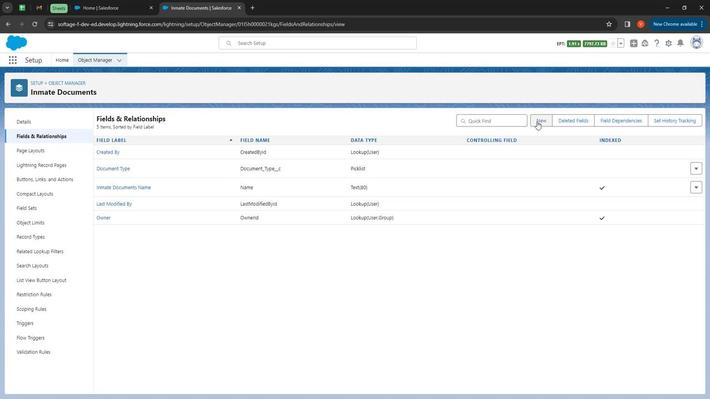 
Action: Mouse moved to (213, 272)
Screenshot: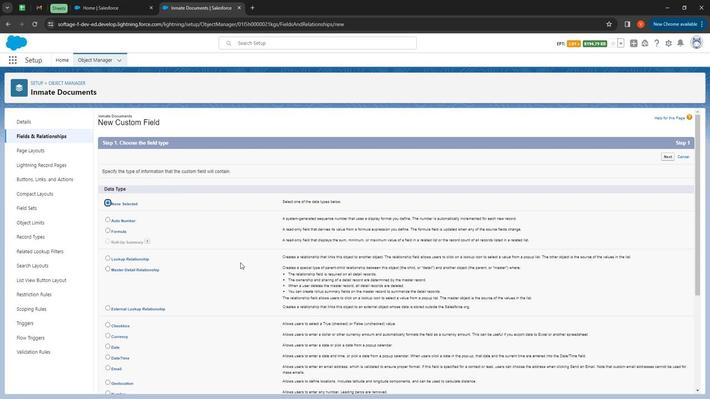 
Action: Mouse scrolled (213, 272) with delta (0, 0)
Screenshot: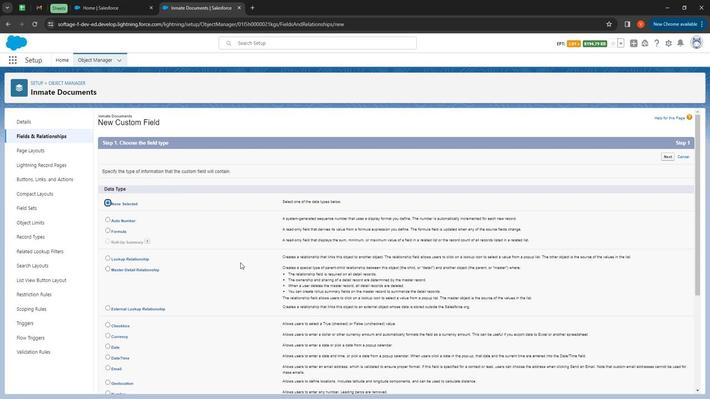 
Action: Mouse moved to (205, 274)
Screenshot: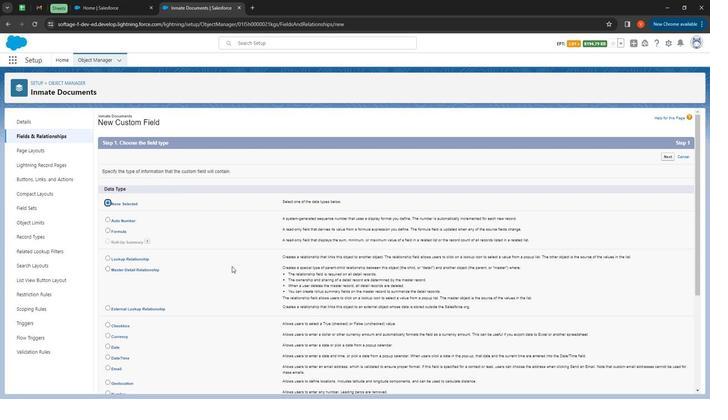 
Action: Mouse scrolled (205, 274) with delta (0, 0)
Screenshot: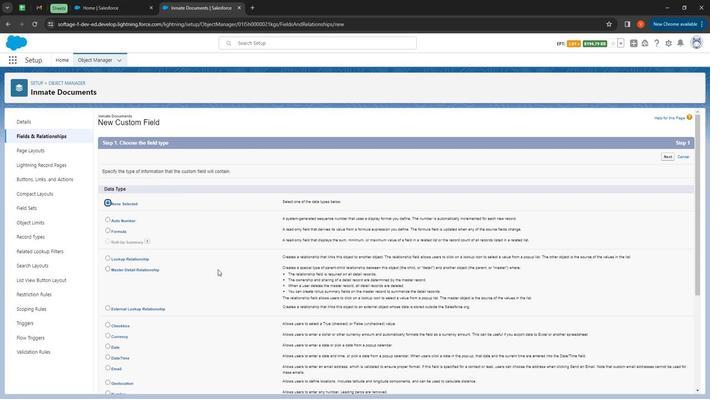 
Action: Mouse moved to (204, 274)
Screenshot: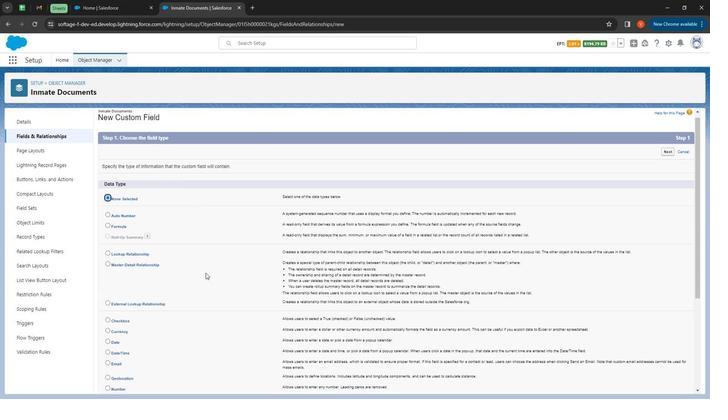 
Action: Mouse scrolled (204, 273) with delta (0, 0)
Screenshot: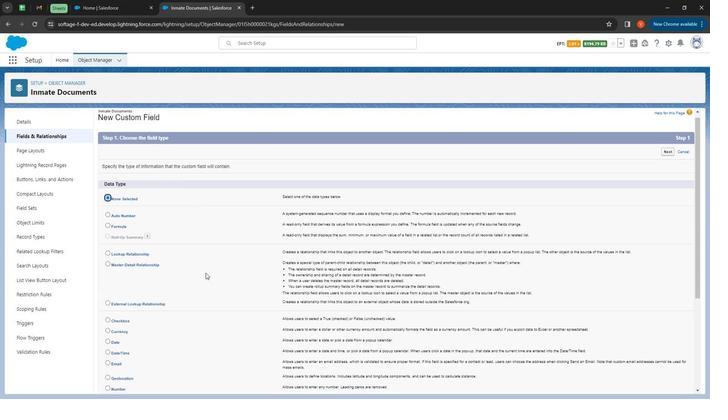 
Action: Mouse moved to (207, 267)
Screenshot: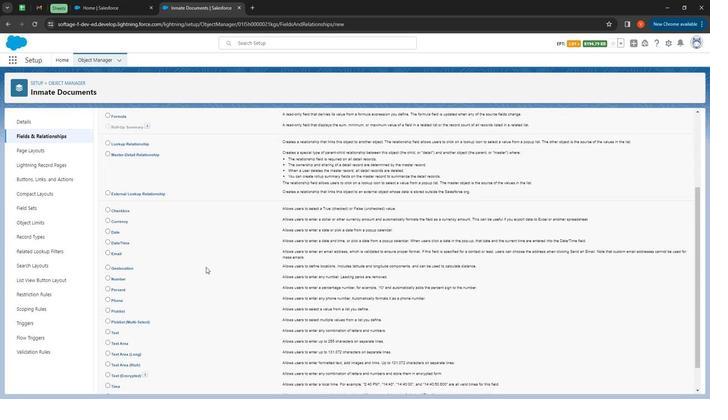 
Action: Mouse scrolled (207, 266) with delta (0, 0)
Screenshot: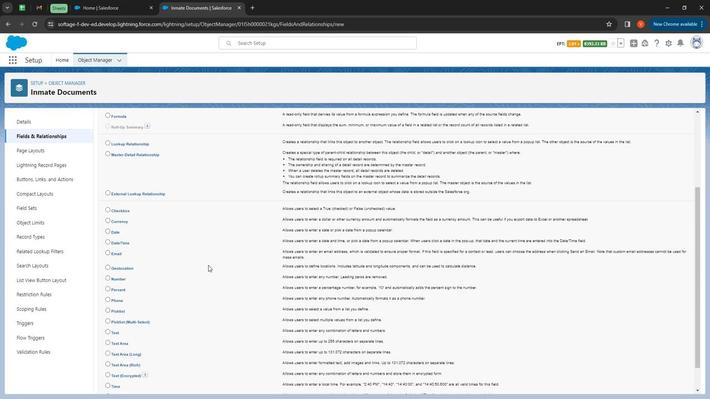 
Action: Mouse scrolled (207, 266) with delta (0, 0)
Screenshot: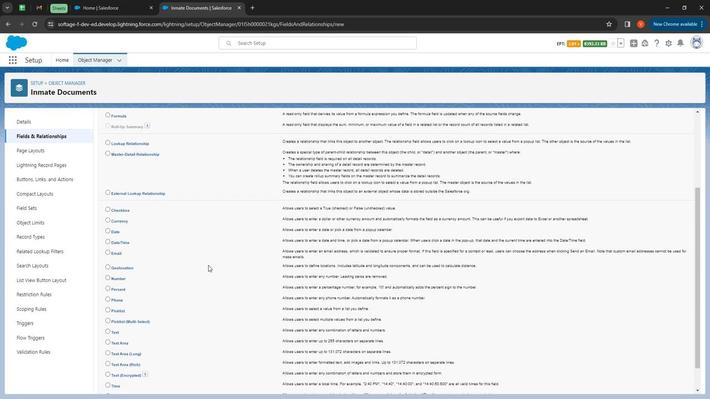
Action: Mouse scrolled (207, 266) with delta (0, 0)
Screenshot: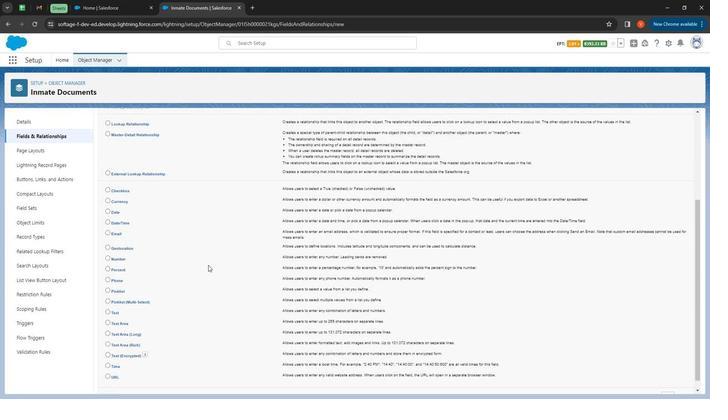 
Action: Mouse moved to (113, 303)
Screenshot: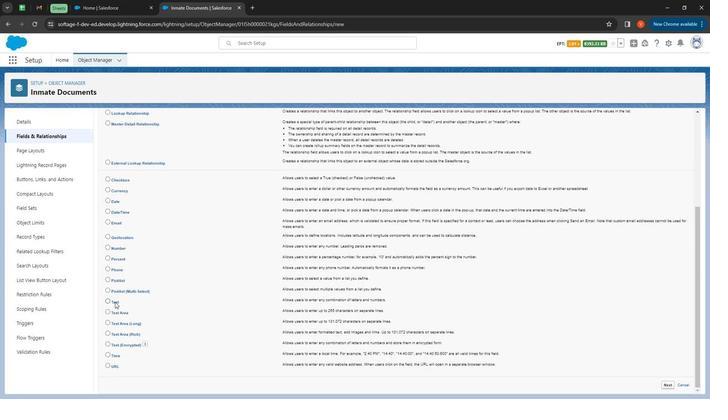 
Action: Mouse pressed left at (113, 303)
Screenshot: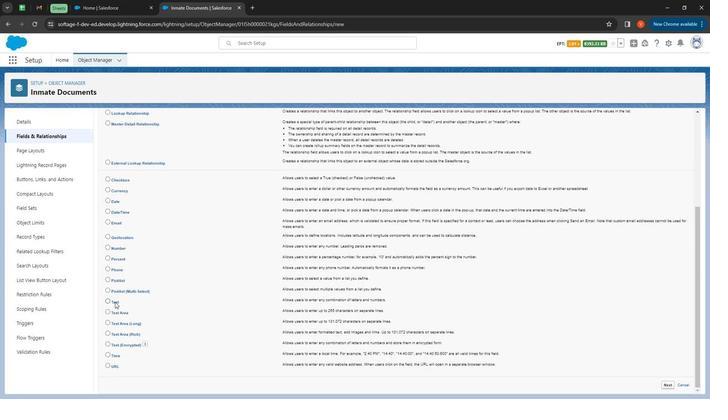 
Action: Mouse moved to (672, 386)
Screenshot: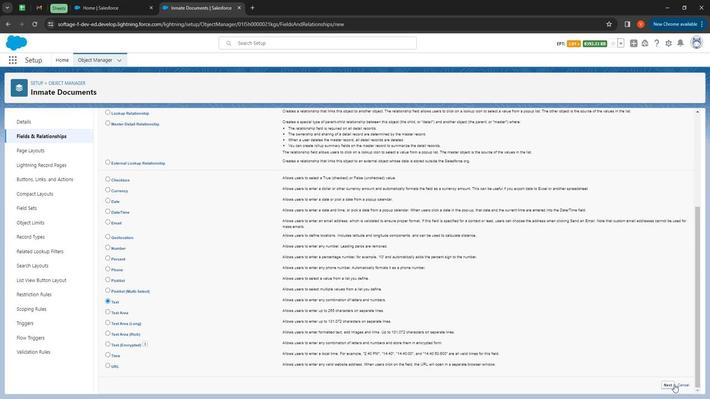 
Action: Mouse pressed left at (672, 386)
Screenshot: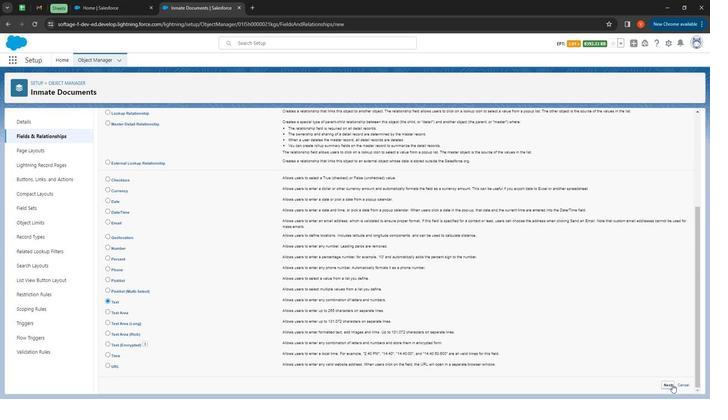 
Action: Mouse moved to (225, 172)
Screenshot: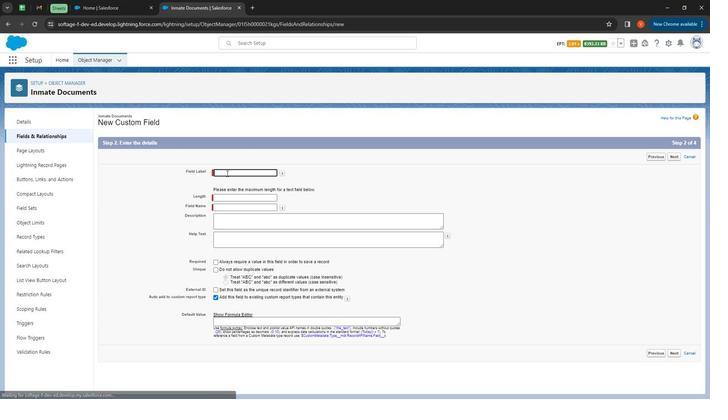 
Action: Mouse pressed left at (225, 172)
Screenshot: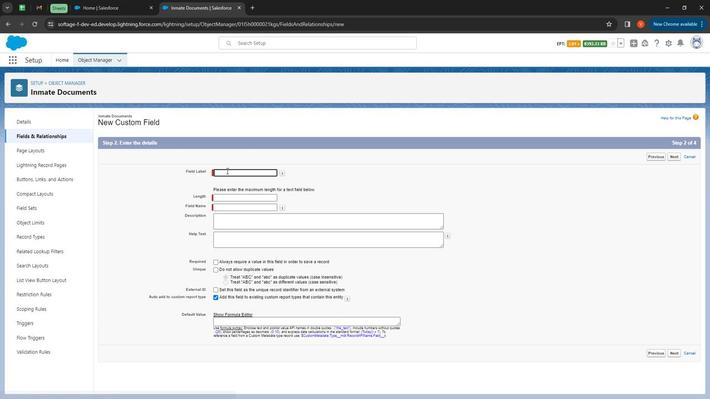 
Action: Key pressed <Key.shift>Document<Key.space><Key.shift>Numebr<Key.backspace><Key.backspace><Key.backspace>ber
Screenshot: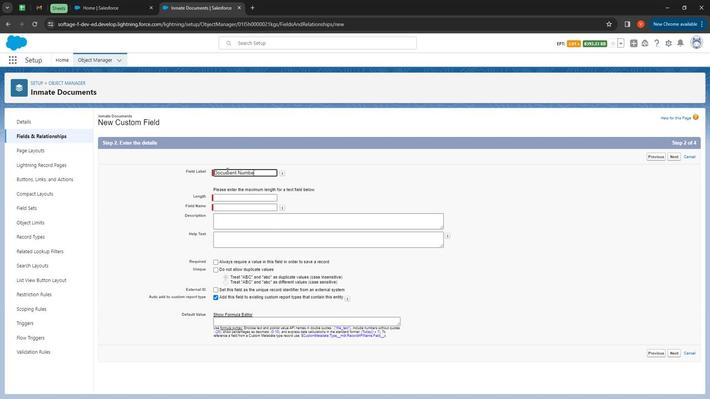 
Action: Mouse moved to (249, 207)
Screenshot: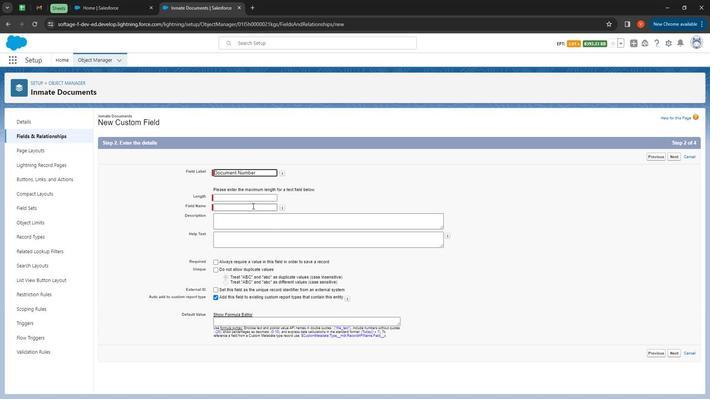 
Action: Mouse pressed left at (249, 207)
Screenshot: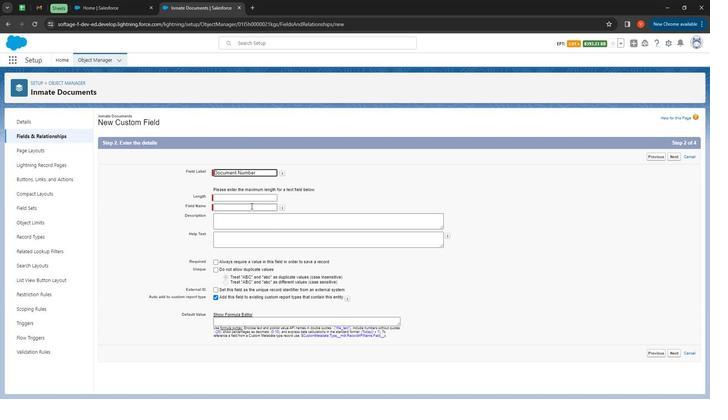 
Action: Mouse moved to (238, 200)
Screenshot: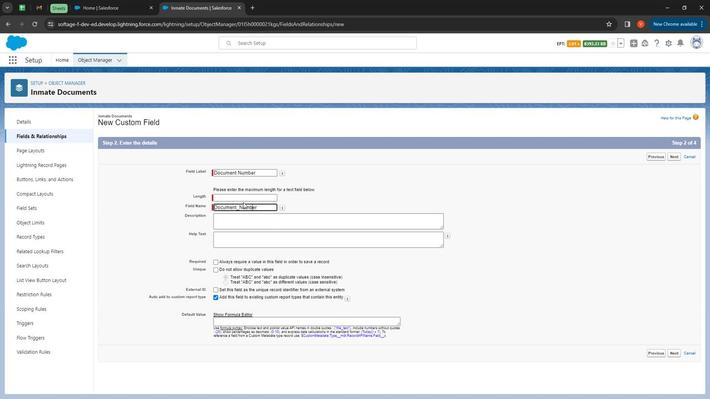 
Action: Mouse pressed left at (238, 200)
Screenshot: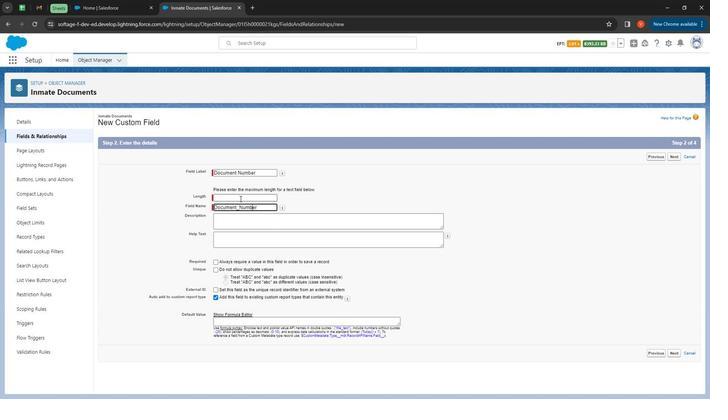 
Action: Key pressed 122
Screenshot: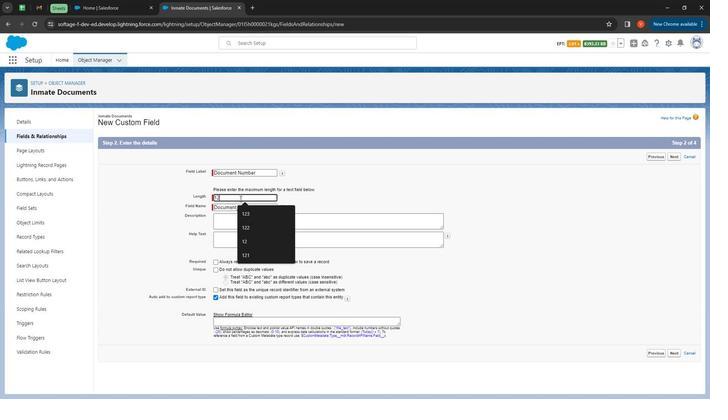 
Action: Mouse moved to (234, 220)
Screenshot: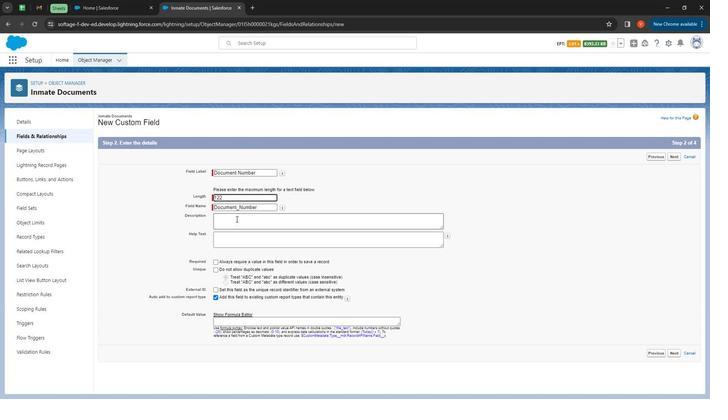
Action: Mouse pressed left at (234, 220)
Screenshot: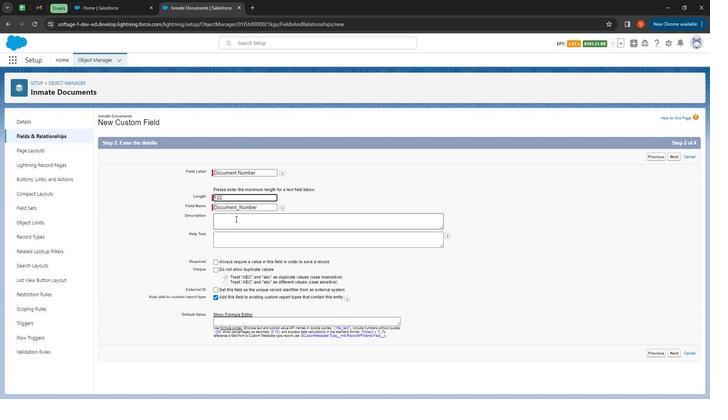 
Action: Mouse moved to (234, 220)
Screenshot: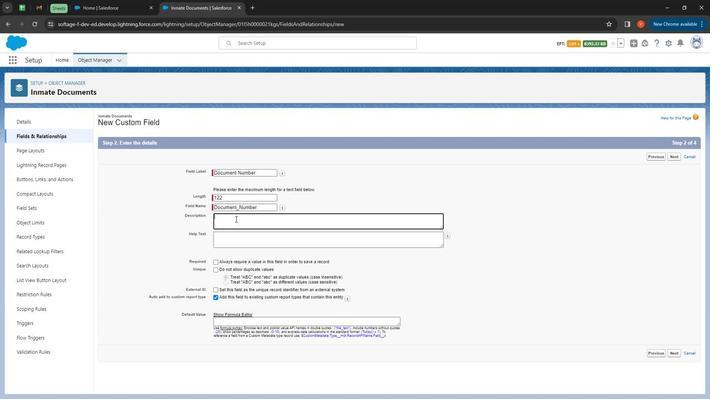 
Action: Key pressed <Key.shift>
Screenshot: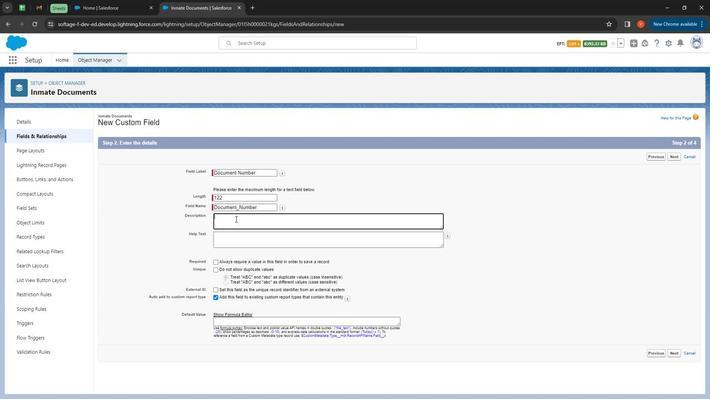 
Action: Mouse moved to (234, 220)
Screenshot: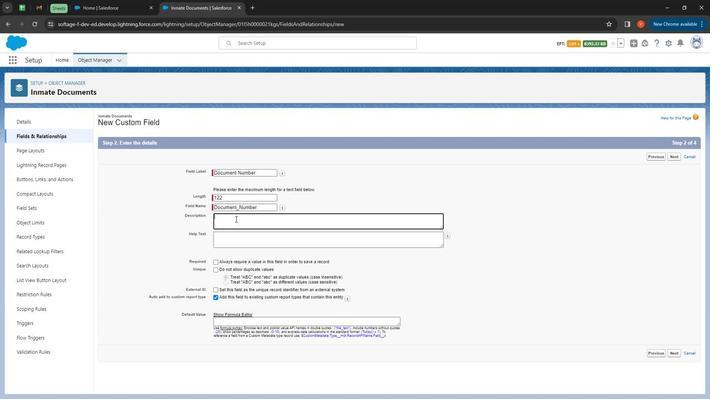 
Action: Key pressed <Key.shift><Key.shift><Key.shift><Key.shift><Key.shift><Key.shift><Key.shift><Key.shift><Key.shift><Key.shift><Key.shift>Document<Key.space>n<Key.shift>Umber<Key.space><Key.backspace><Key.backspace><Key.backspace><Key.backspace><Key.backspace><Key.backspace>umber<Key.tab><Key.shift><Key.shift><Key.shift><Key.shift><Key.shift><Key.shift><Key.shift><Key.shift><Key.shift><Key.shift><Key.shift><Key.shift><Key.shift><Key.shift><Key.shift><Key.shift><Key.shift>A<Key.space>unique<Key.space>identifier<Key.space>or<Key.space>number<Key.space>associated<Key.space>with<Key.space>th<Key.space><Key.backspace>e<Key.space>coc<Key.backspace><Key.backspace><Key.backspace>documents
Screenshot: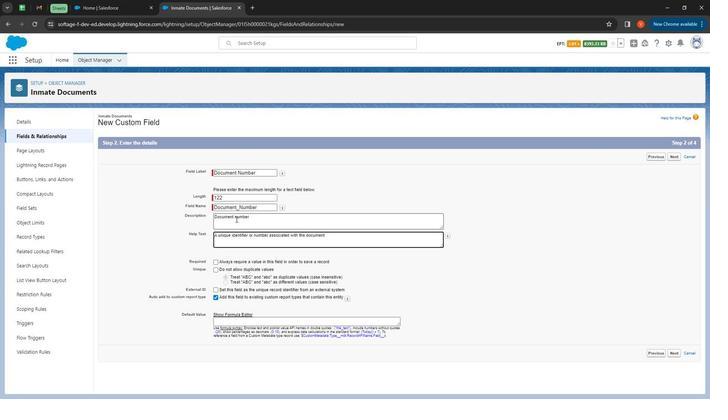 
Action: Mouse moved to (341, 219)
Screenshot: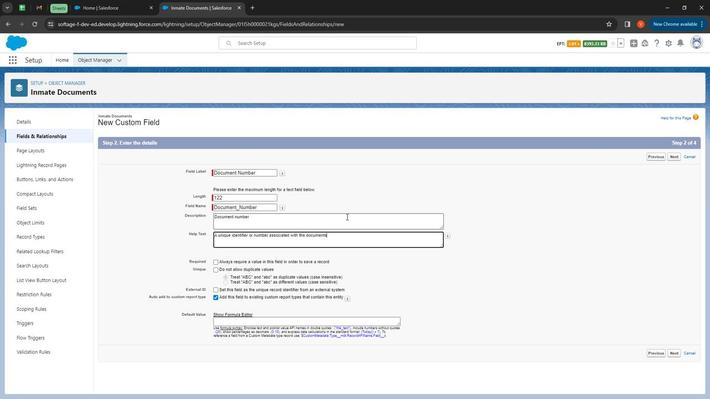 
Action: Key pressed <Key.backspace>
Screenshot: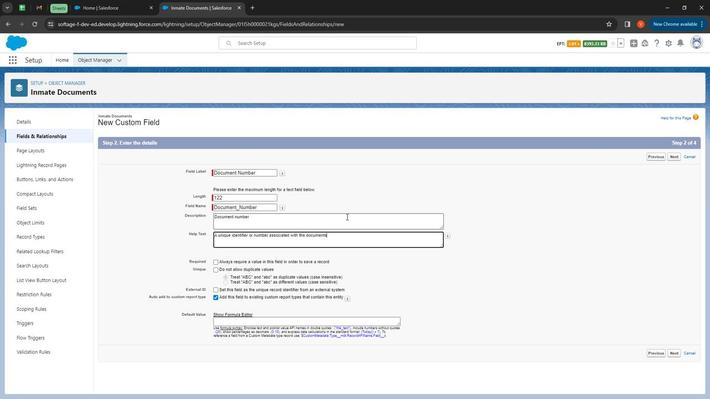 
Action: Mouse moved to (677, 356)
Screenshot: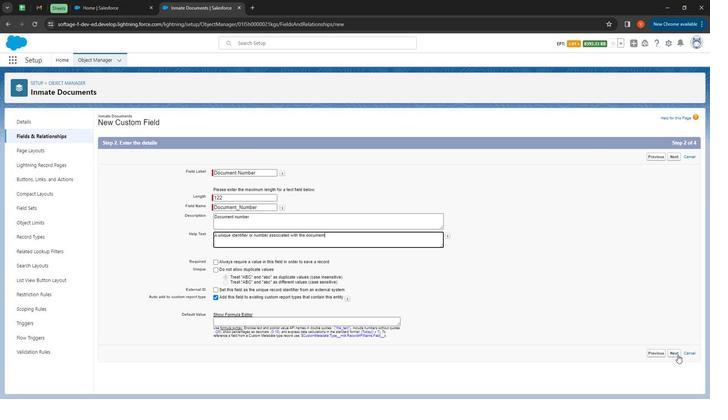 
Action: Mouse pressed left at (677, 356)
